 Task: Start a Sprint called Sprint0000000001 in Scrum Project Project0000000001 in Jira. Start a Sprint called Sprint0000000002 in Scrum Project Project0000000001 in Jira. Start a Sprint called Sprint0000000003 in Scrum Project Project0000000001 in Jira. Start a Sprint called Sprint0000000004 in Scrum Project Project0000000002 in Jira. Start a Sprint called Sprint0000000005 in Scrum Project Project0000000002 in Jira
Action: Mouse moved to (1233, 327)
Screenshot: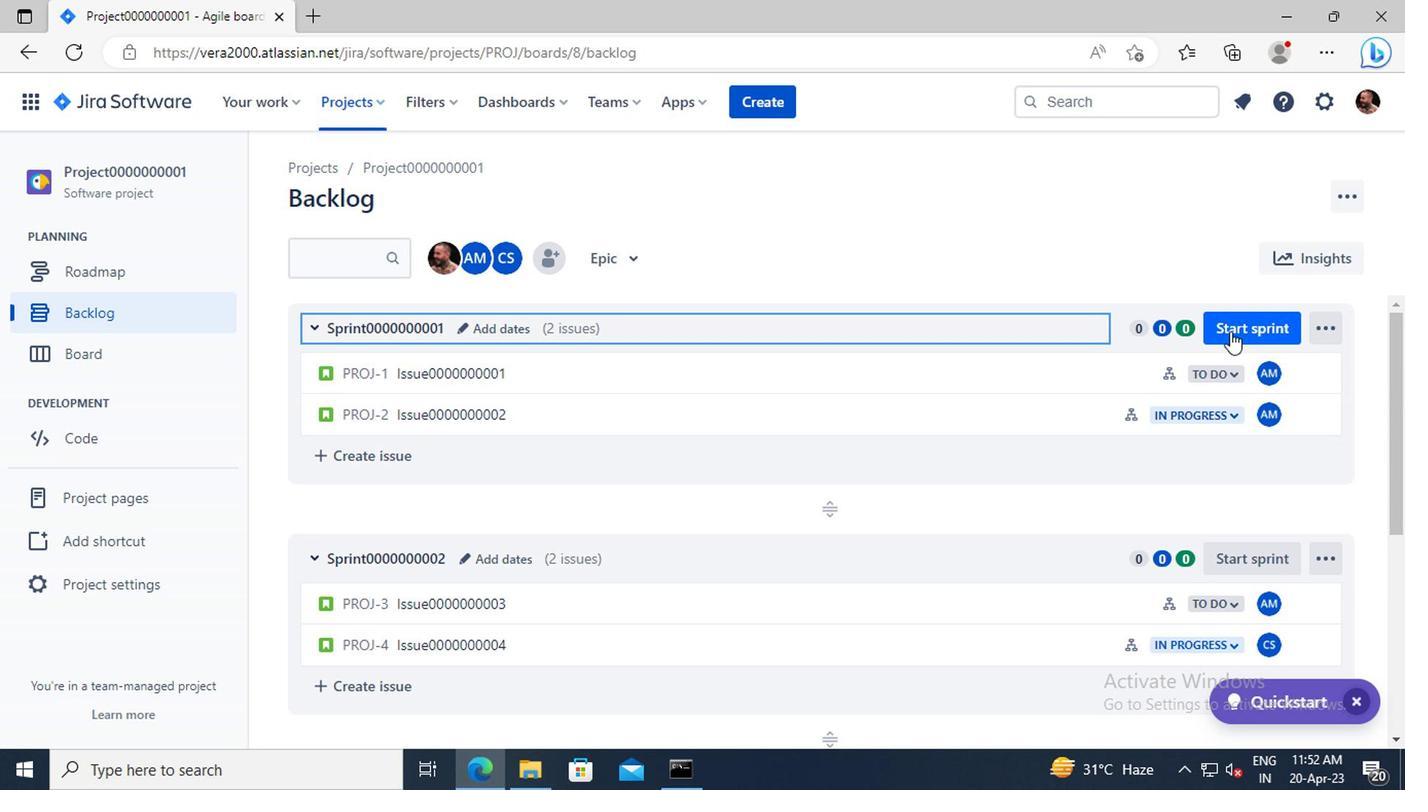 
Action: Mouse pressed left at (1233, 327)
Screenshot: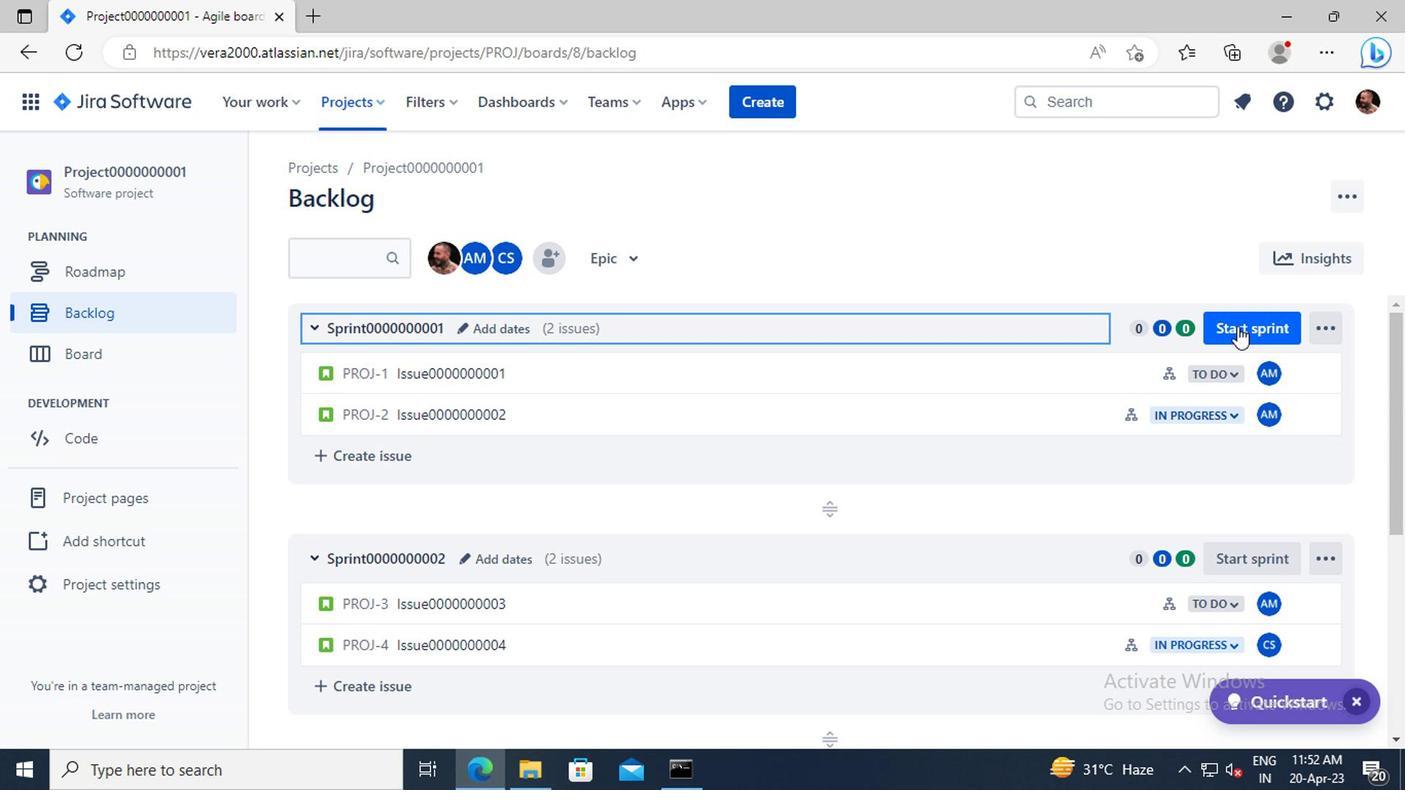 
Action: Mouse moved to (824, 377)
Screenshot: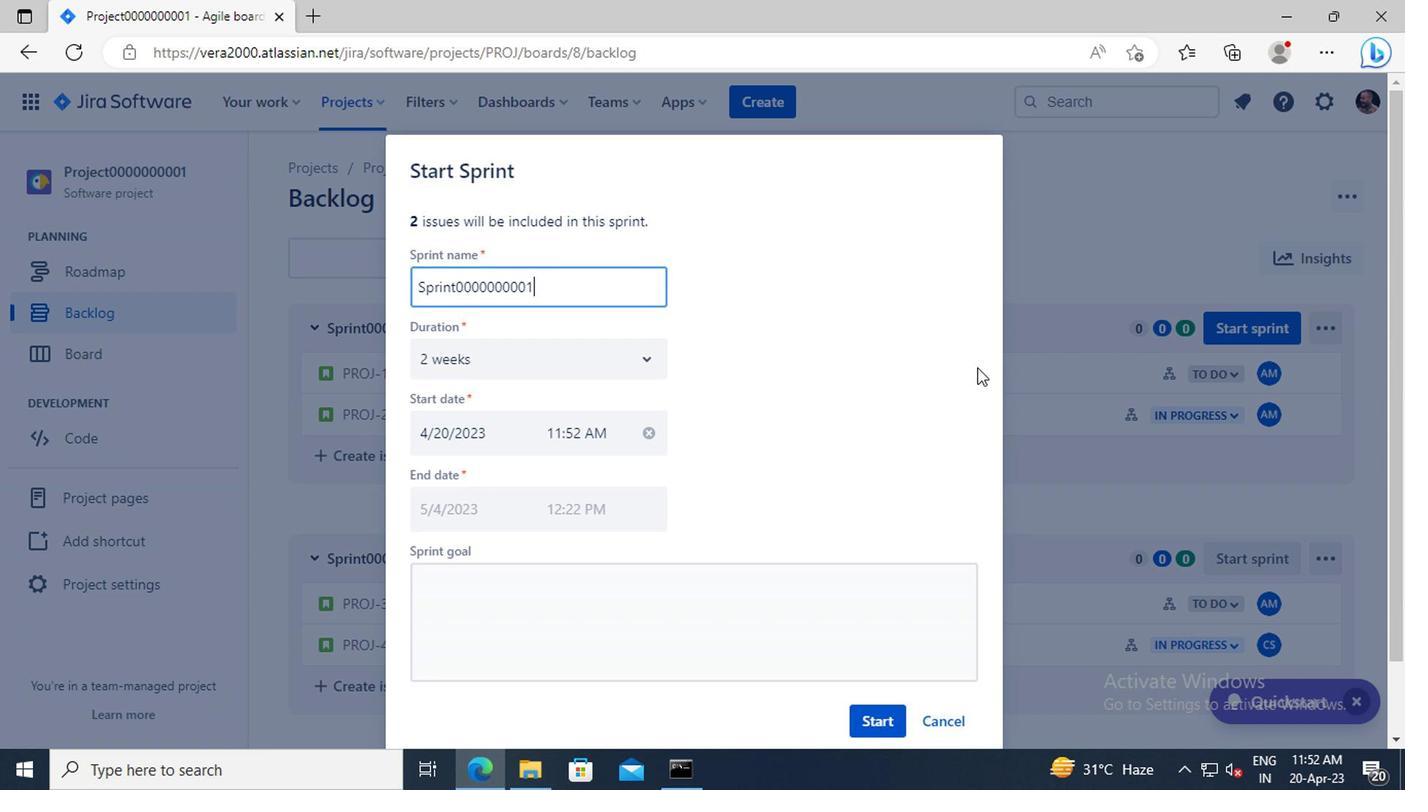 
Action: Mouse scrolled (824, 376) with delta (0, -1)
Screenshot: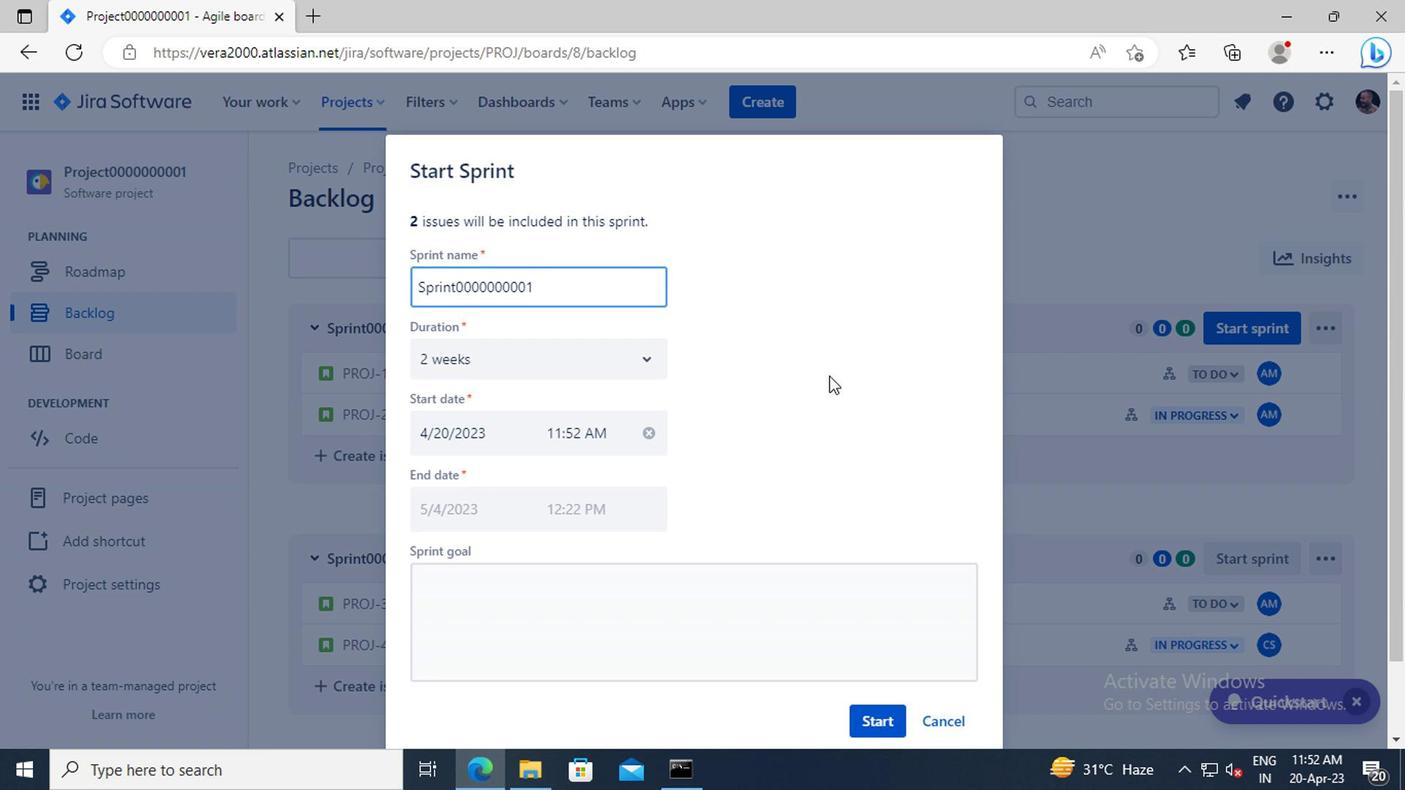 
Action: Mouse scrolled (824, 376) with delta (0, -1)
Screenshot: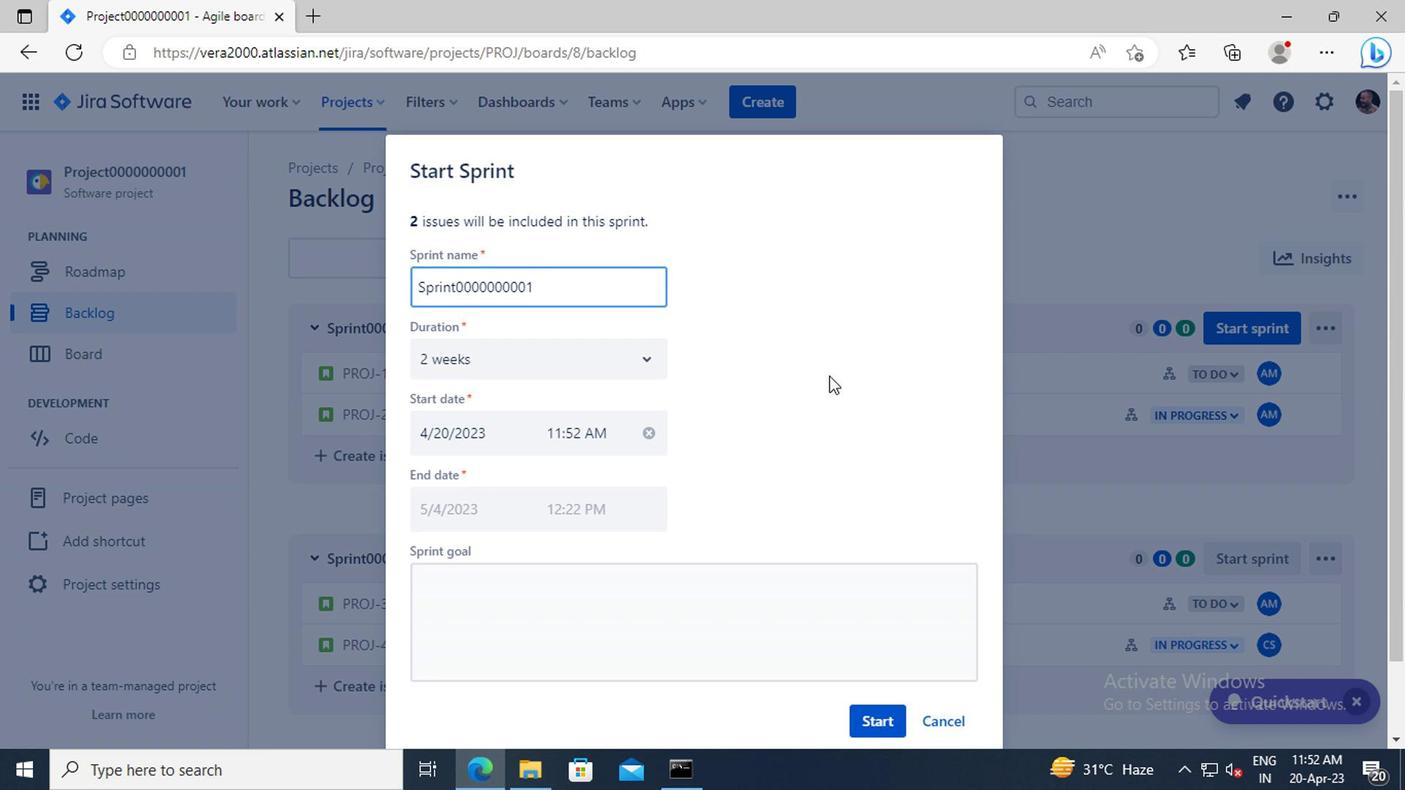 
Action: Mouse moved to (881, 638)
Screenshot: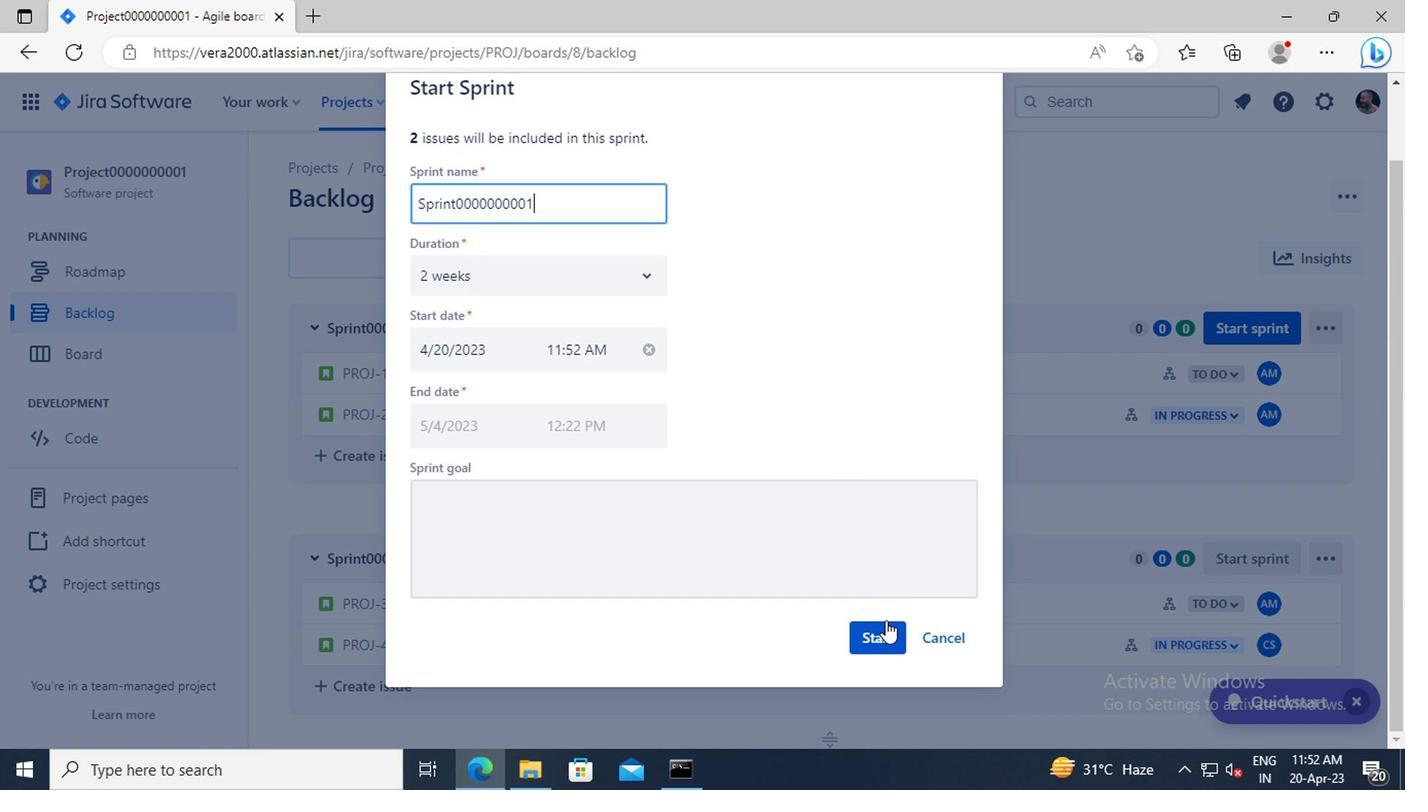 
Action: Mouse pressed left at (881, 638)
Screenshot: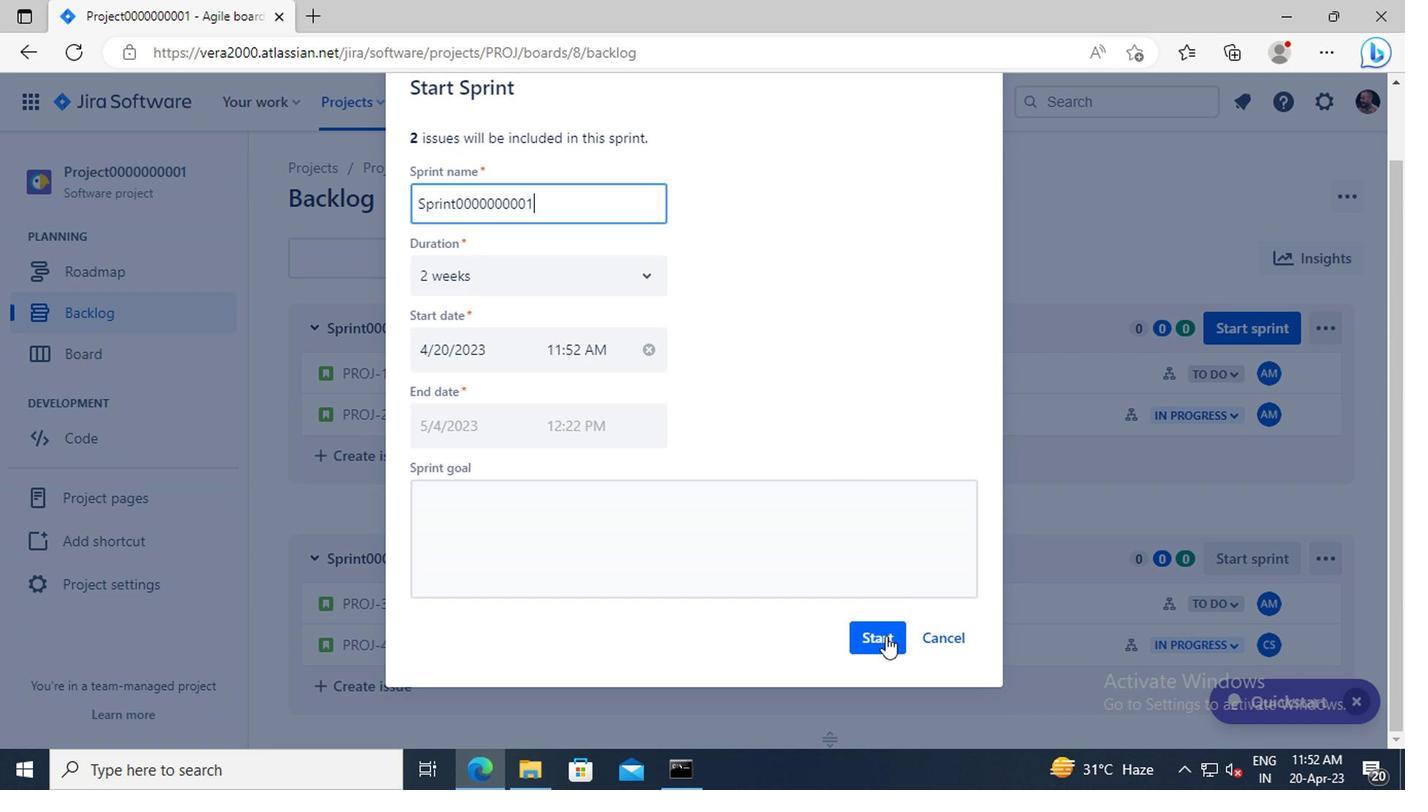 
Action: Mouse moved to (103, 311)
Screenshot: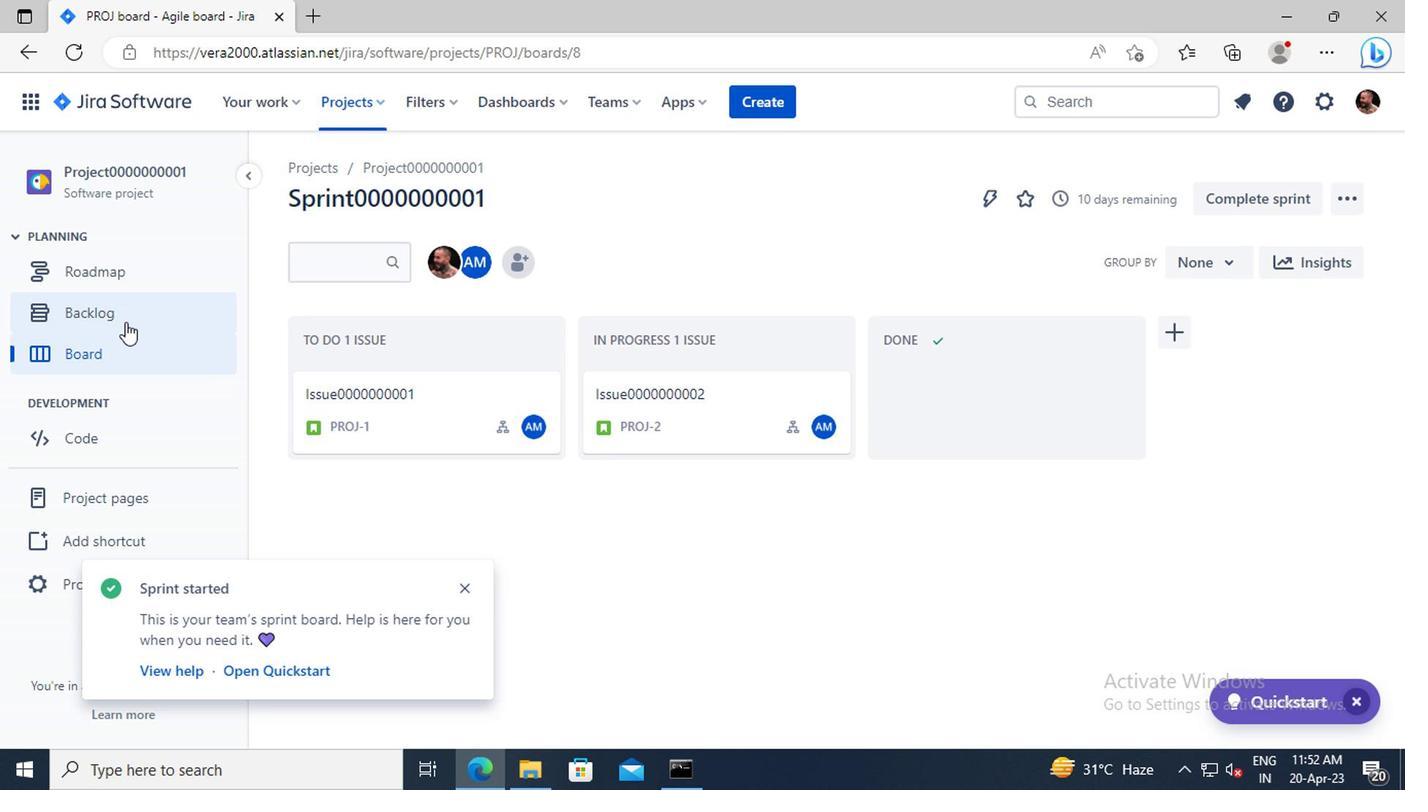 
Action: Mouse pressed left at (103, 311)
Screenshot: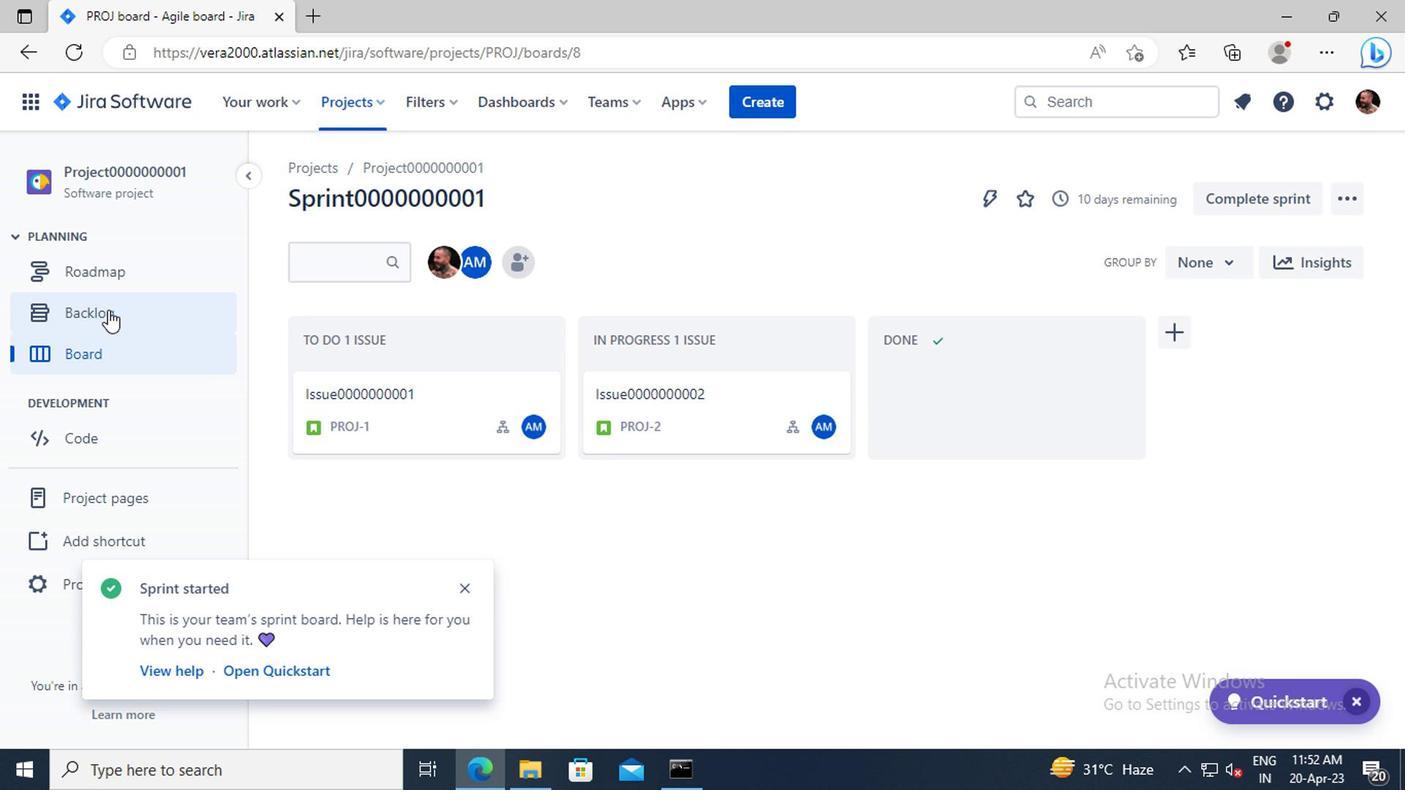 
Action: Mouse moved to (983, 388)
Screenshot: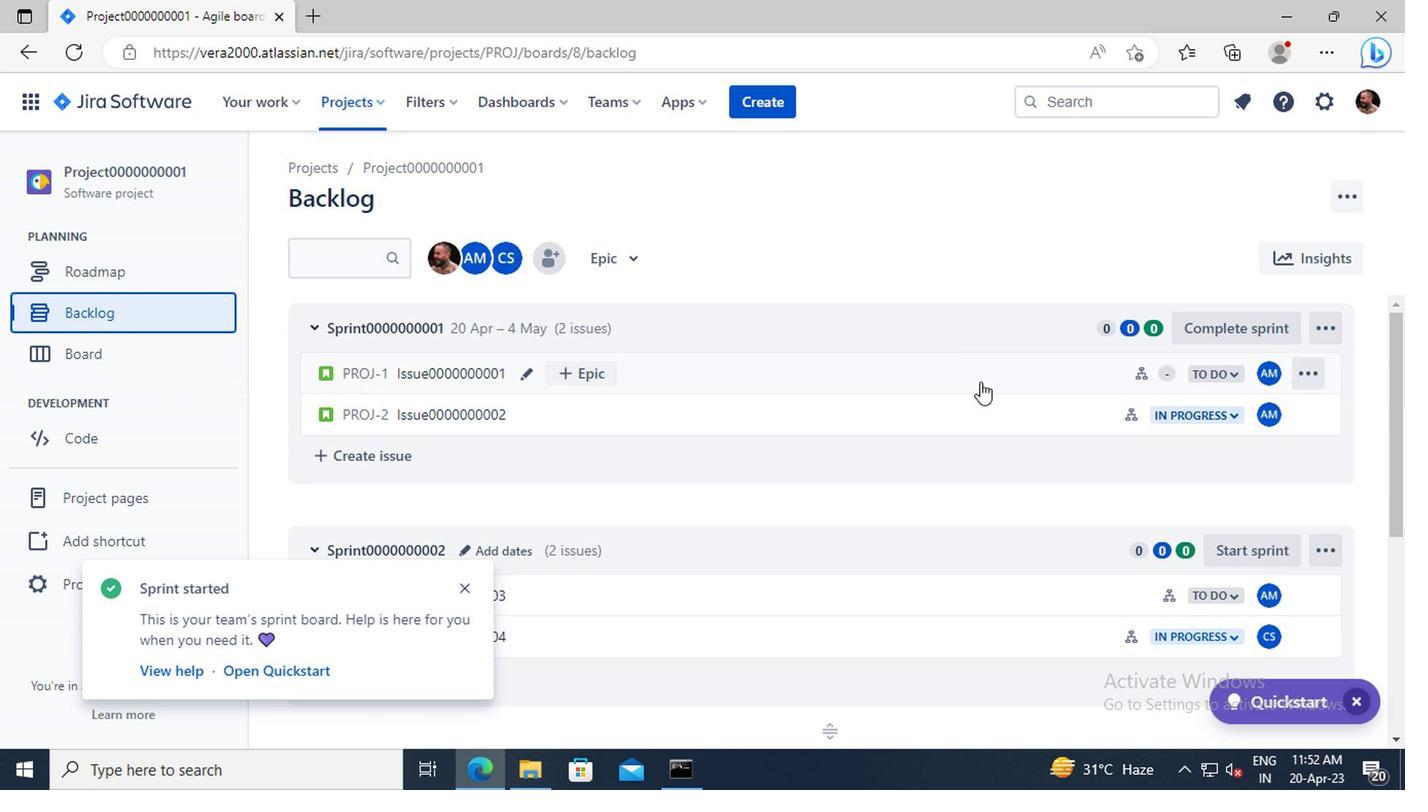 
Action: Mouse scrolled (983, 387) with delta (0, 0)
Screenshot: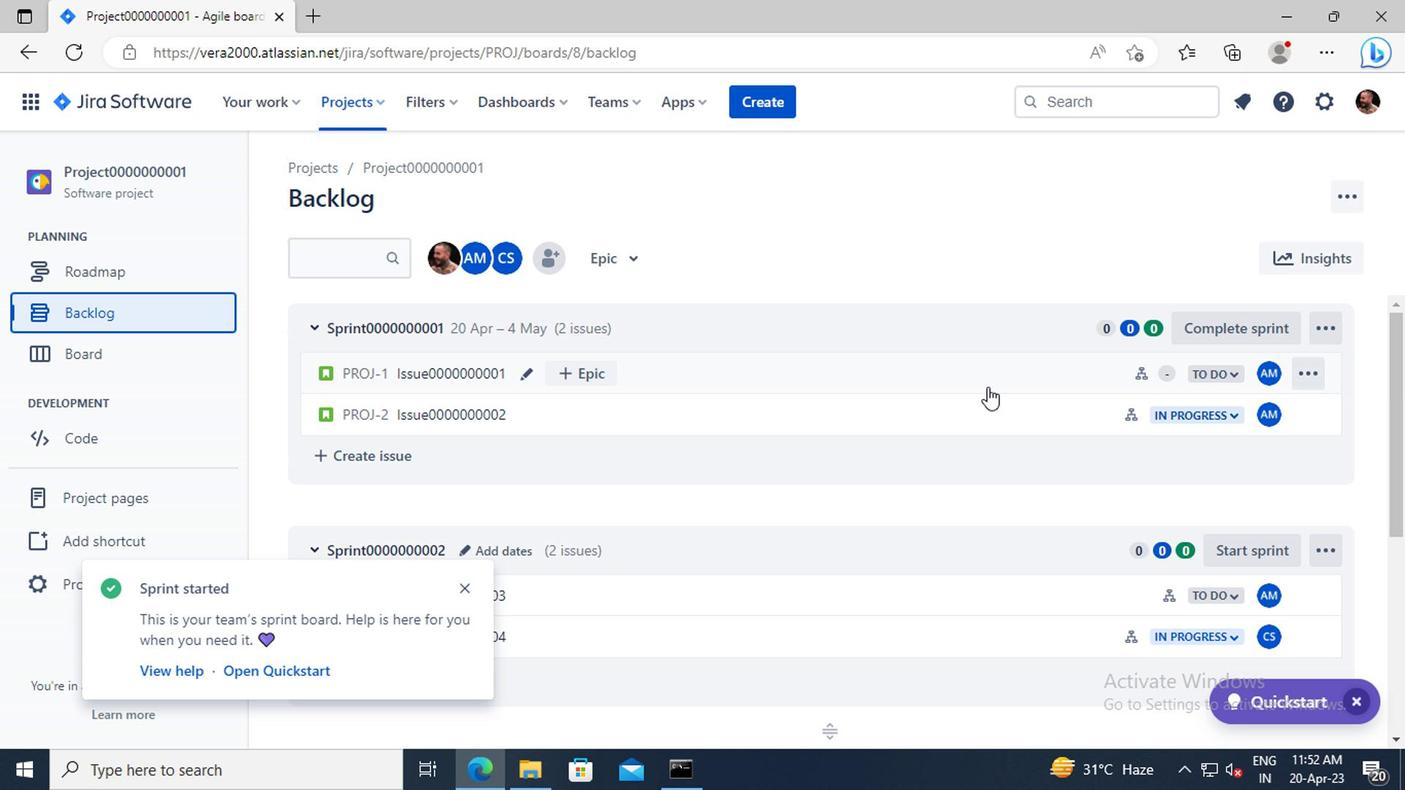 
Action: Mouse scrolled (983, 387) with delta (0, 0)
Screenshot: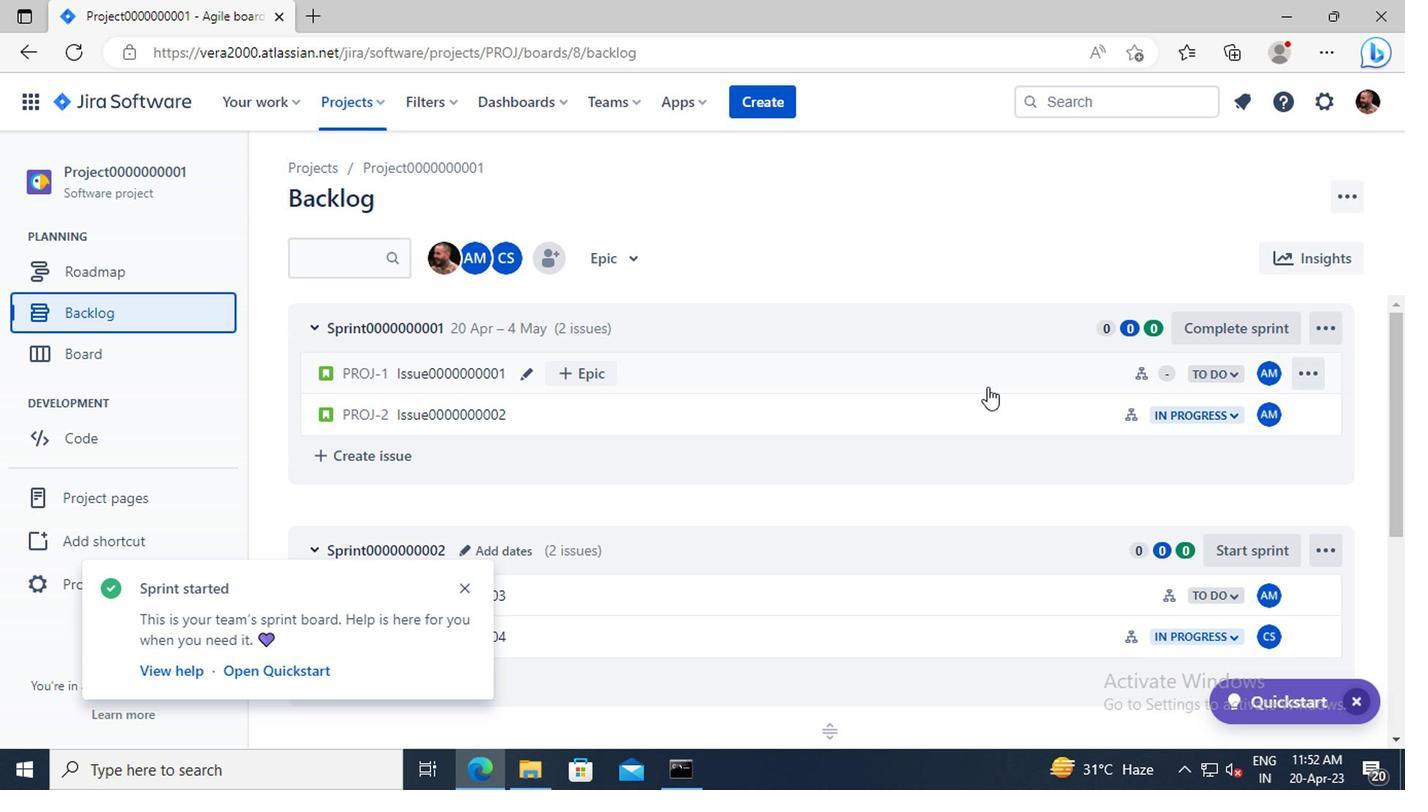 
Action: Mouse moved to (1233, 414)
Screenshot: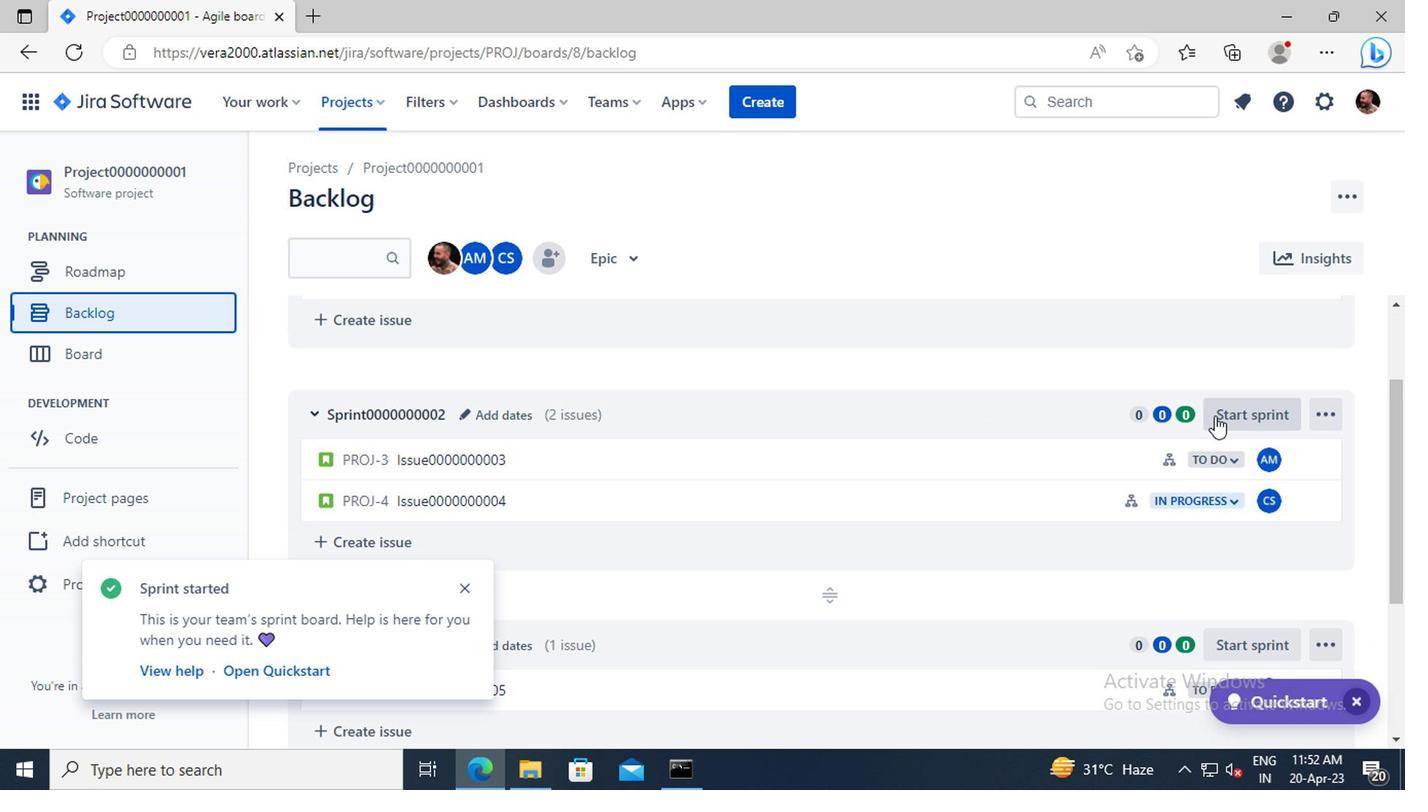 
Action: Mouse pressed left at (1233, 414)
Screenshot: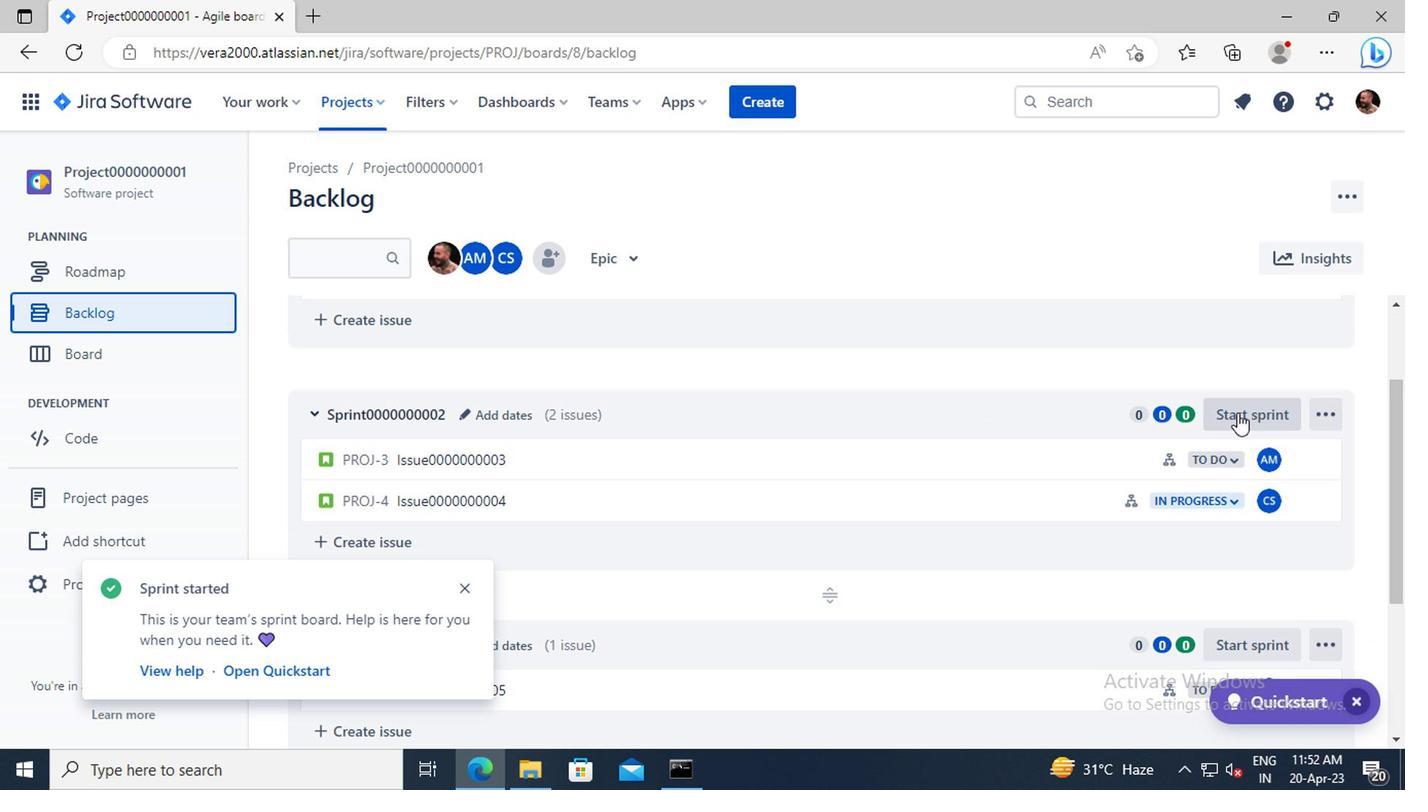 
Action: Mouse moved to (865, 410)
Screenshot: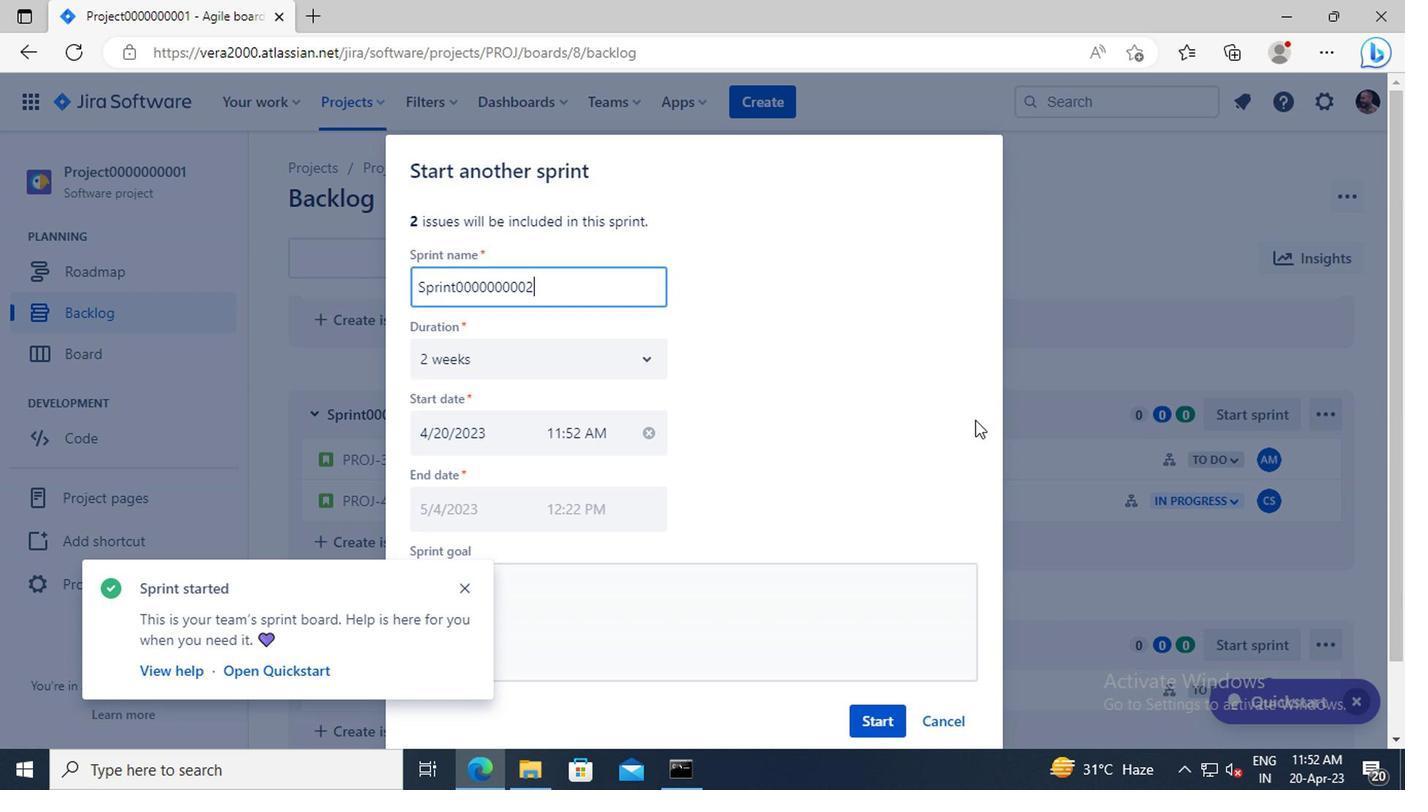 
Action: Mouse scrolled (865, 409) with delta (0, -1)
Screenshot: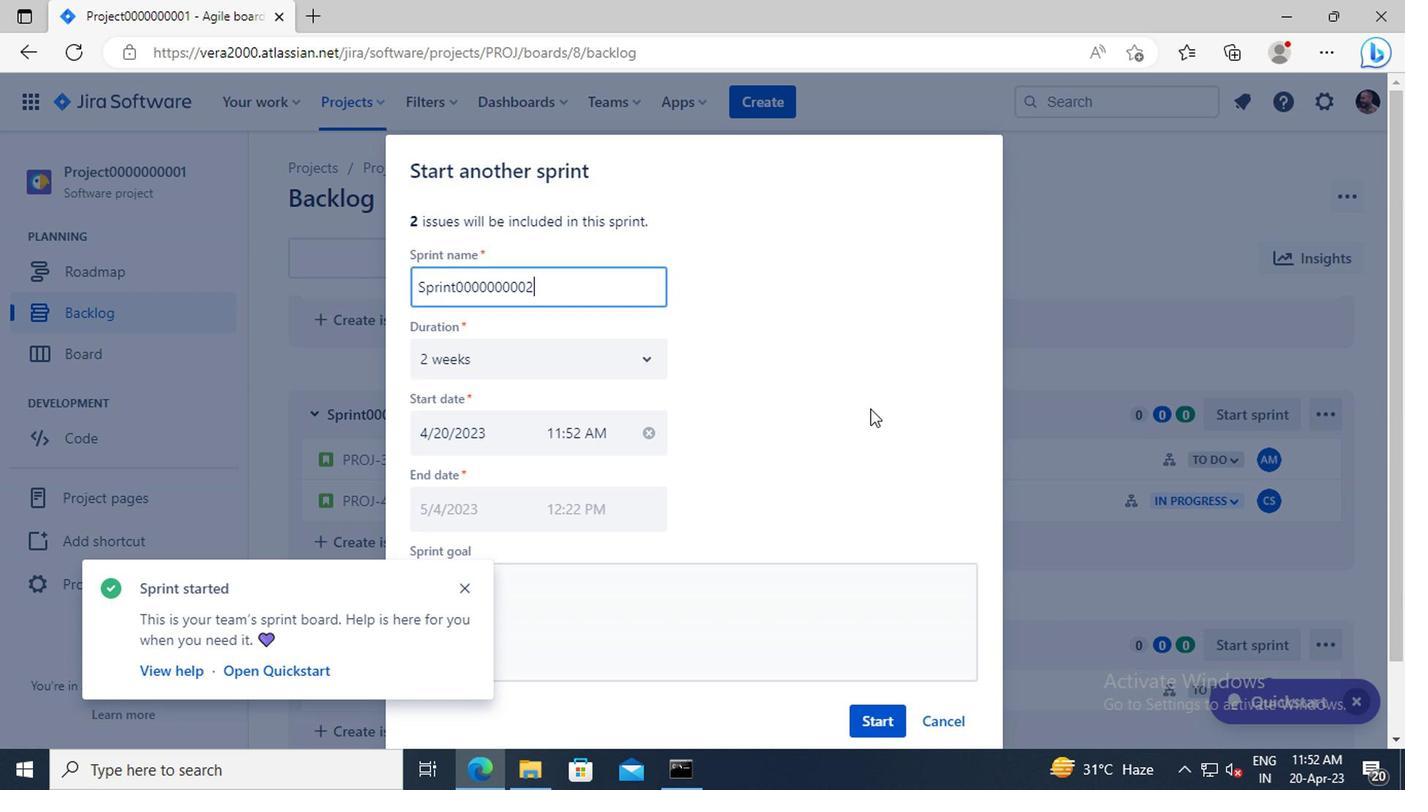 
Action: Mouse scrolled (865, 409) with delta (0, -1)
Screenshot: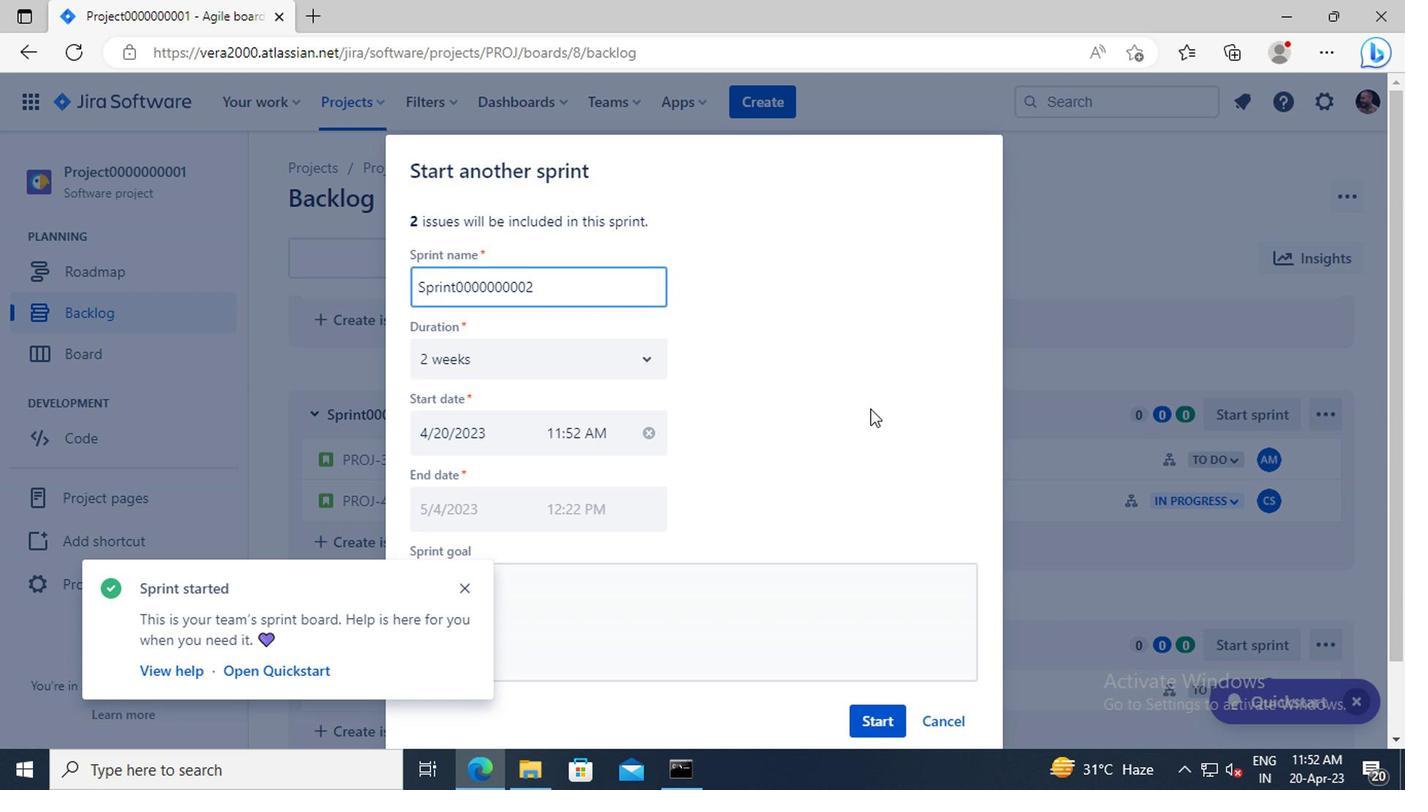 
Action: Mouse moved to (881, 642)
Screenshot: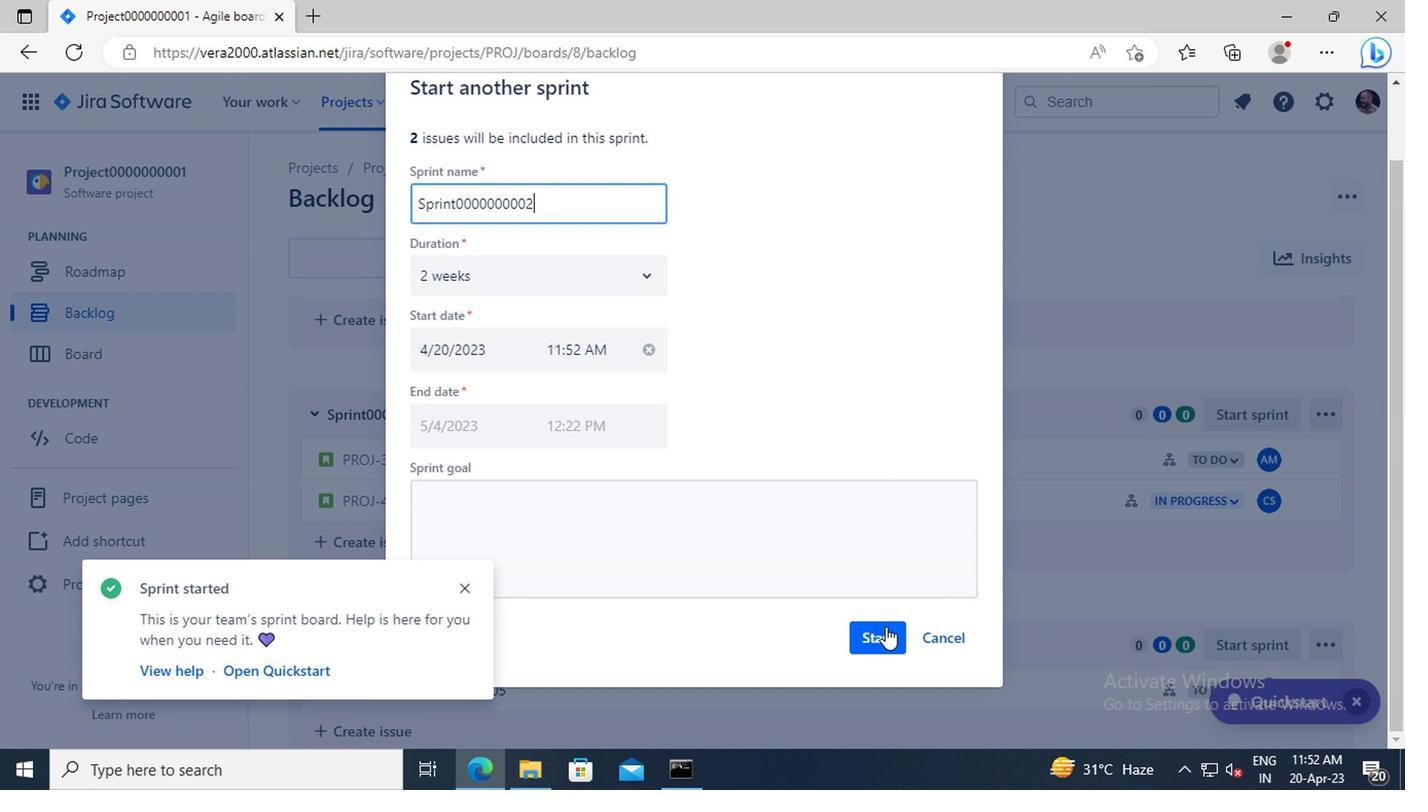 
Action: Mouse pressed left at (881, 642)
Screenshot: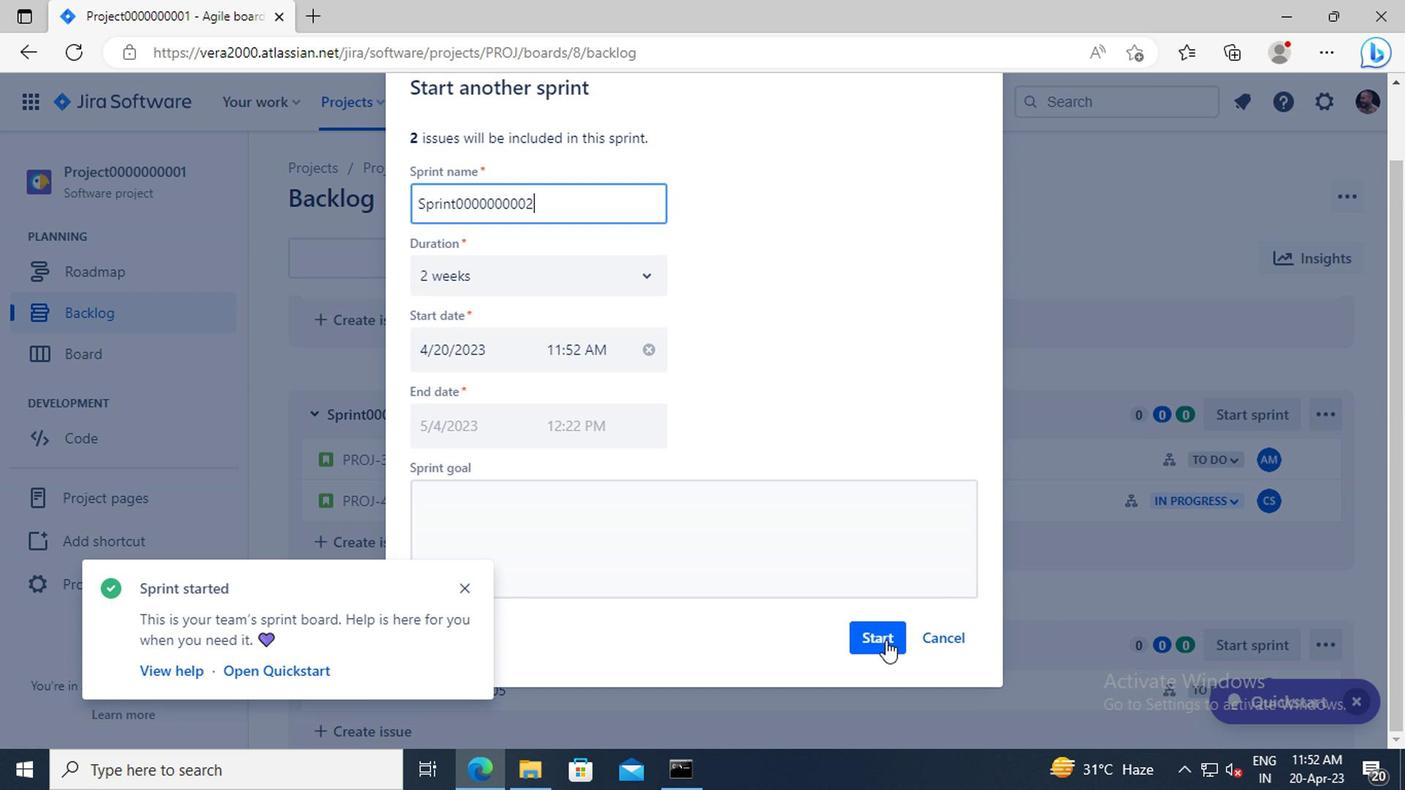 
Action: Mouse moved to (92, 324)
Screenshot: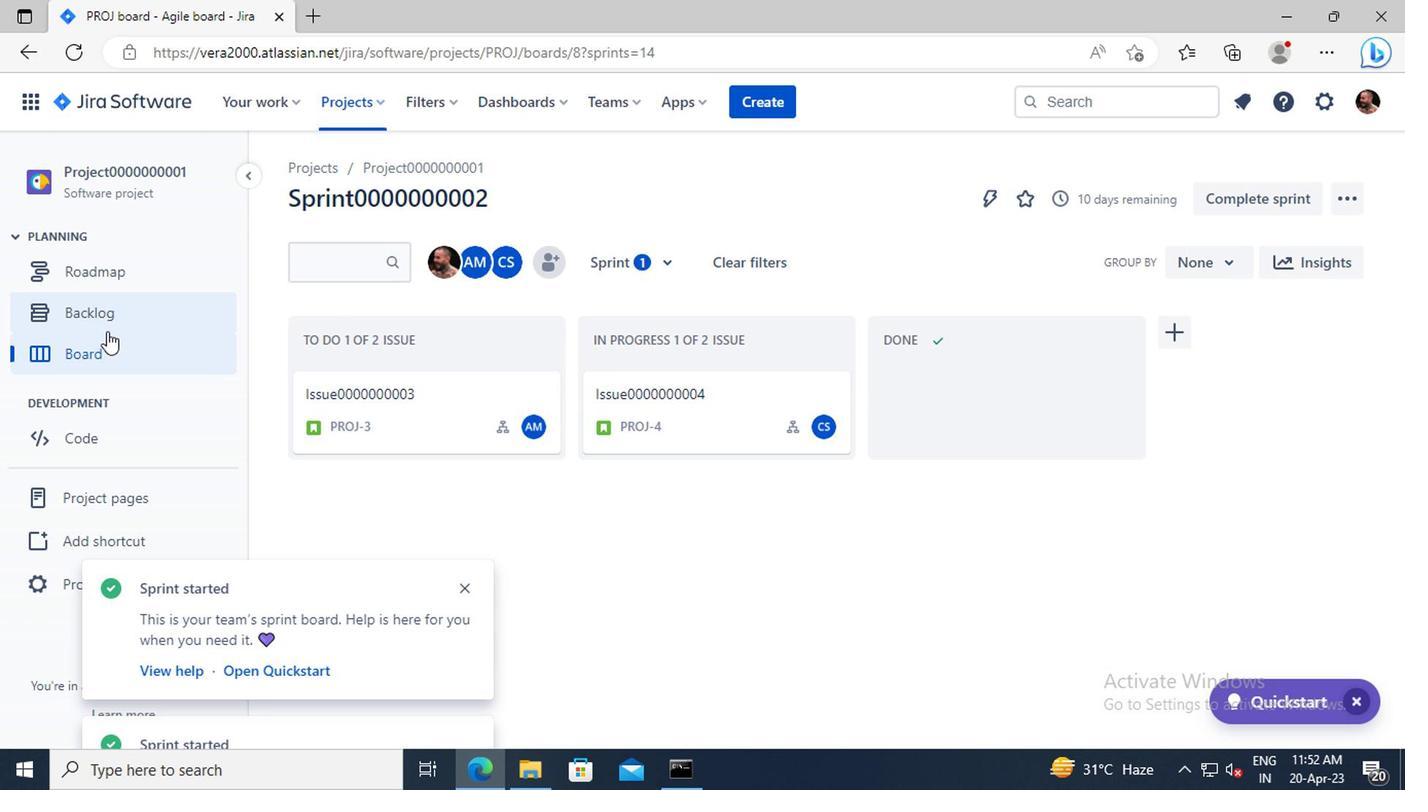 
Action: Mouse pressed left at (92, 324)
Screenshot: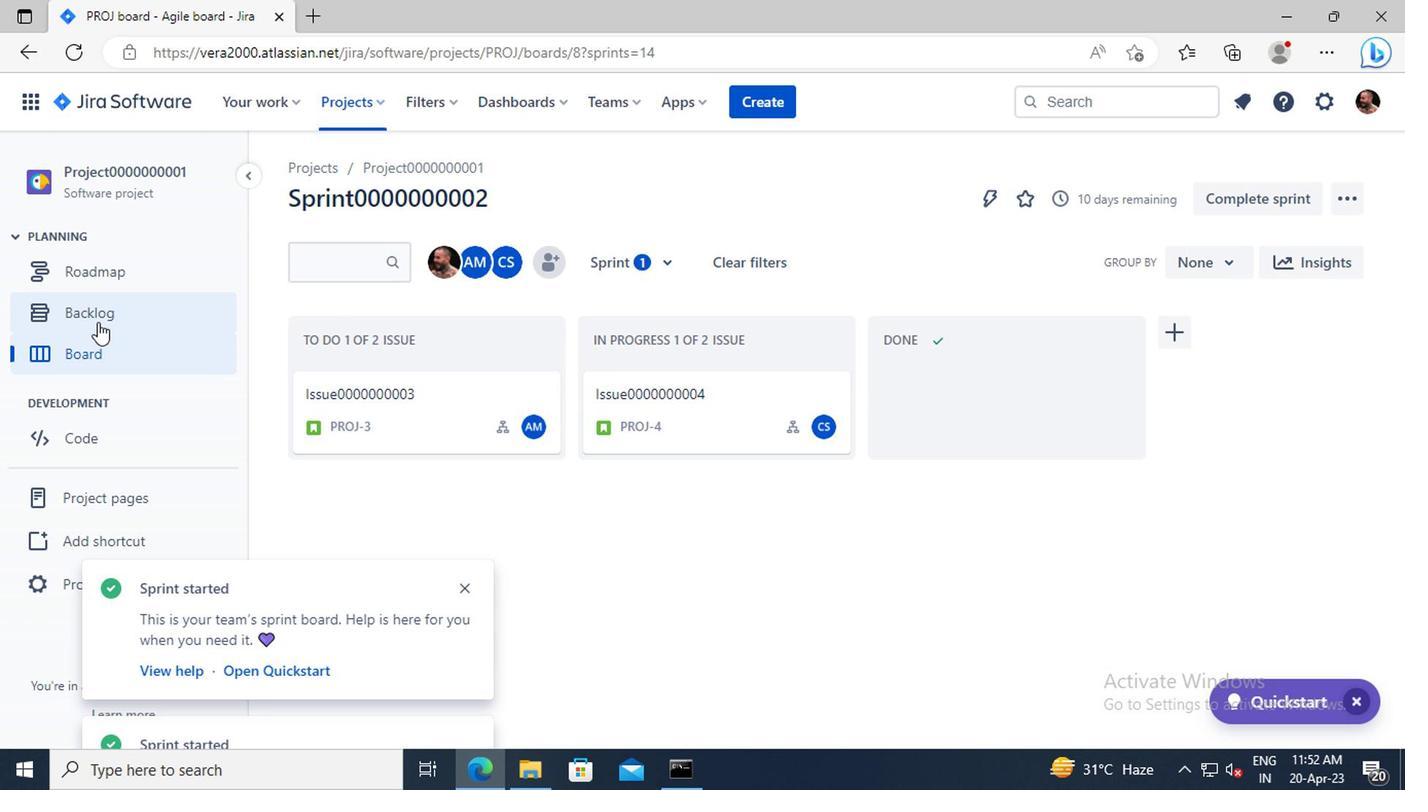
Action: Mouse moved to (776, 409)
Screenshot: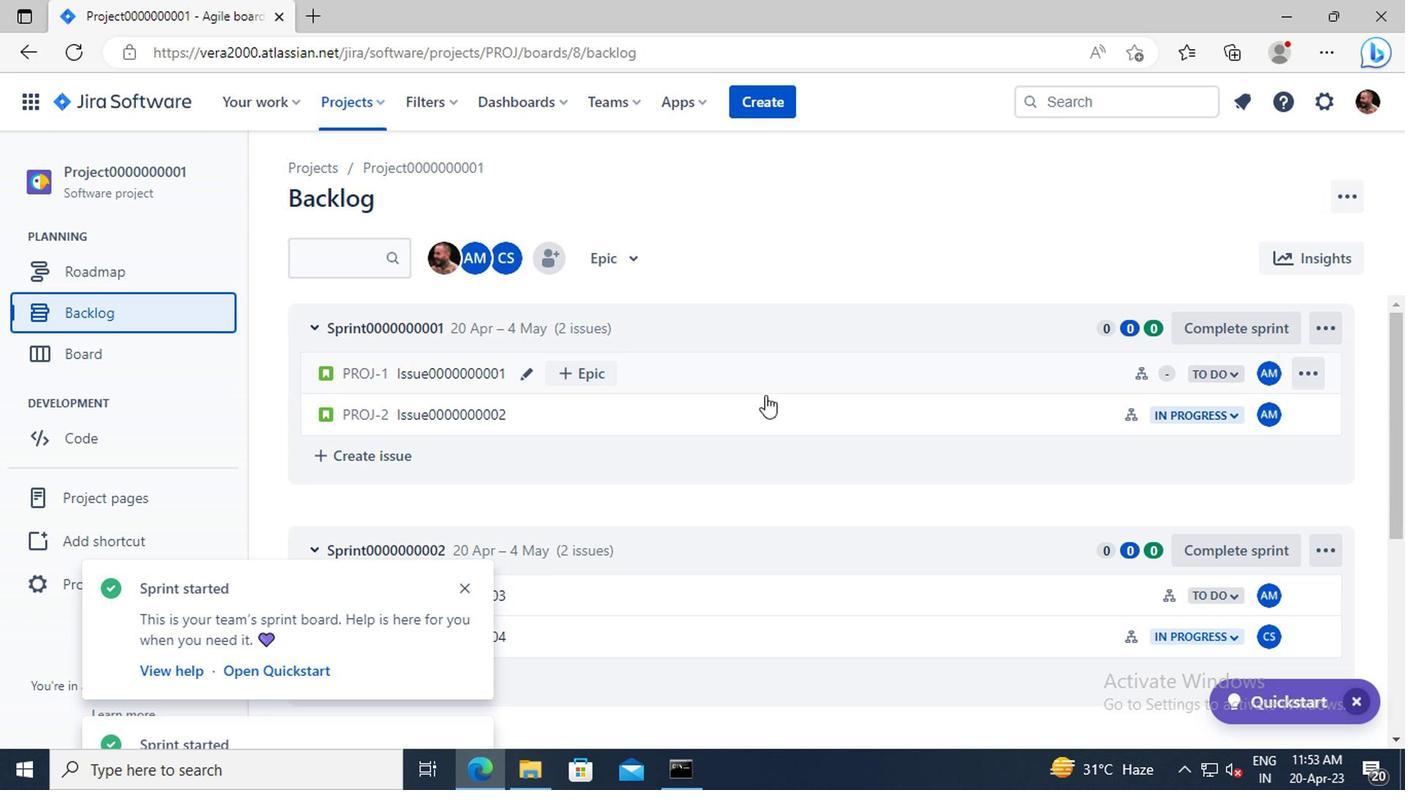 
Action: Mouse scrolled (776, 408) with delta (0, 0)
Screenshot: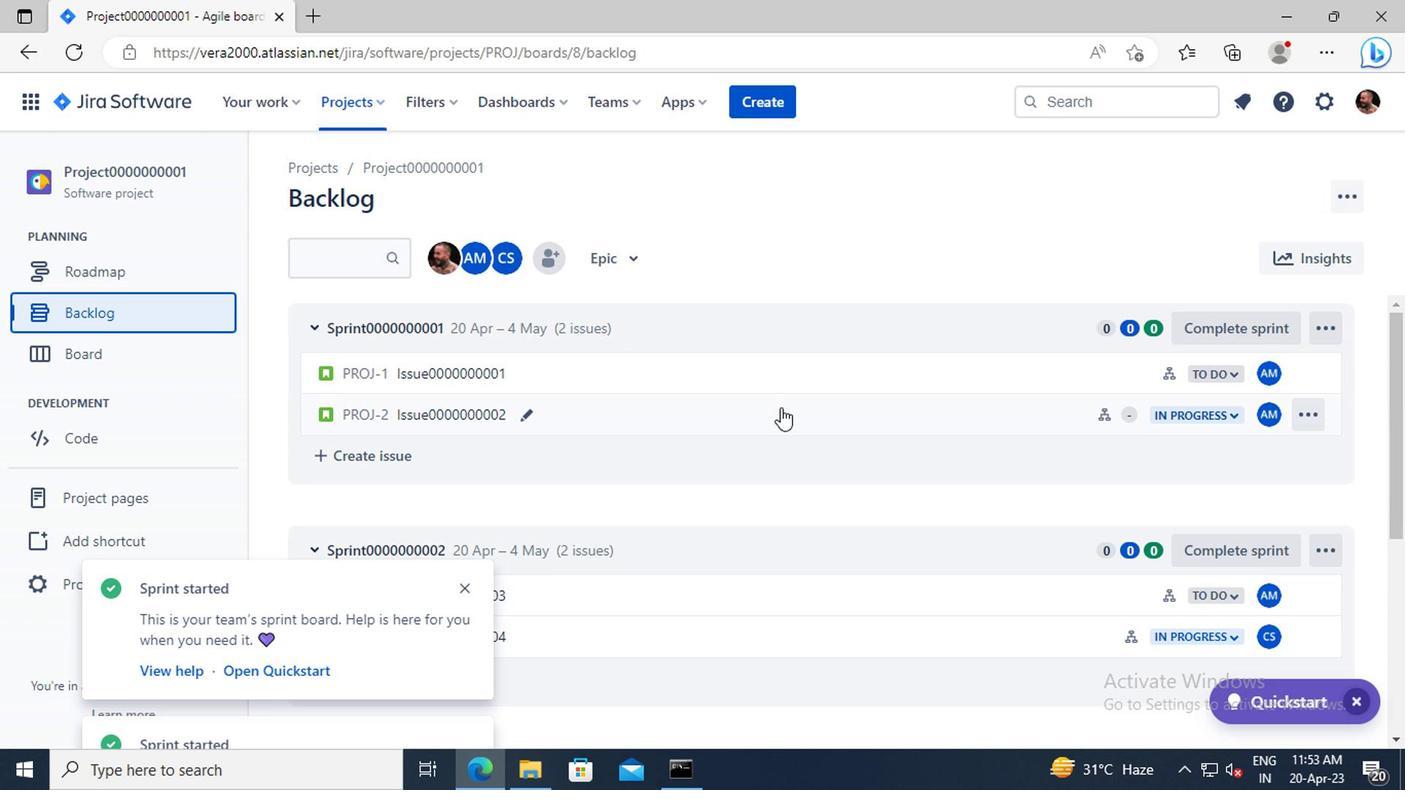 
Action: Mouse moved to (777, 409)
Screenshot: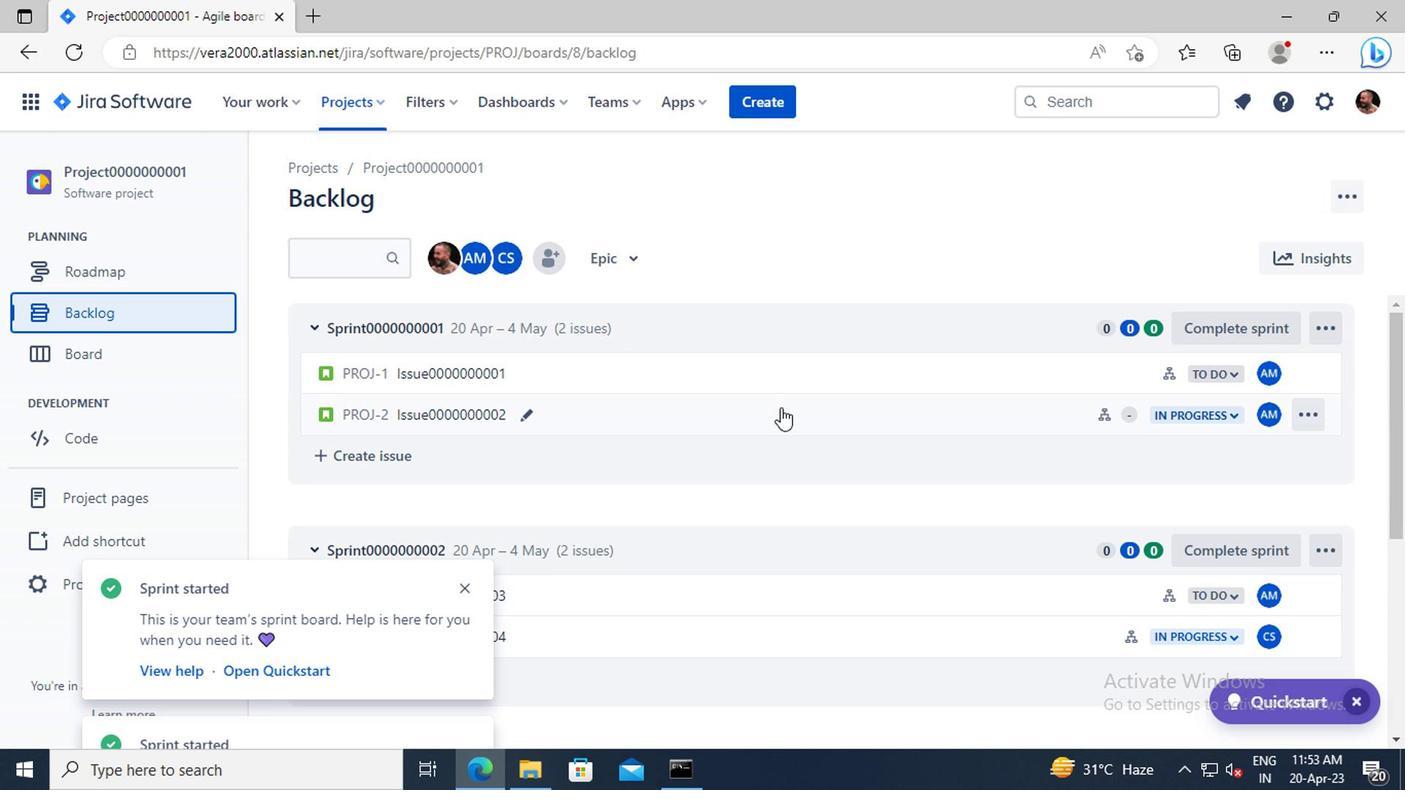 
Action: Mouse scrolled (777, 408) with delta (0, 0)
Screenshot: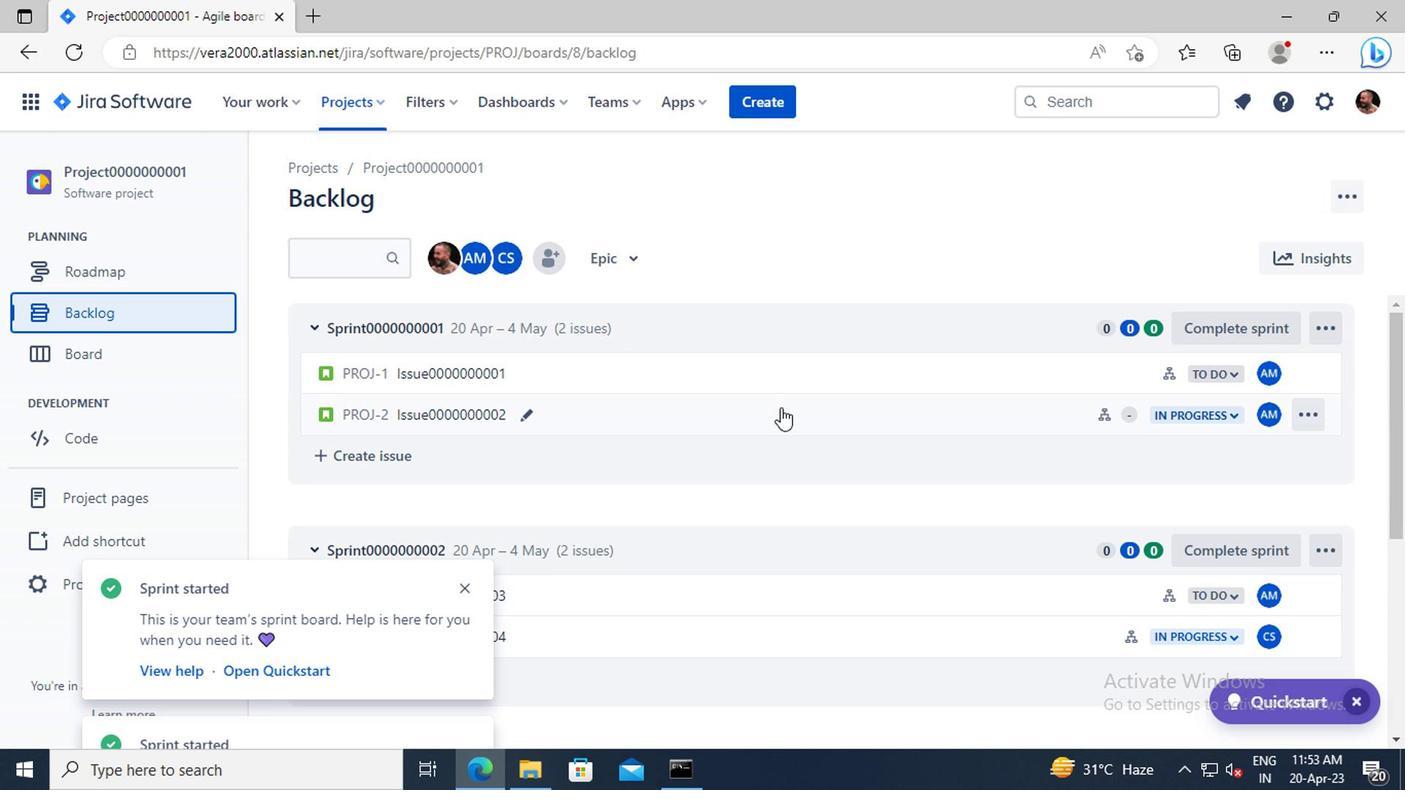 
Action: Mouse scrolled (777, 408) with delta (0, 0)
Screenshot: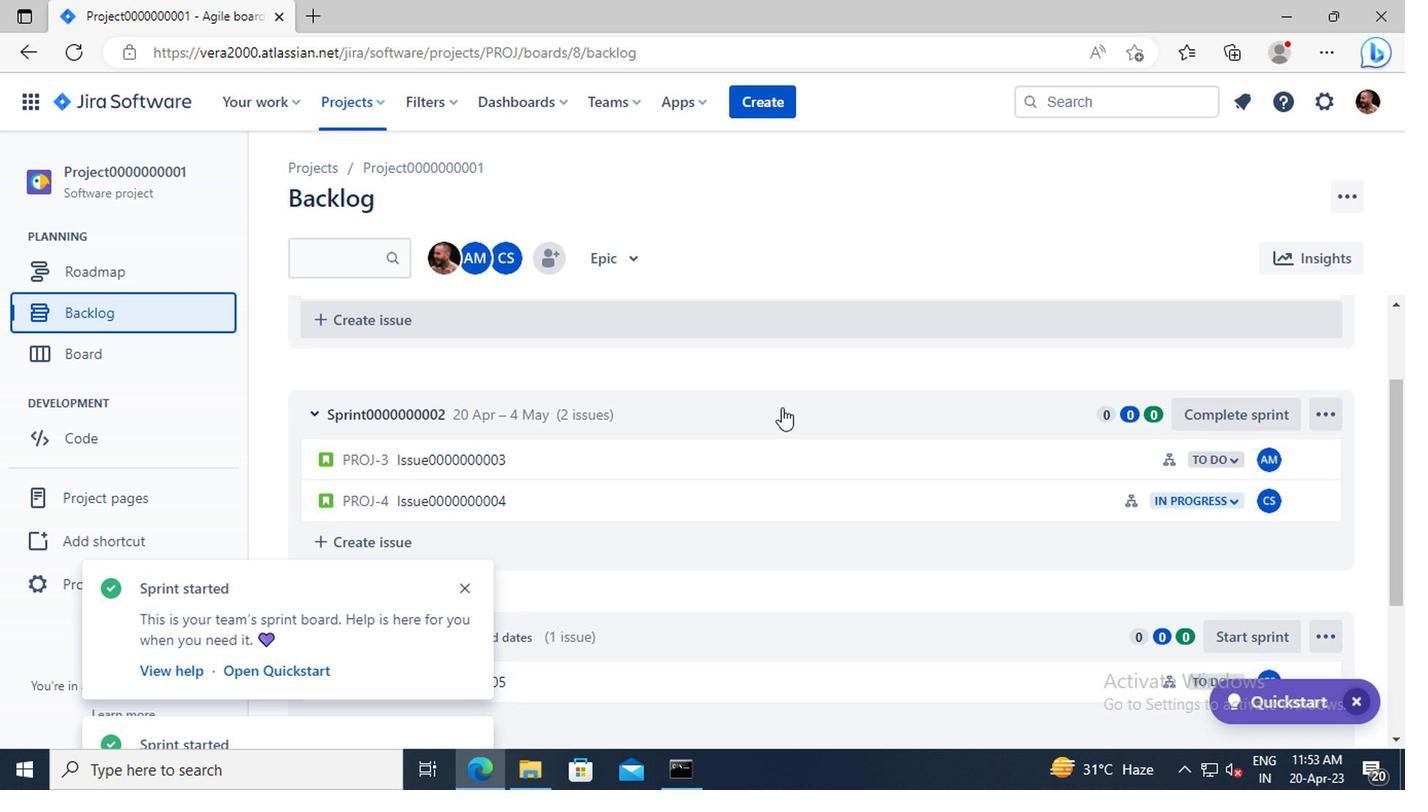 
Action: Mouse scrolled (777, 408) with delta (0, 0)
Screenshot: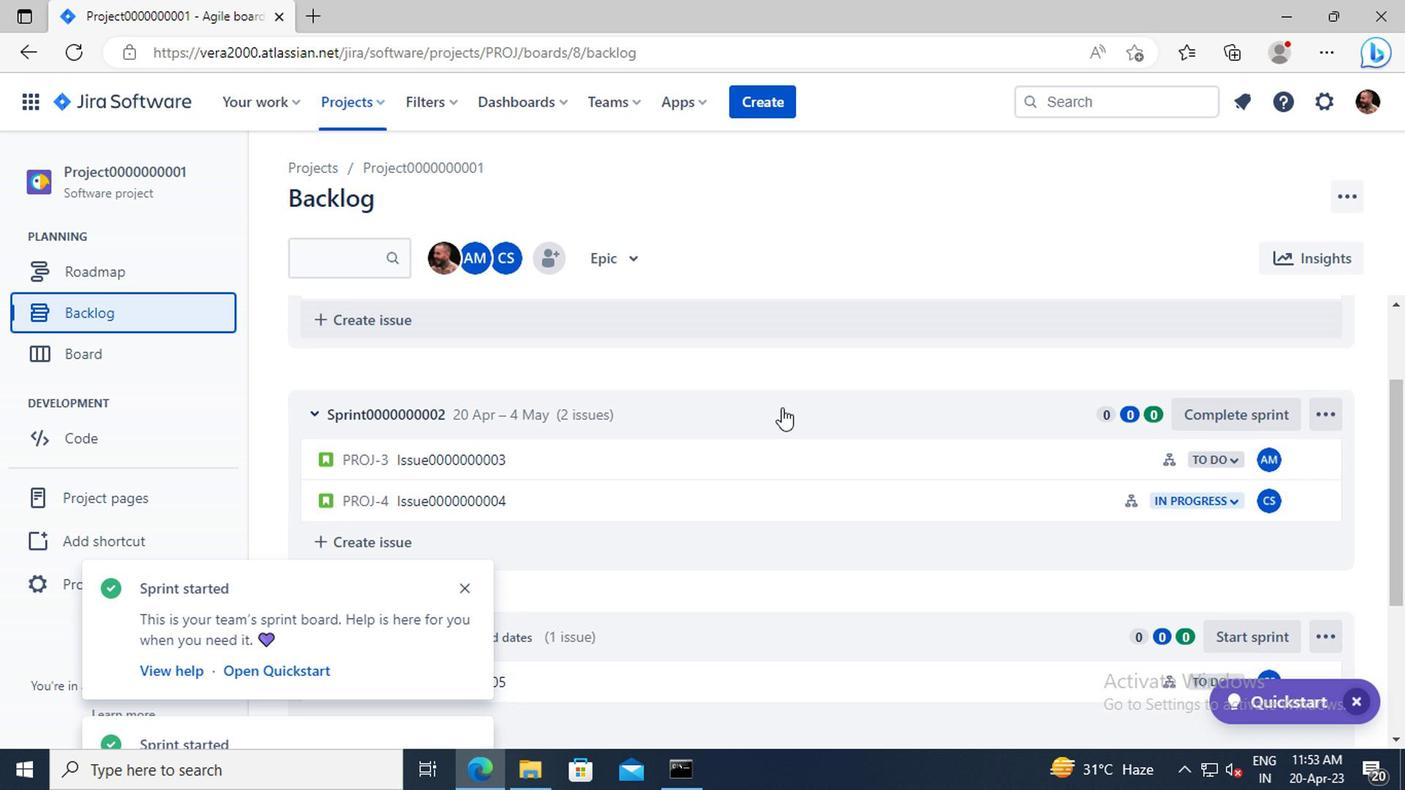 
Action: Mouse moved to (777, 410)
Screenshot: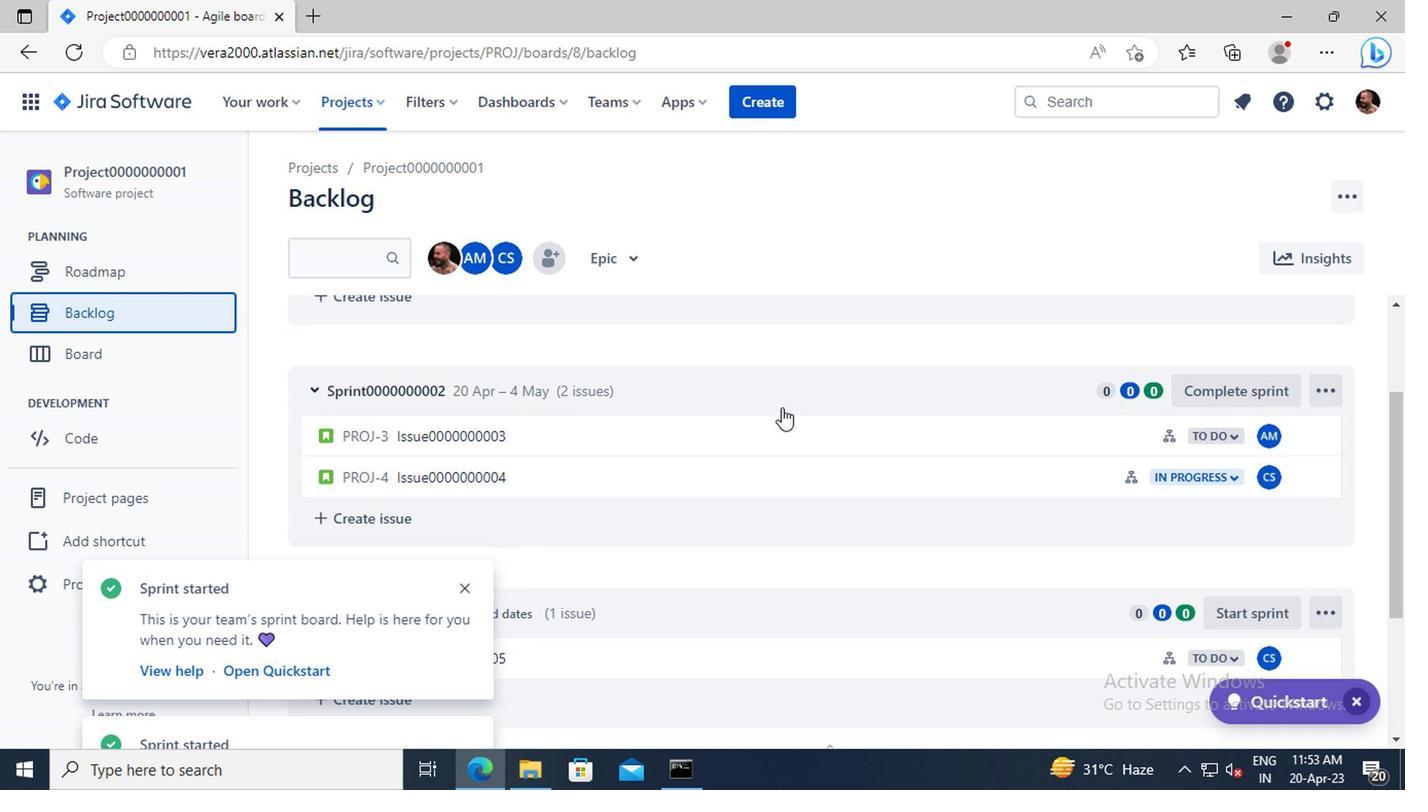 
Action: Mouse scrolled (777, 409) with delta (0, -1)
Screenshot: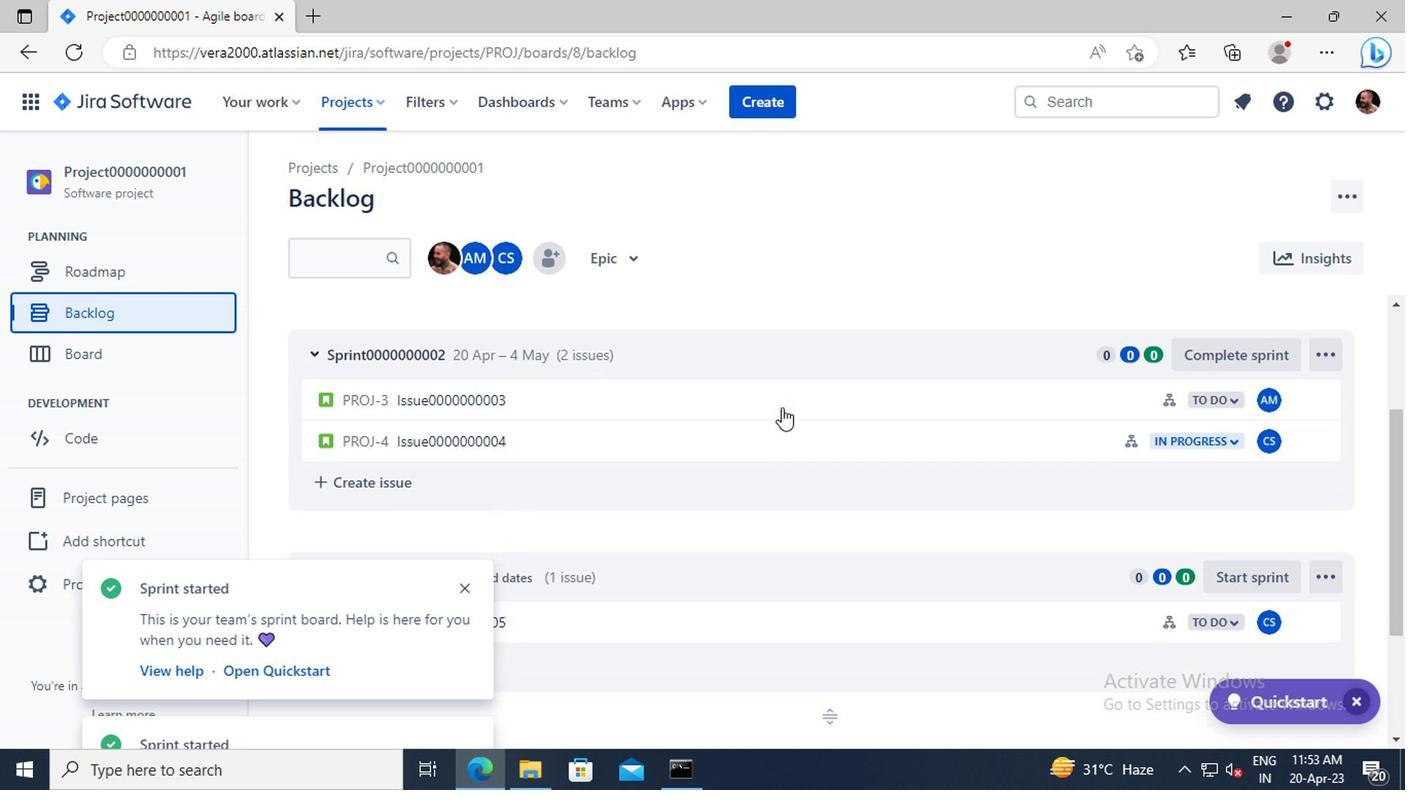 
Action: Mouse moved to (1231, 433)
Screenshot: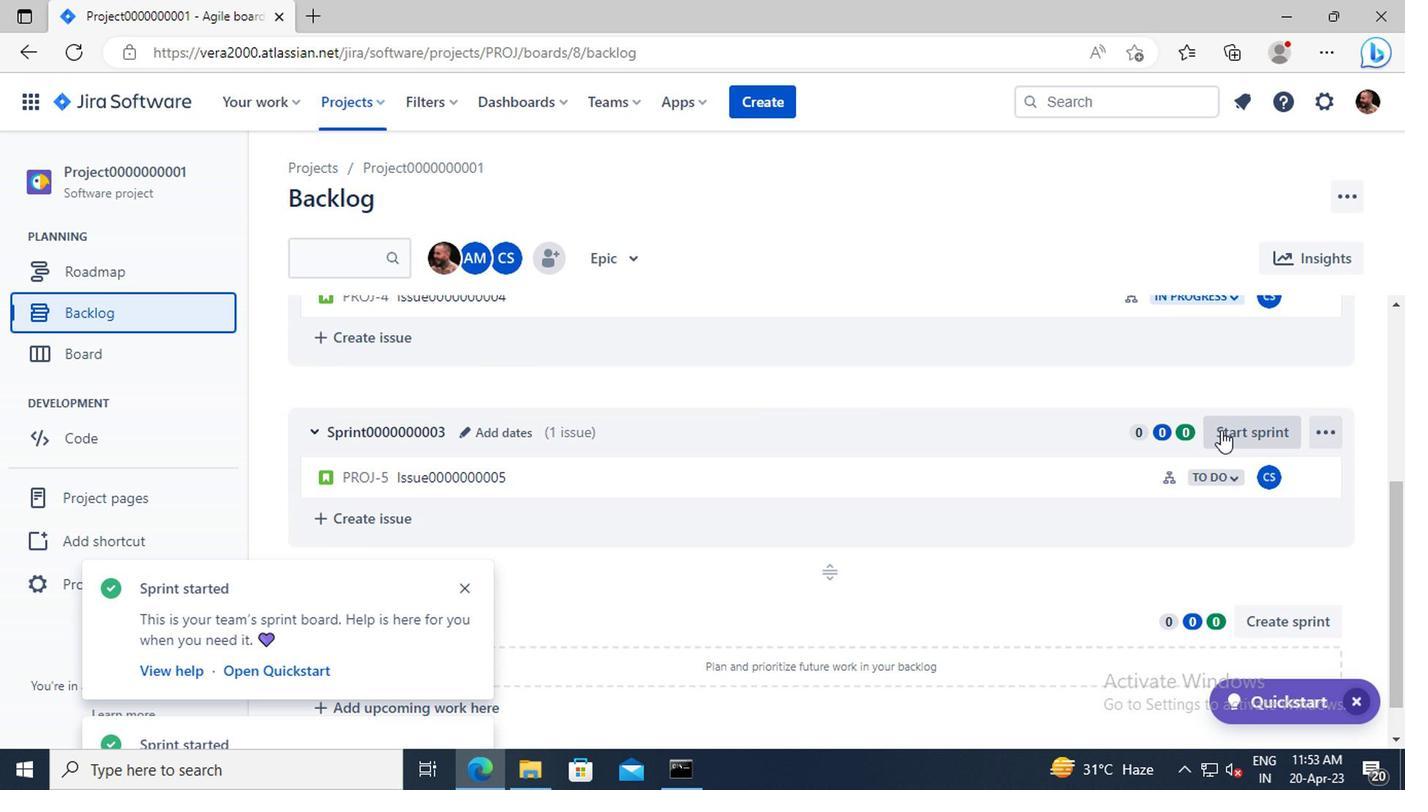 
Action: Mouse pressed left at (1231, 433)
Screenshot: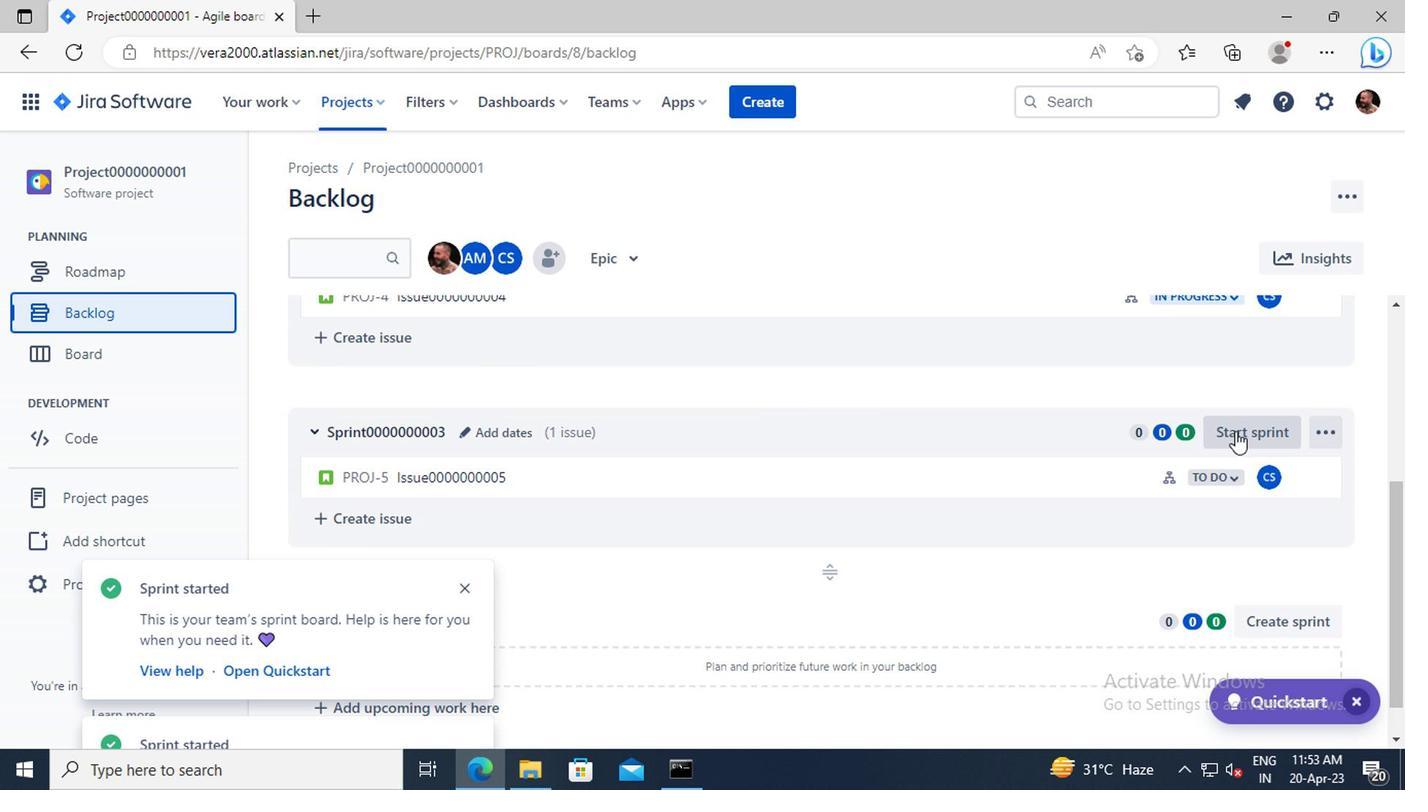 
Action: Mouse moved to (854, 411)
Screenshot: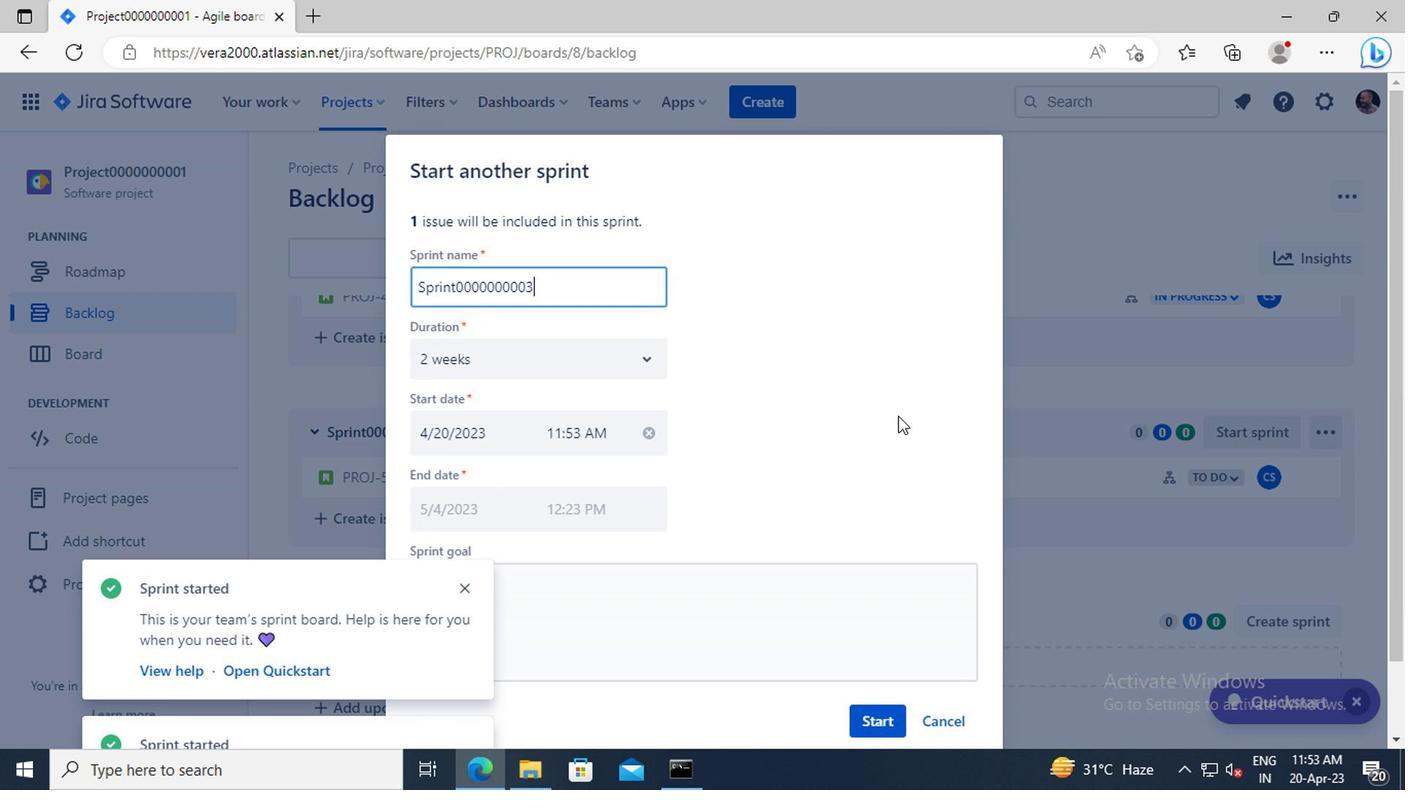 
Action: Mouse scrolled (854, 410) with delta (0, 0)
Screenshot: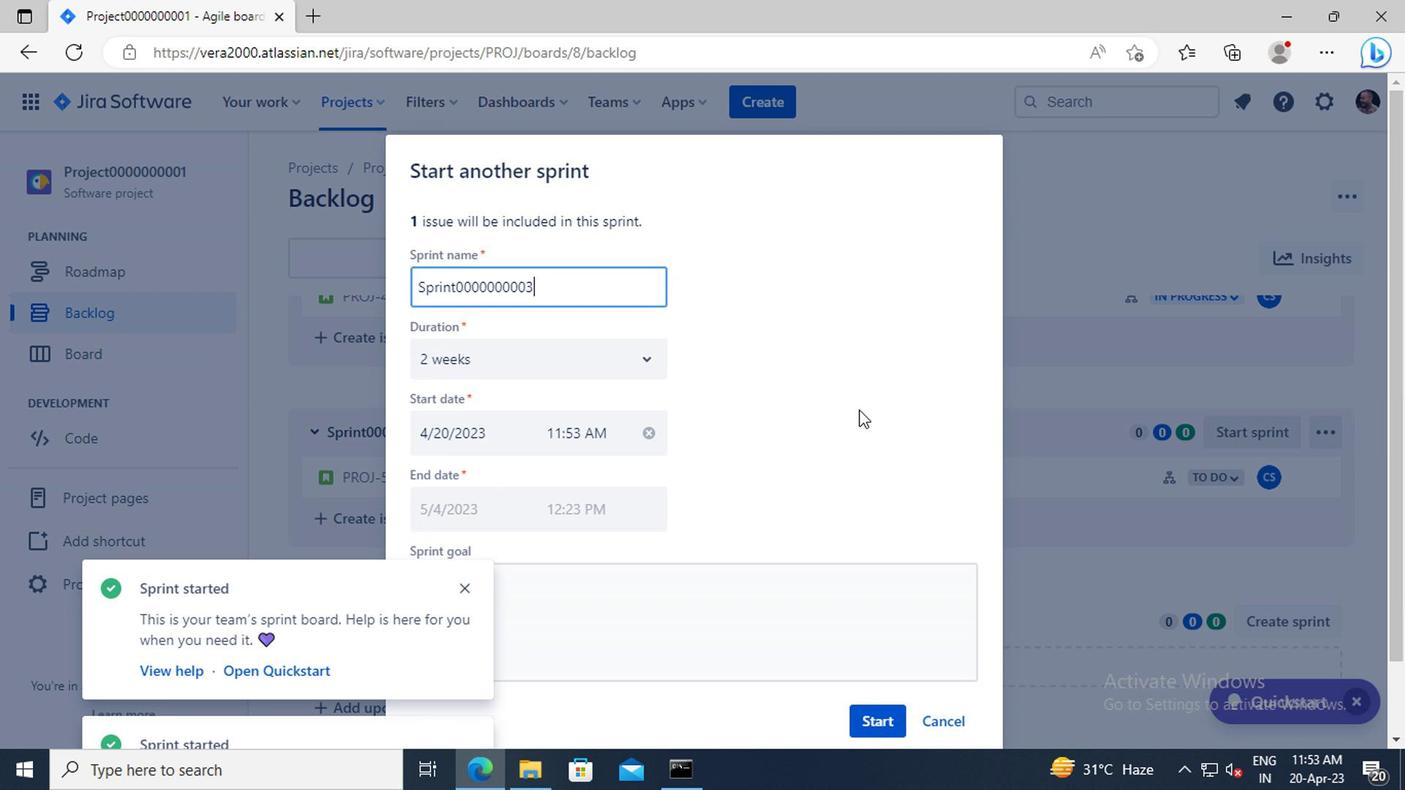
Action: Mouse scrolled (854, 410) with delta (0, 0)
Screenshot: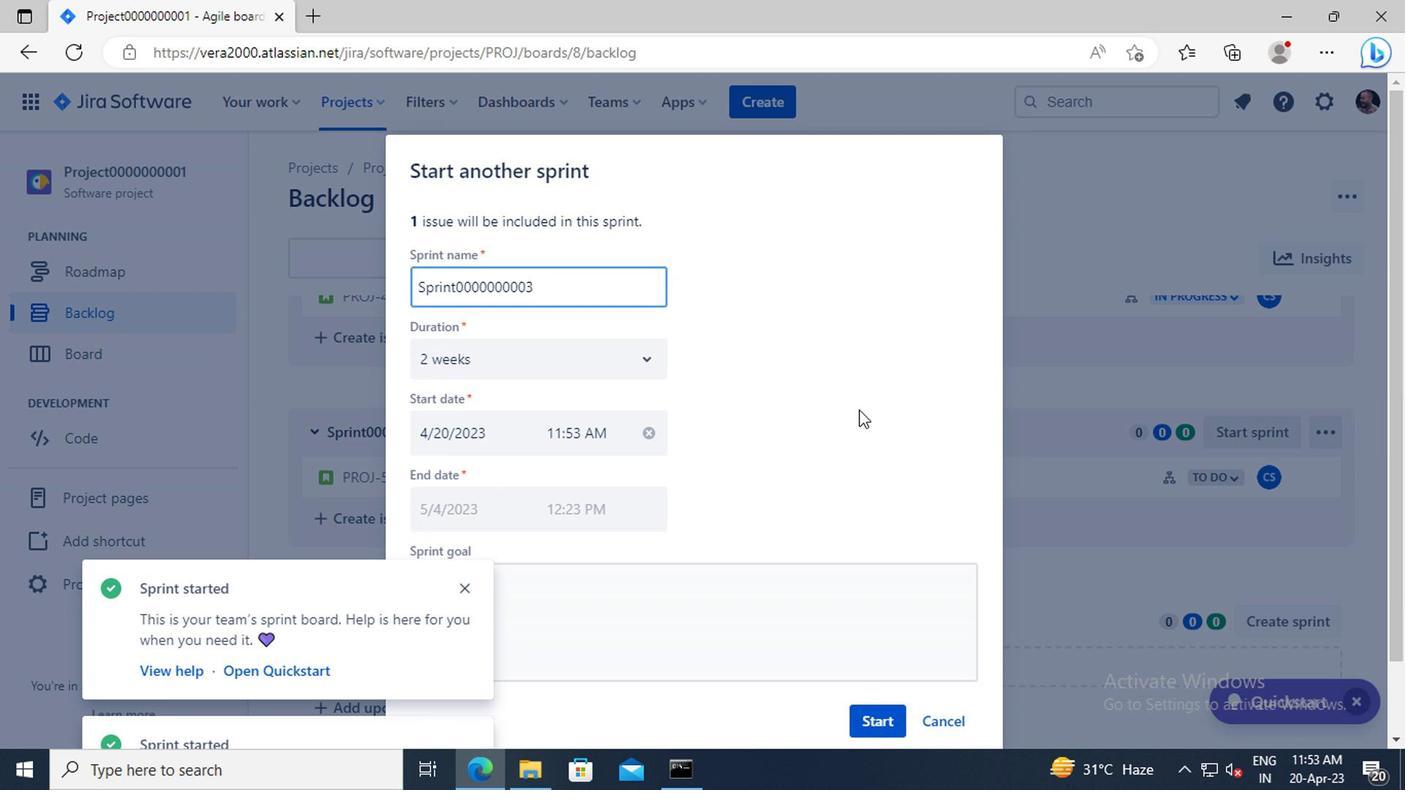 
Action: Mouse scrolled (854, 410) with delta (0, 0)
Screenshot: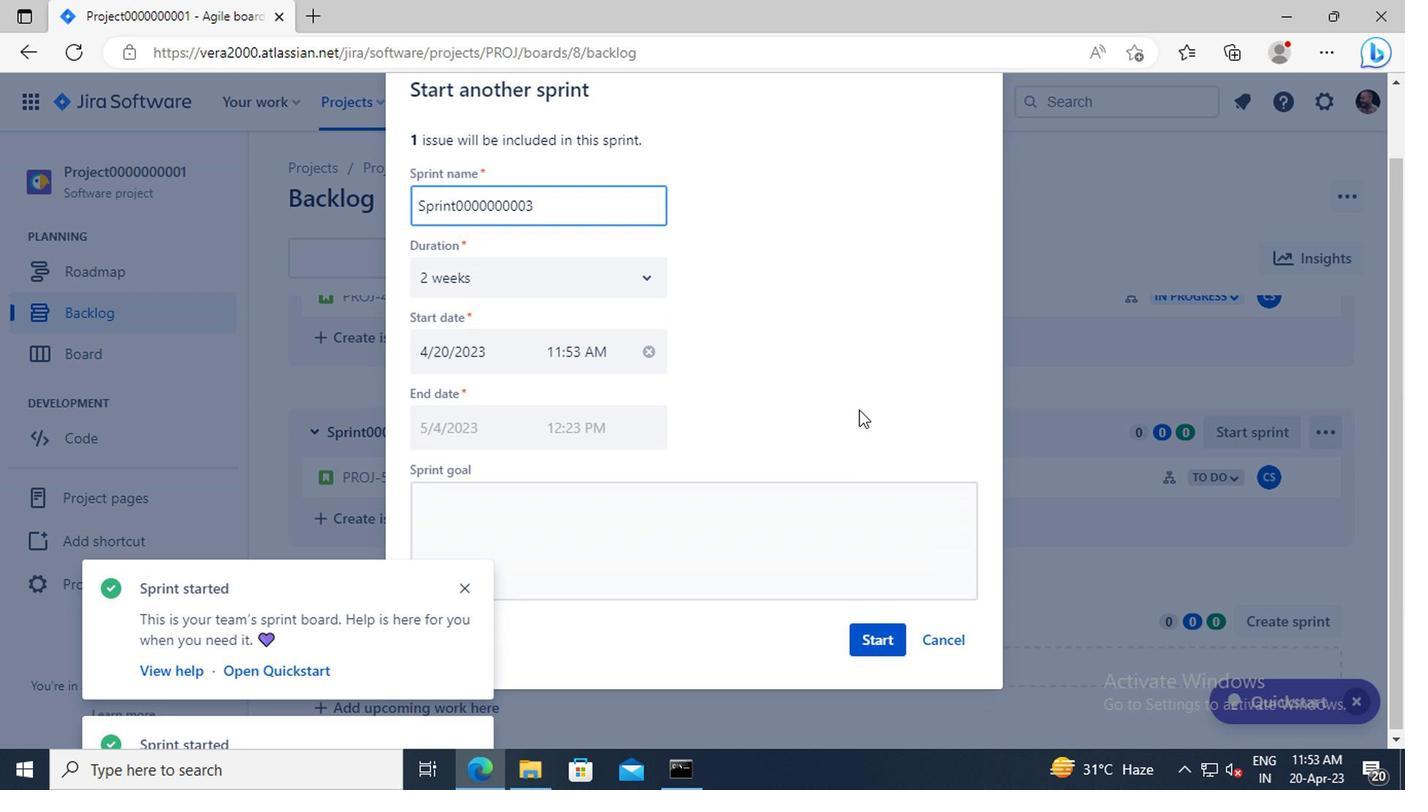 
Action: Mouse moved to (879, 638)
Screenshot: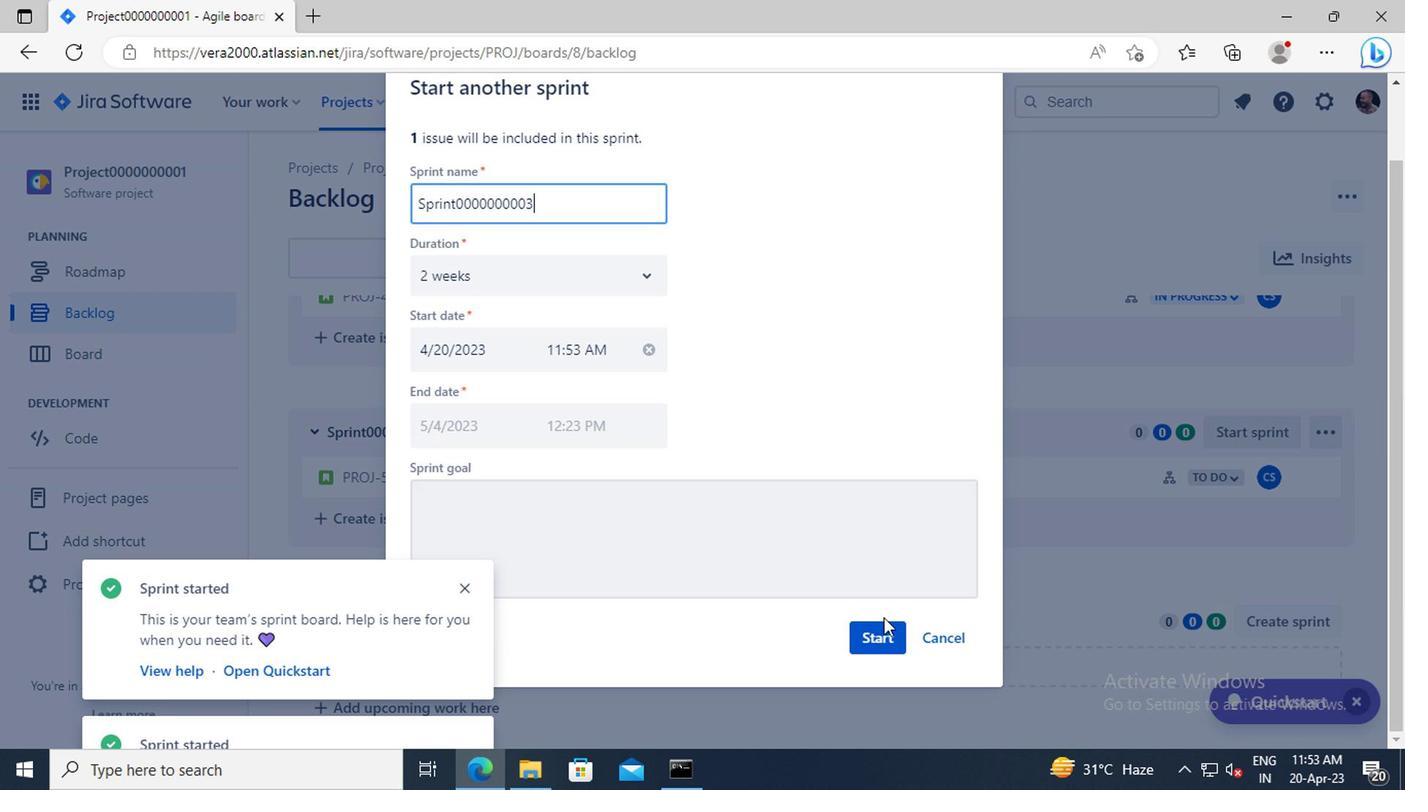 
Action: Mouse pressed left at (879, 638)
Screenshot: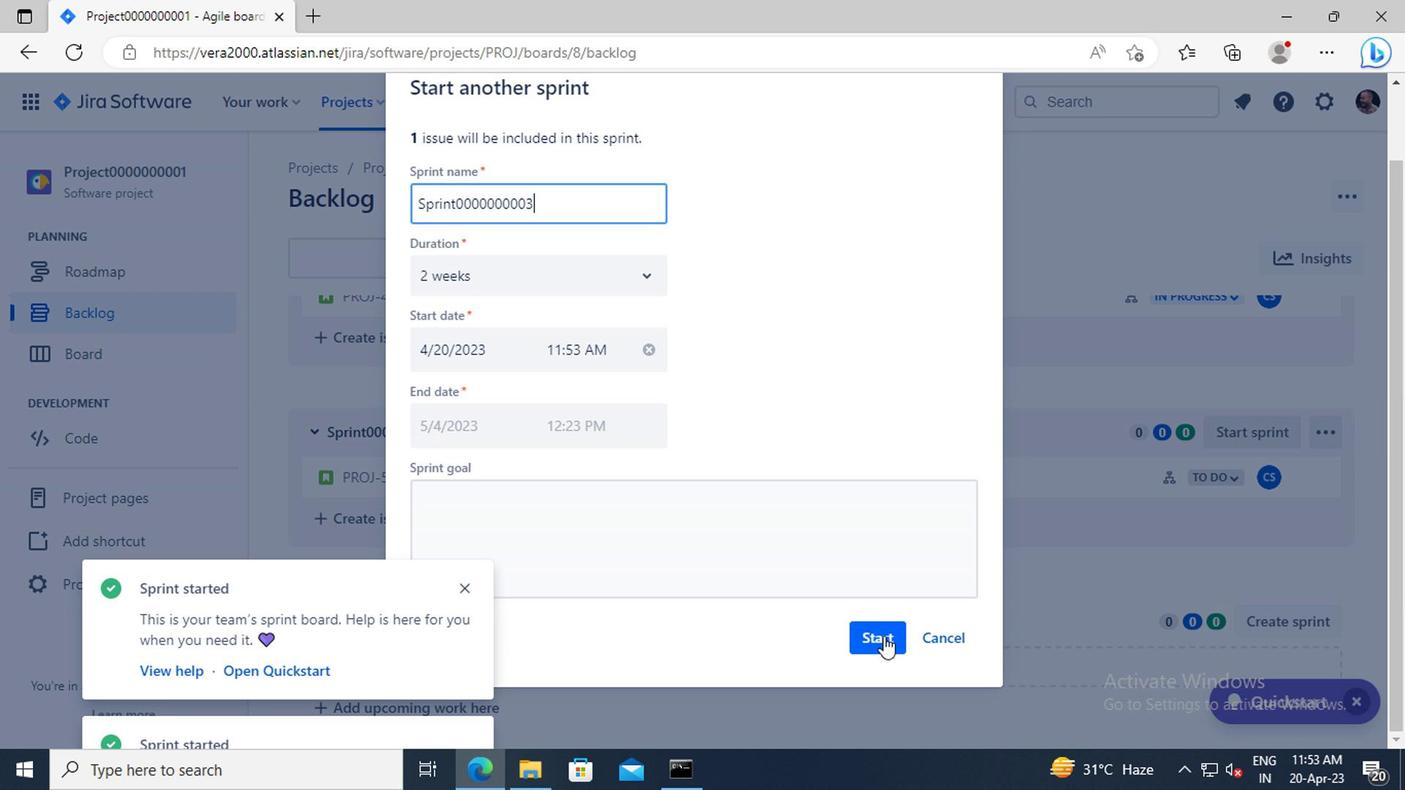 
Action: Mouse moved to (341, 108)
Screenshot: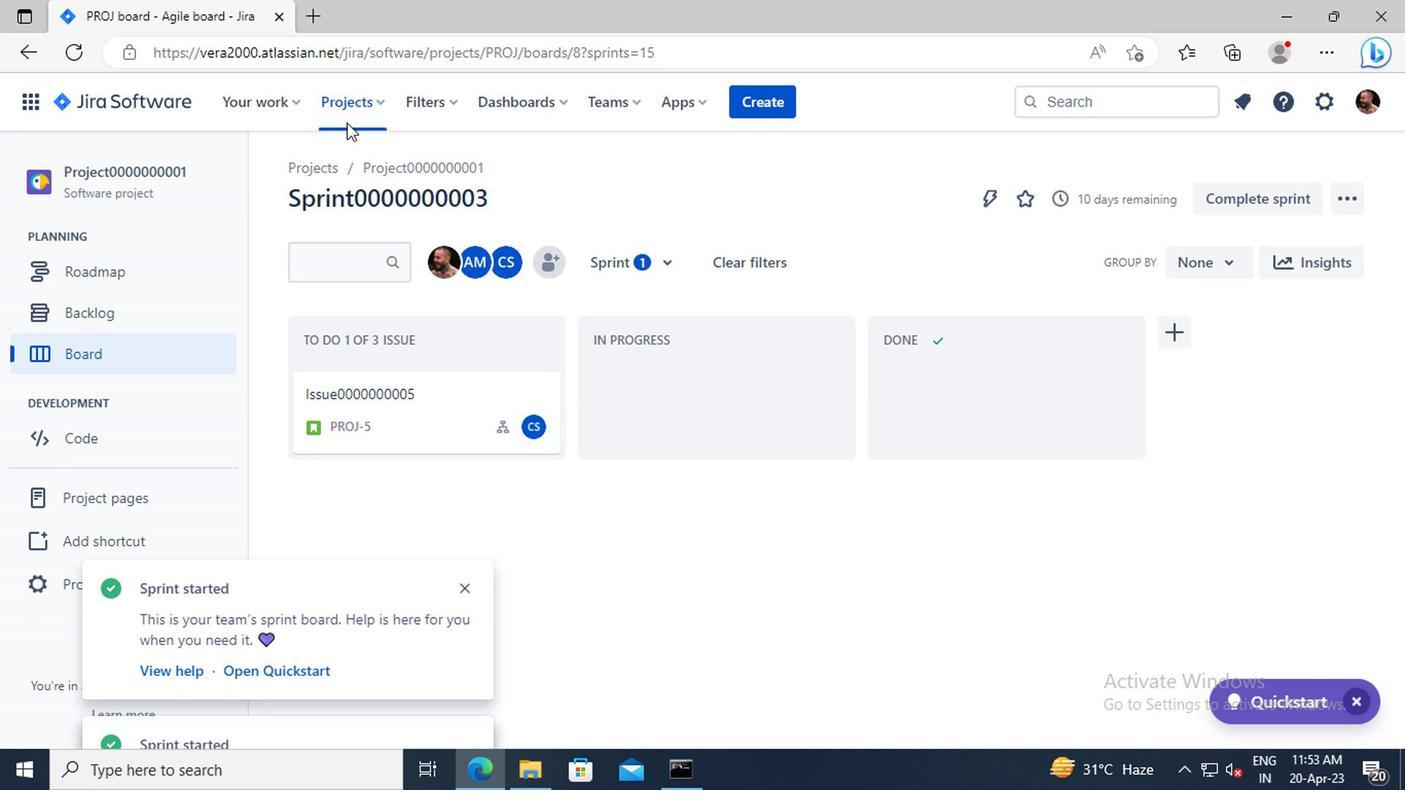 
Action: Mouse pressed left at (341, 108)
Screenshot: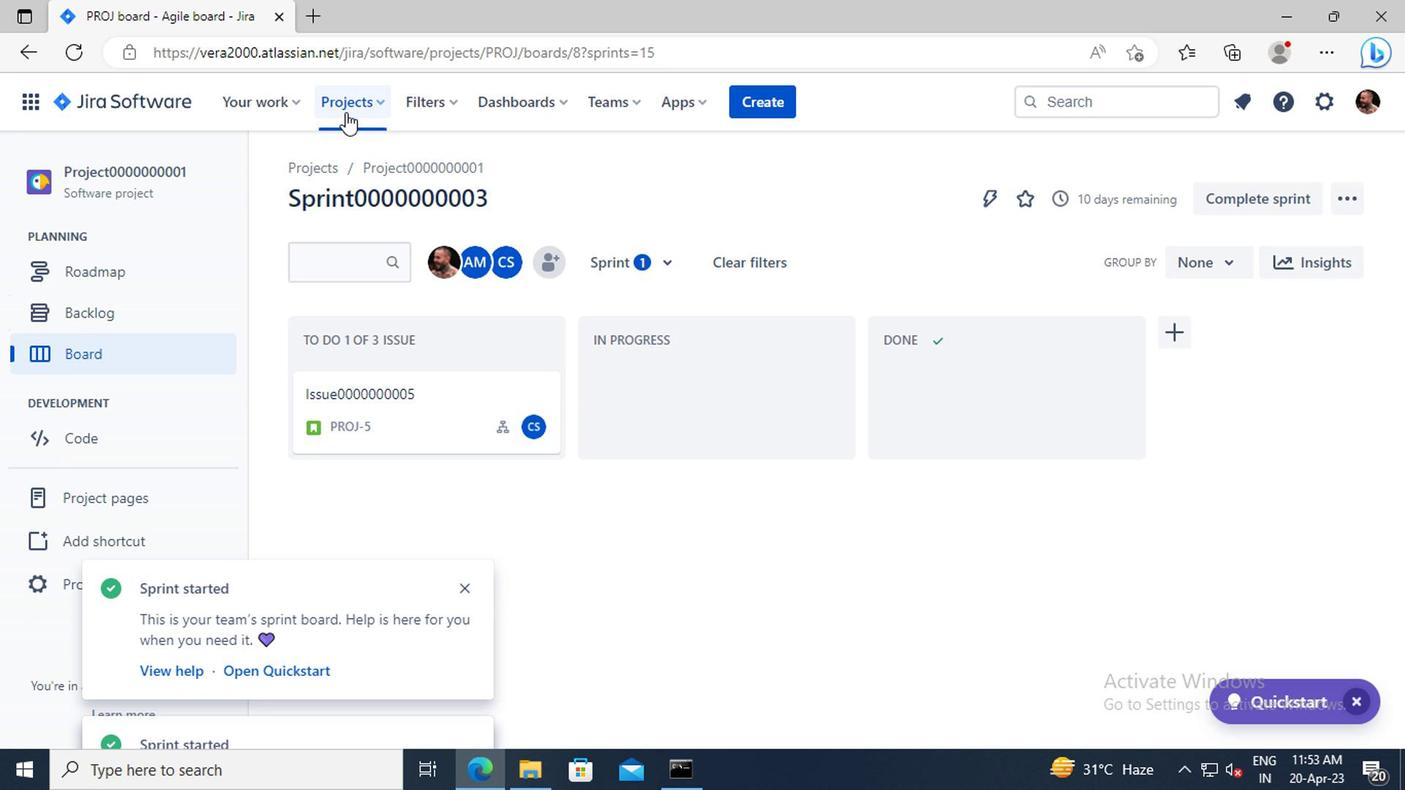 
Action: Mouse moved to (388, 246)
Screenshot: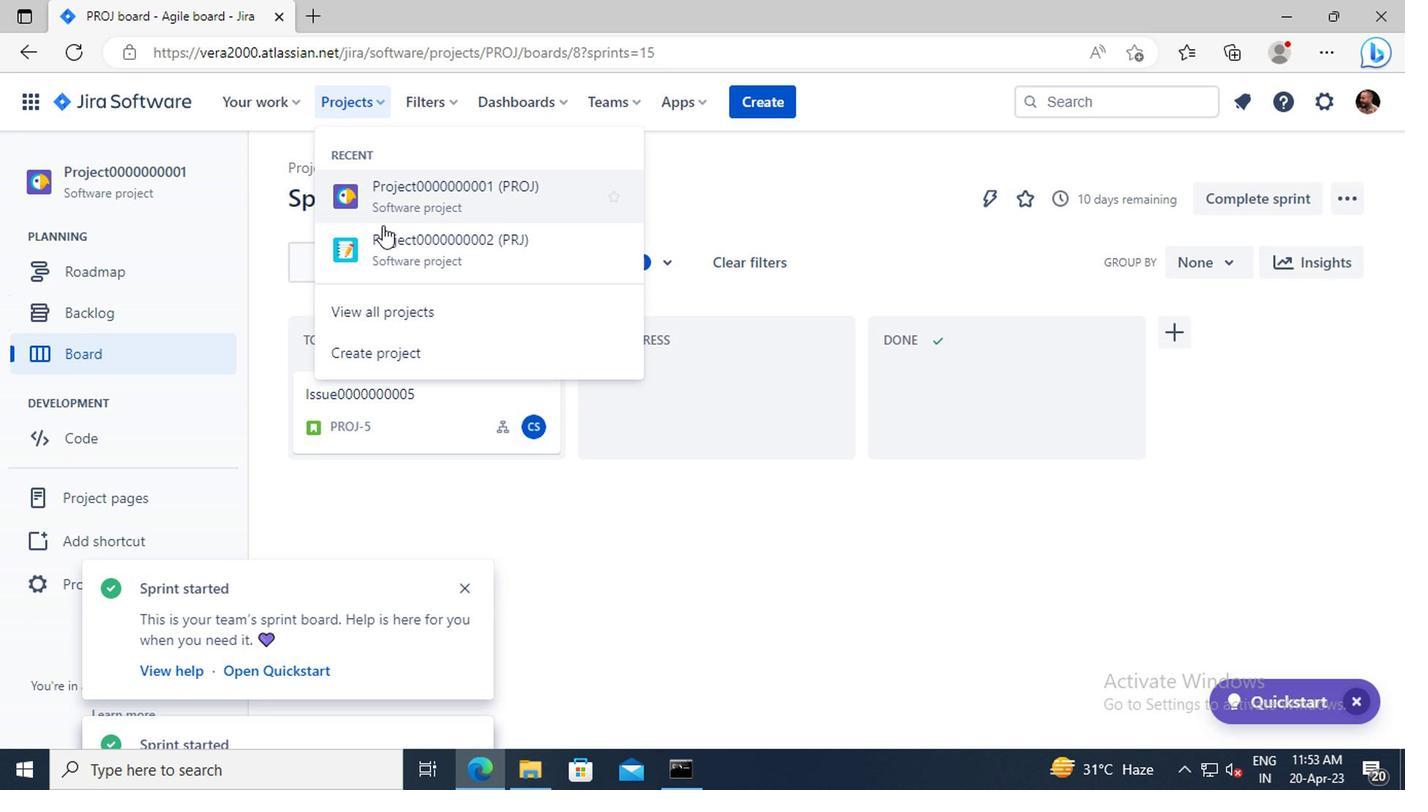 
Action: Mouse pressed left at (388, 246)
Screenshot: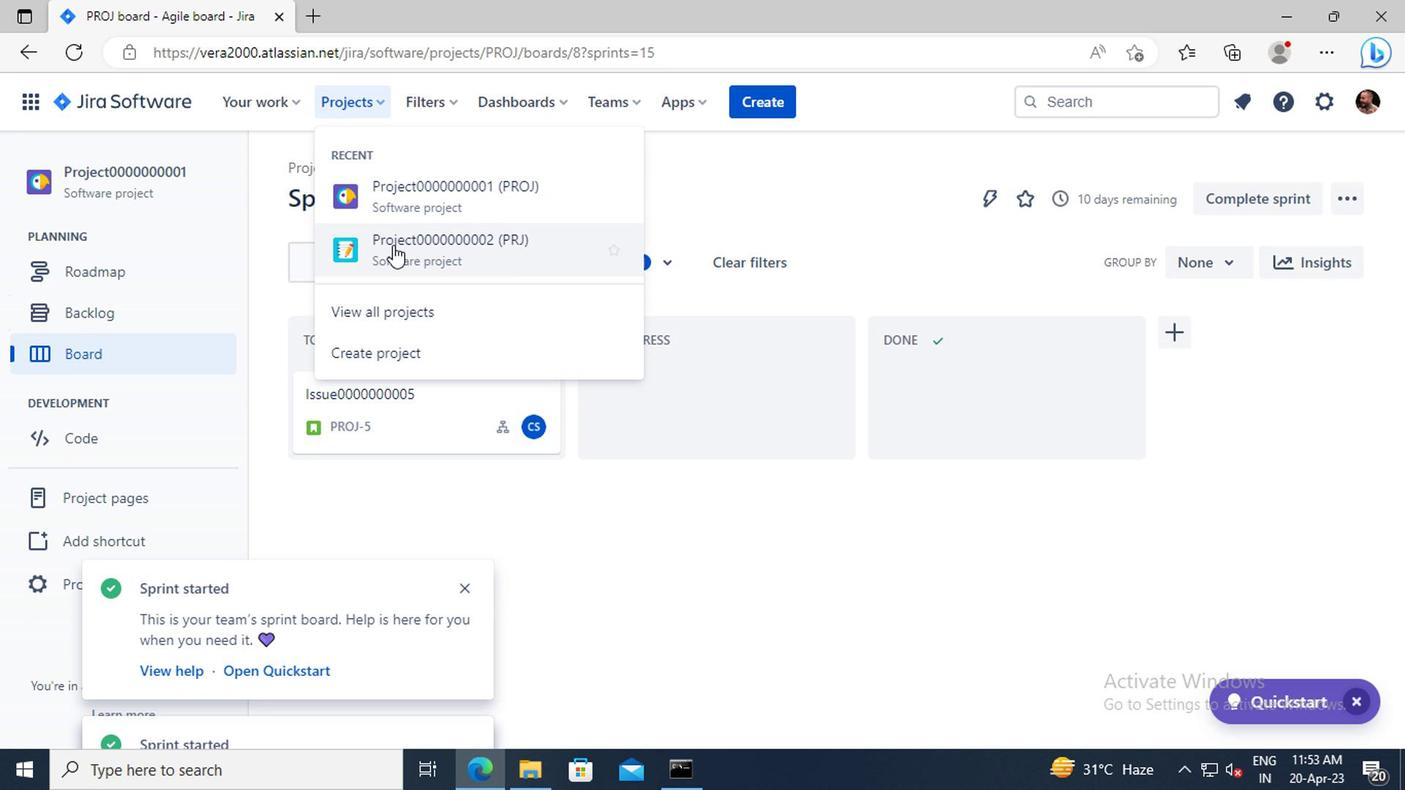 
Action: Mouse moved to (114, 306)
Screenshot: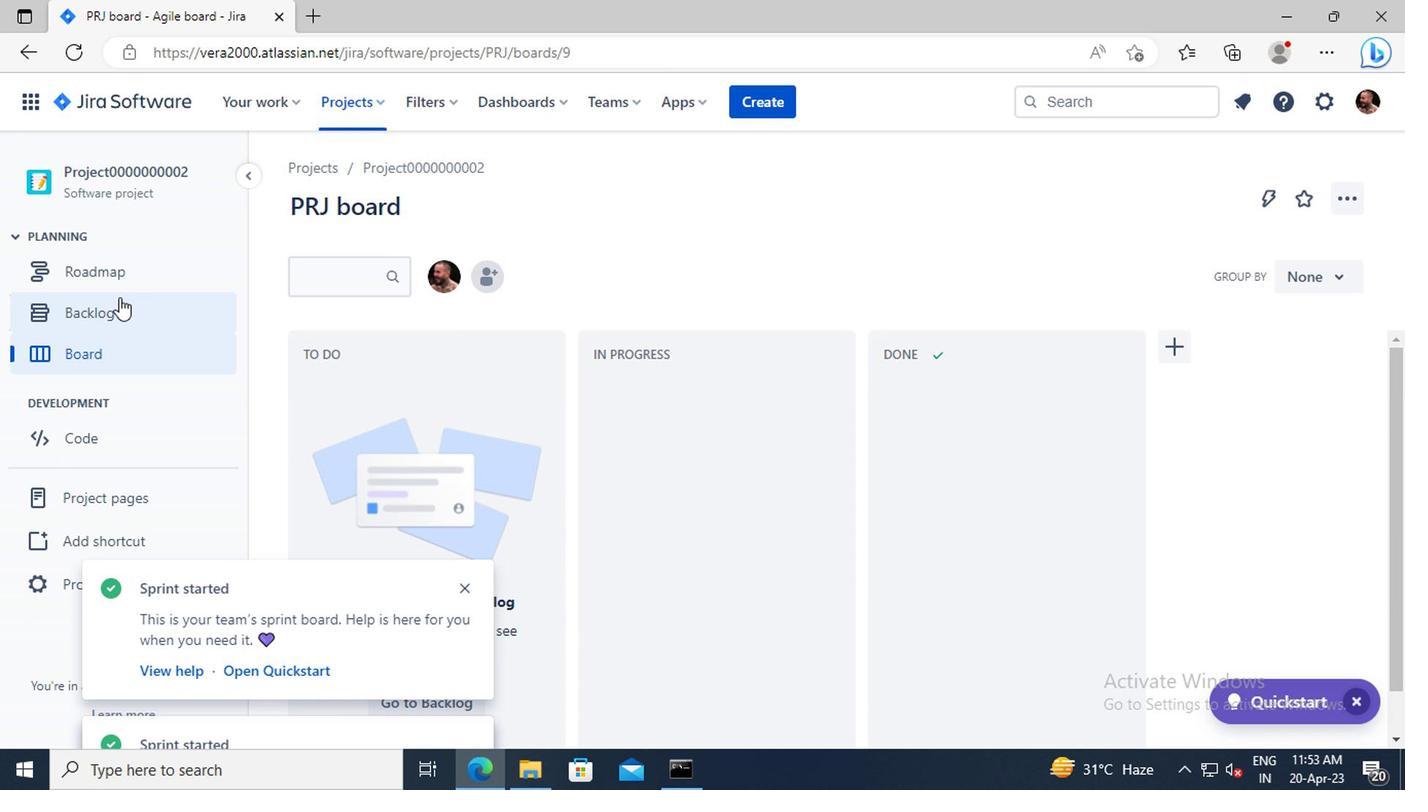 
Action: Mouse pressed left at (114, 306)
Screenshot: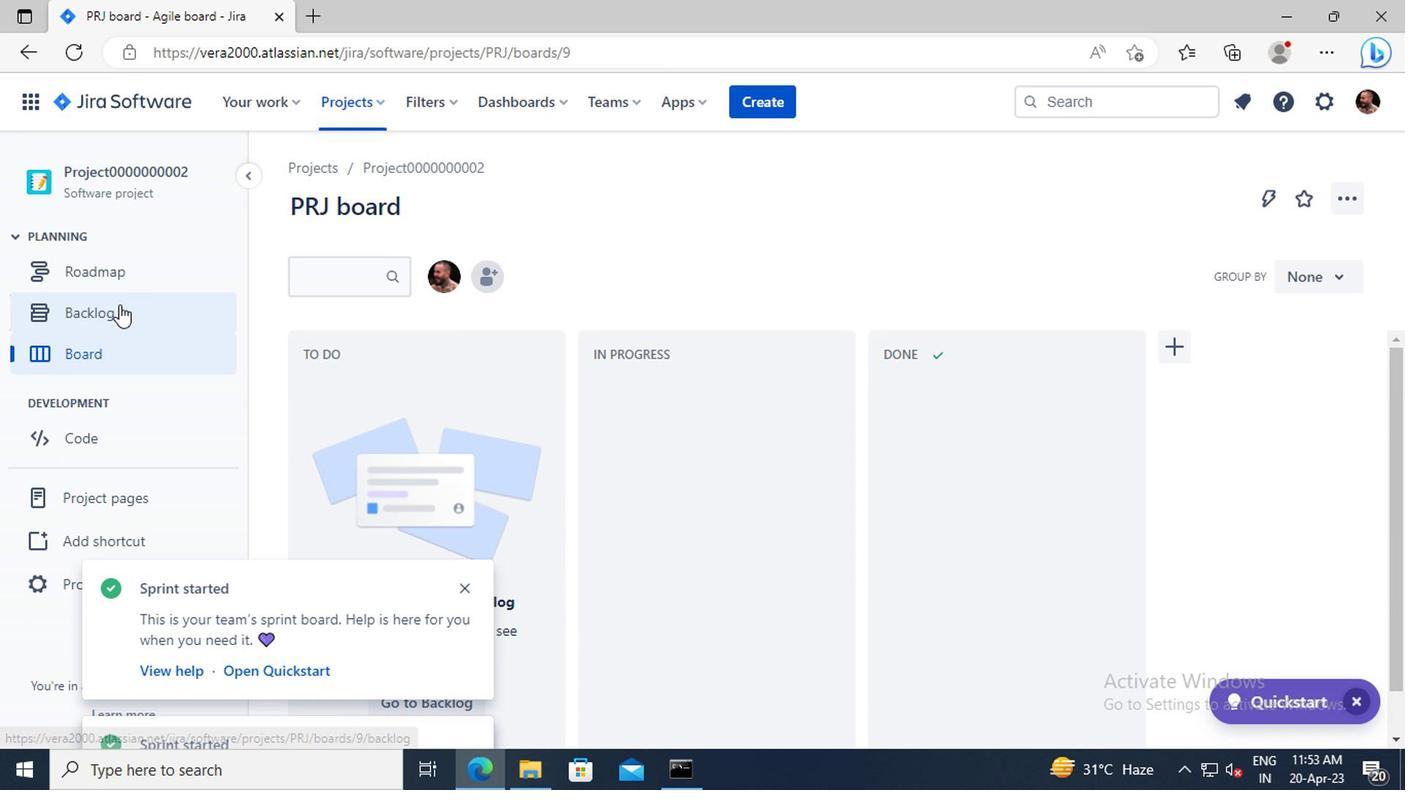 
Action: Mouse moved to (800, 314)
Screenshot: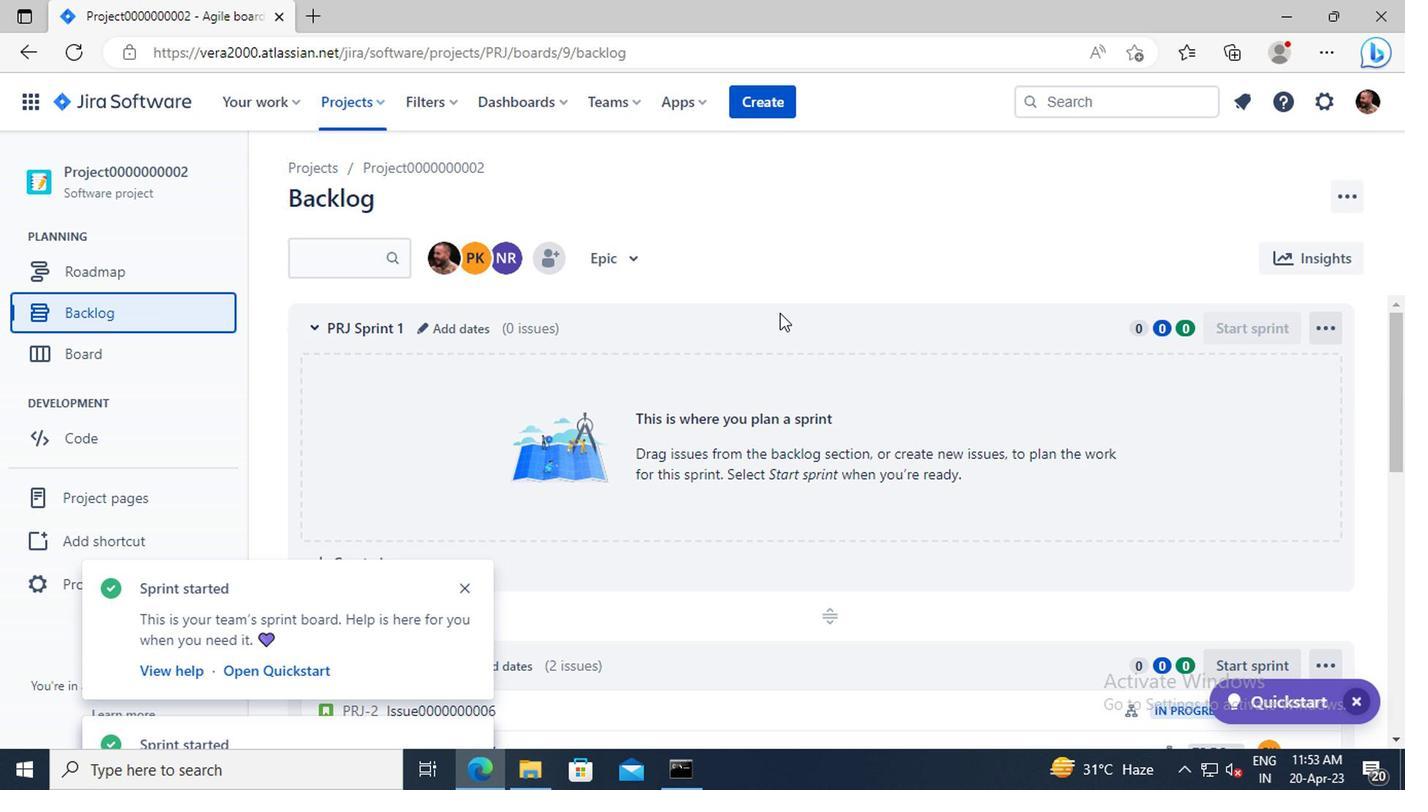 
Action: Mouse scrolled (800, 312) with delta (0, -1)
Screenshot: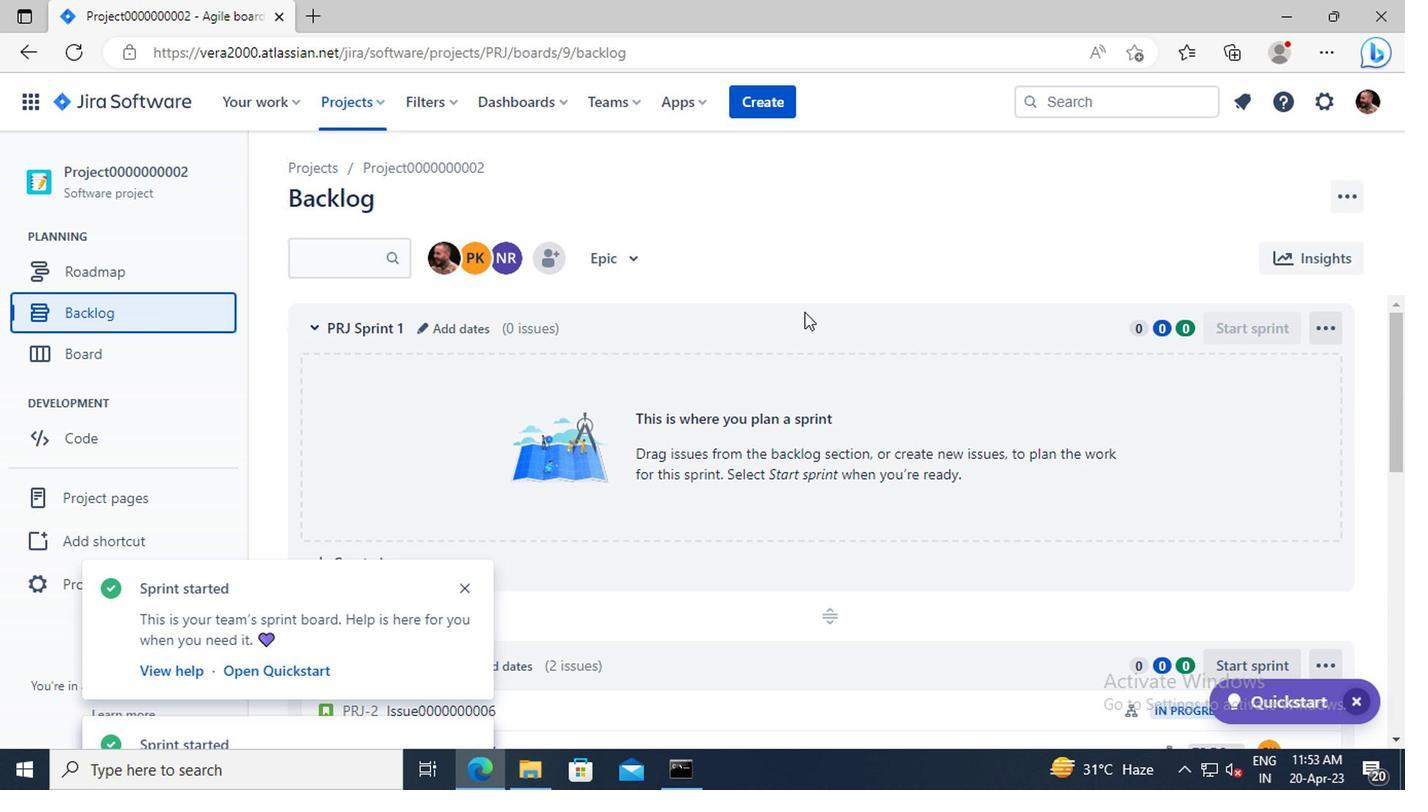 
Action: Mouse scrolled (800, 312) with delta (0, -1)
Screenshot: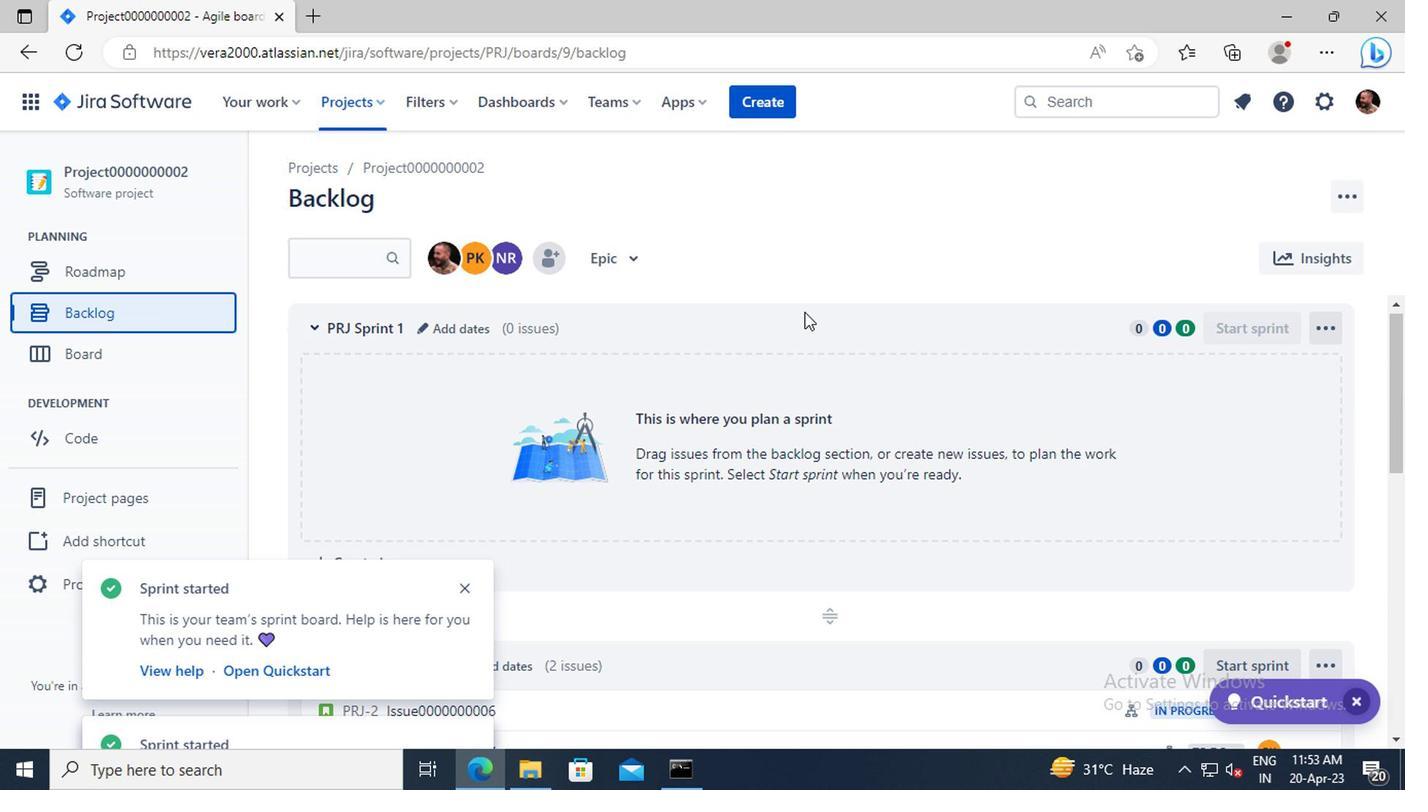 
Action: Mouse scrolled (800, 312) with delta (0, -1)
Screenshot: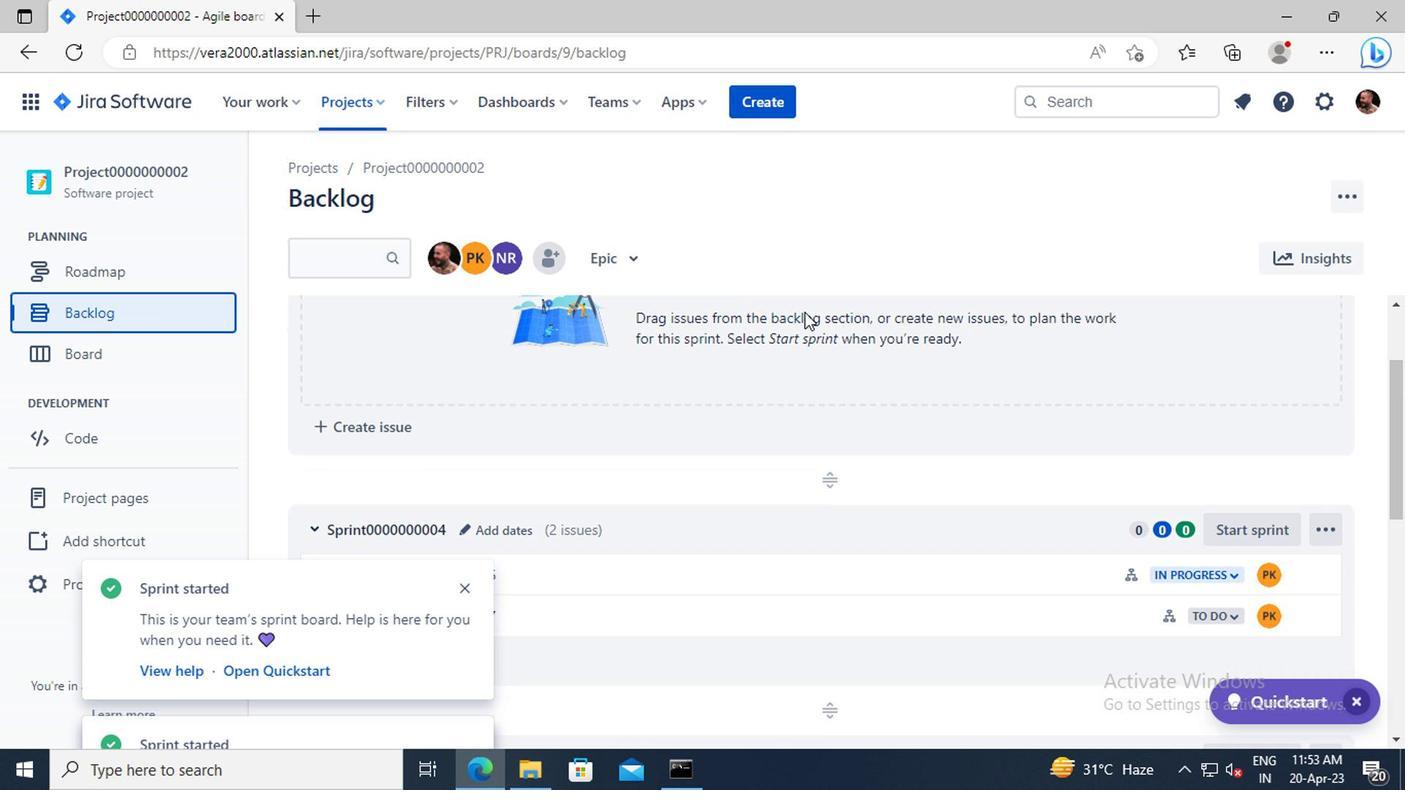 
Action: Mouse moved to (1223, 459)
Screenshot: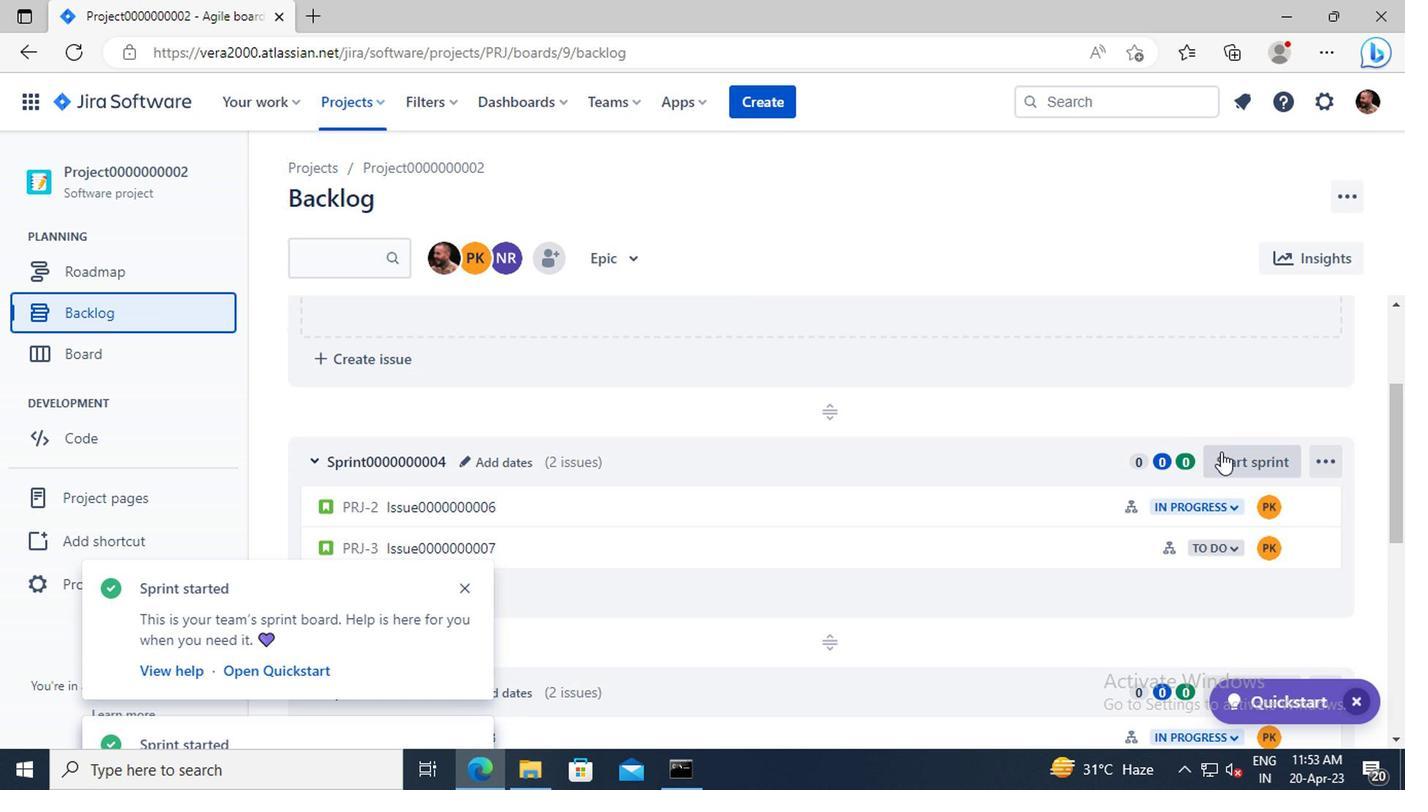
Action: Mouse pressed left at (1223, 459)
Screenshot: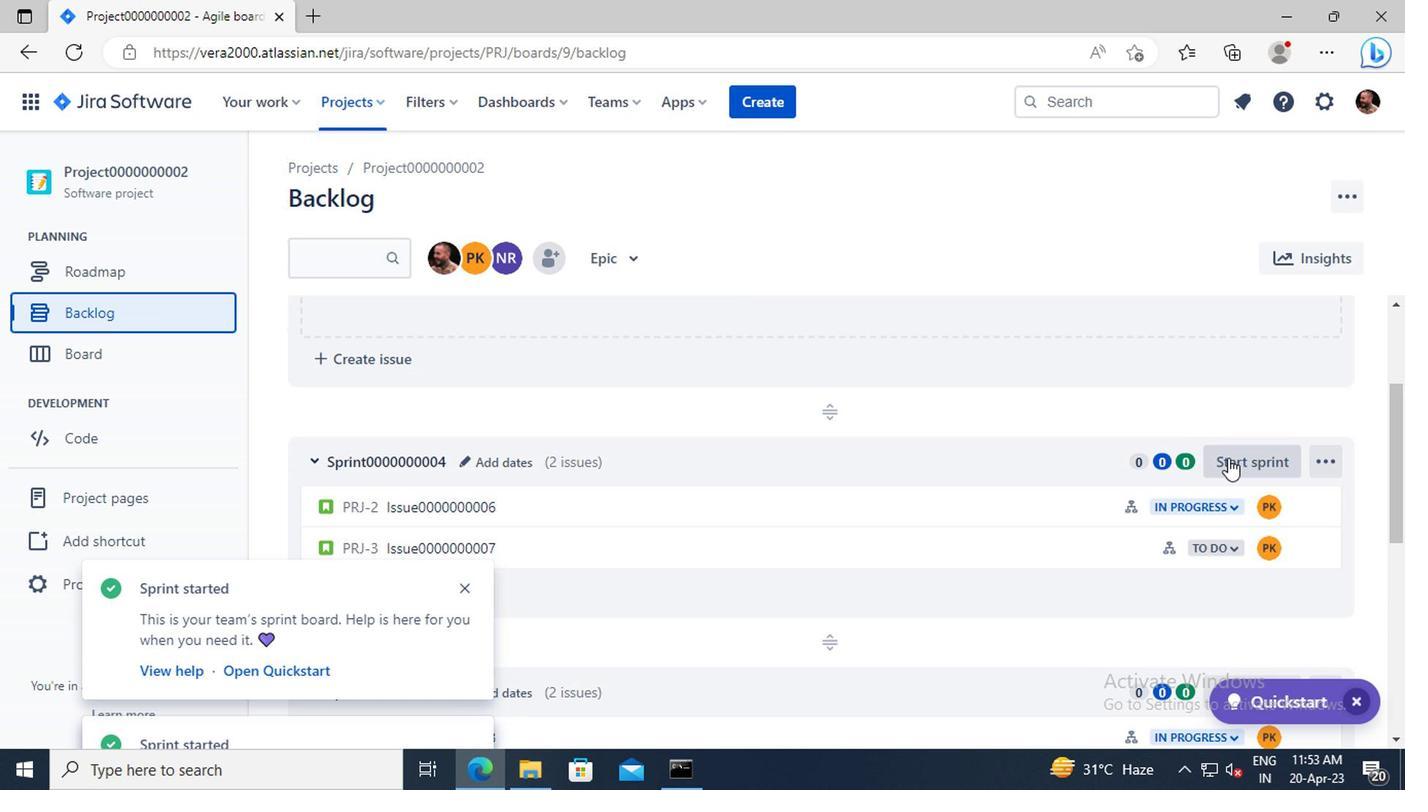 
Action: Mouse moved to (891, 444)
Screenshot: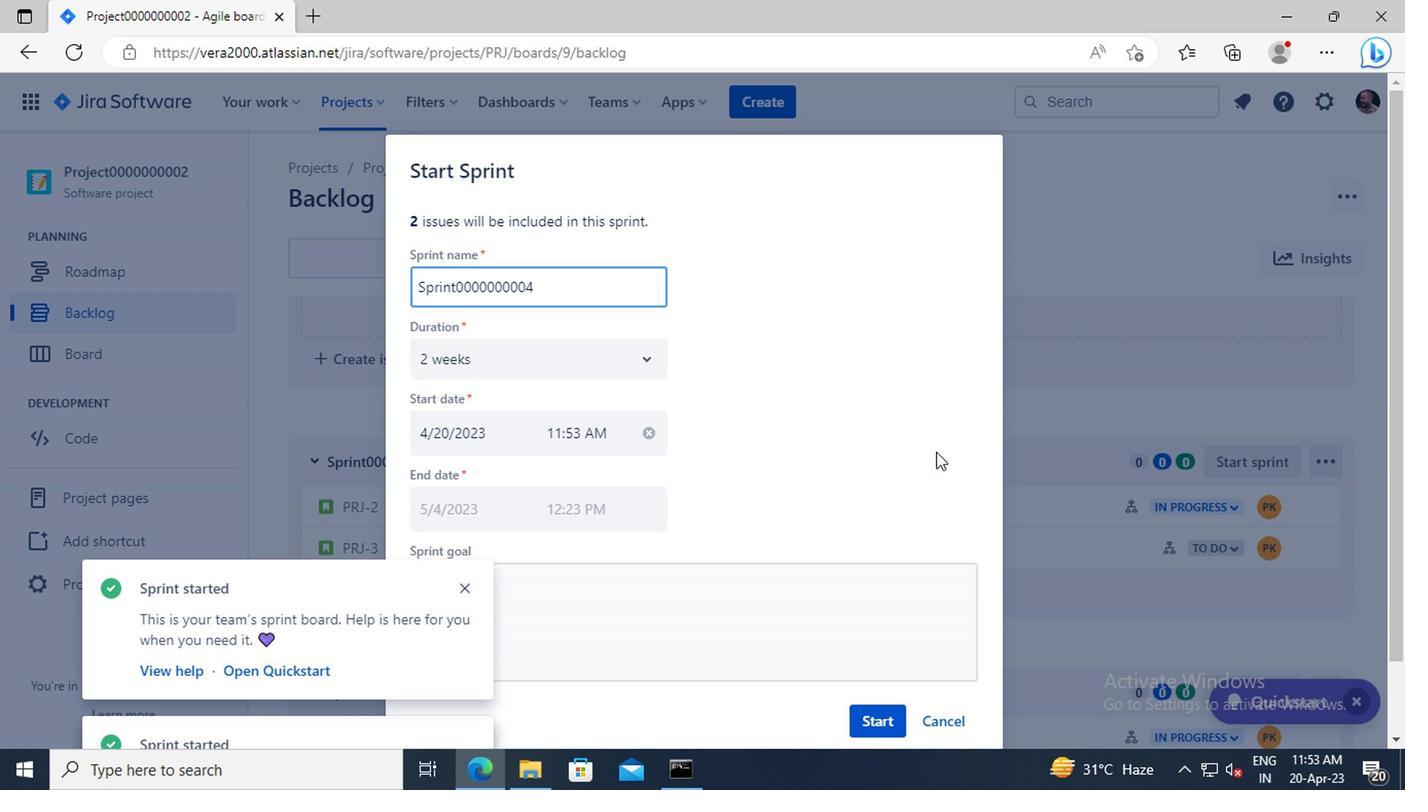 
Action: Mouse scrolled (891, 443) with delta (0, 0)
Screenshot: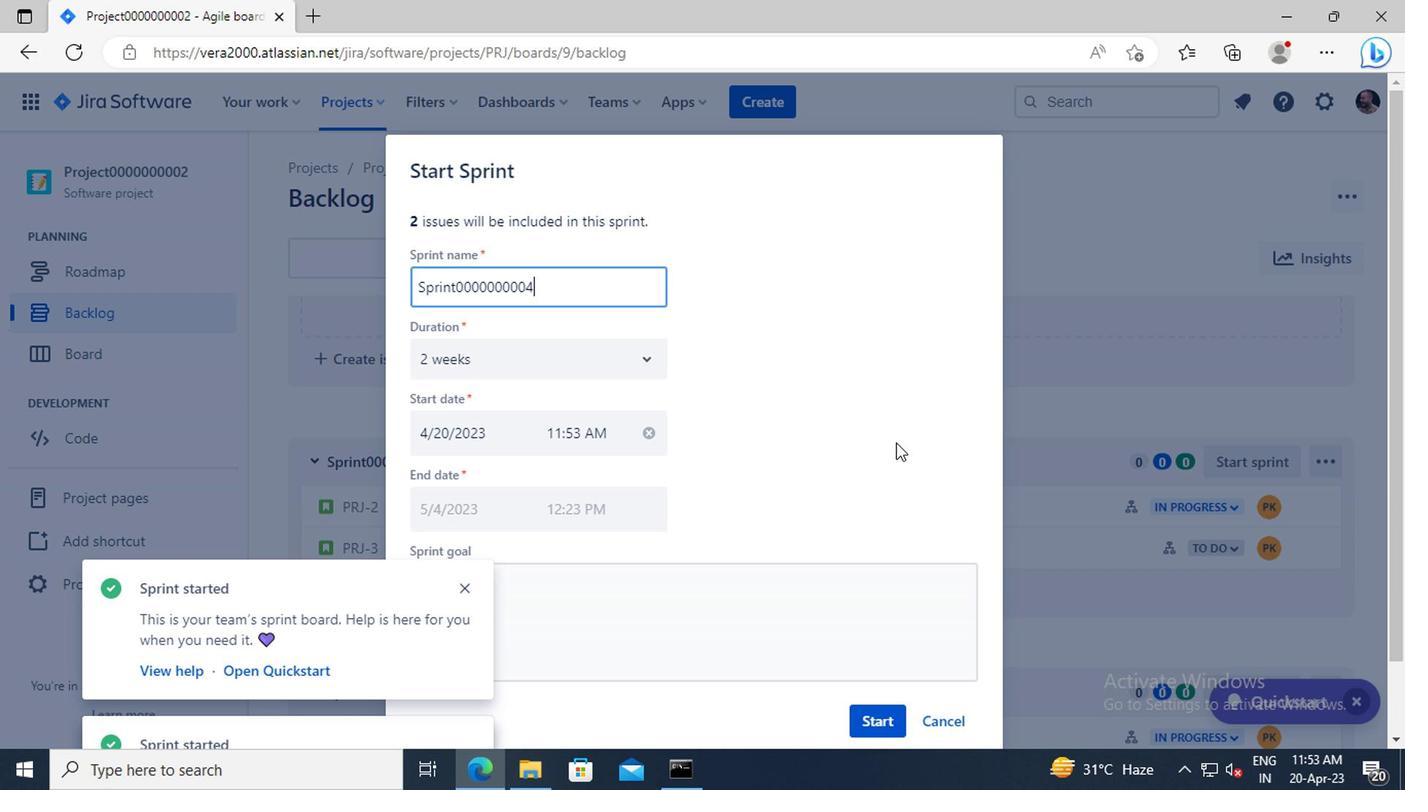 
Action: Mouse scrolled (891, 443) with delta (0, 0)
Screenshot: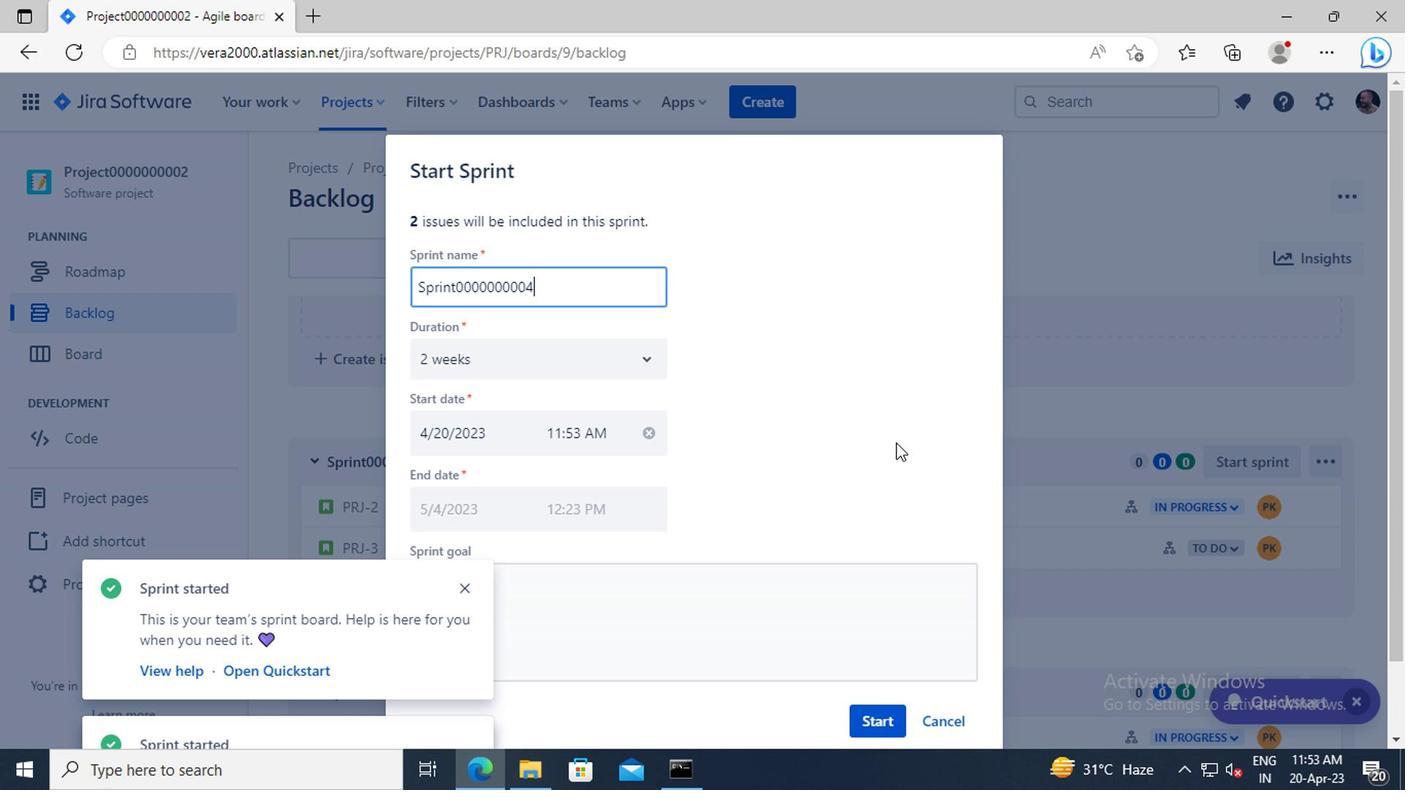 
Action: Mouse moved to (882, 637)
Screenshot: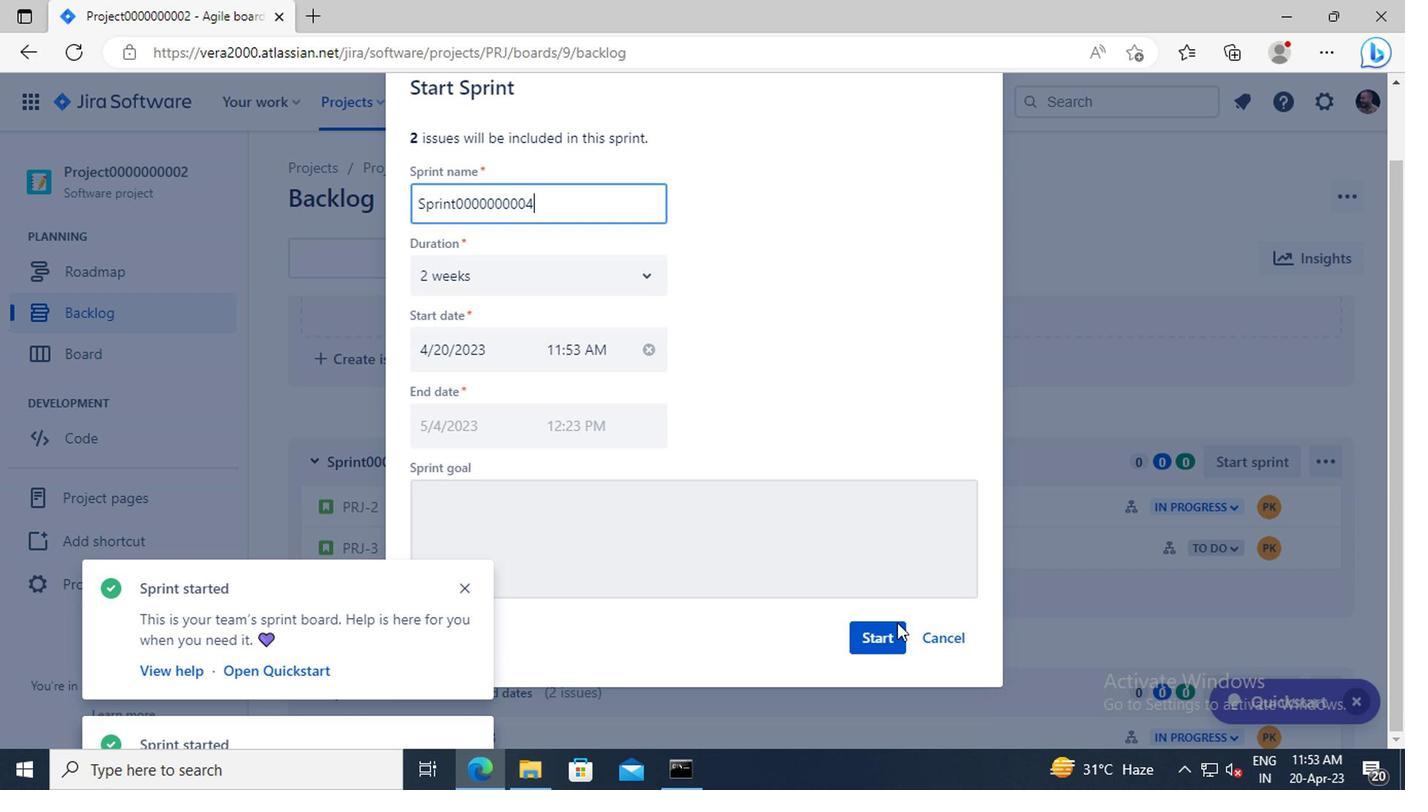 
Action: Mouse pressed left at (882, 637)
Screenshot: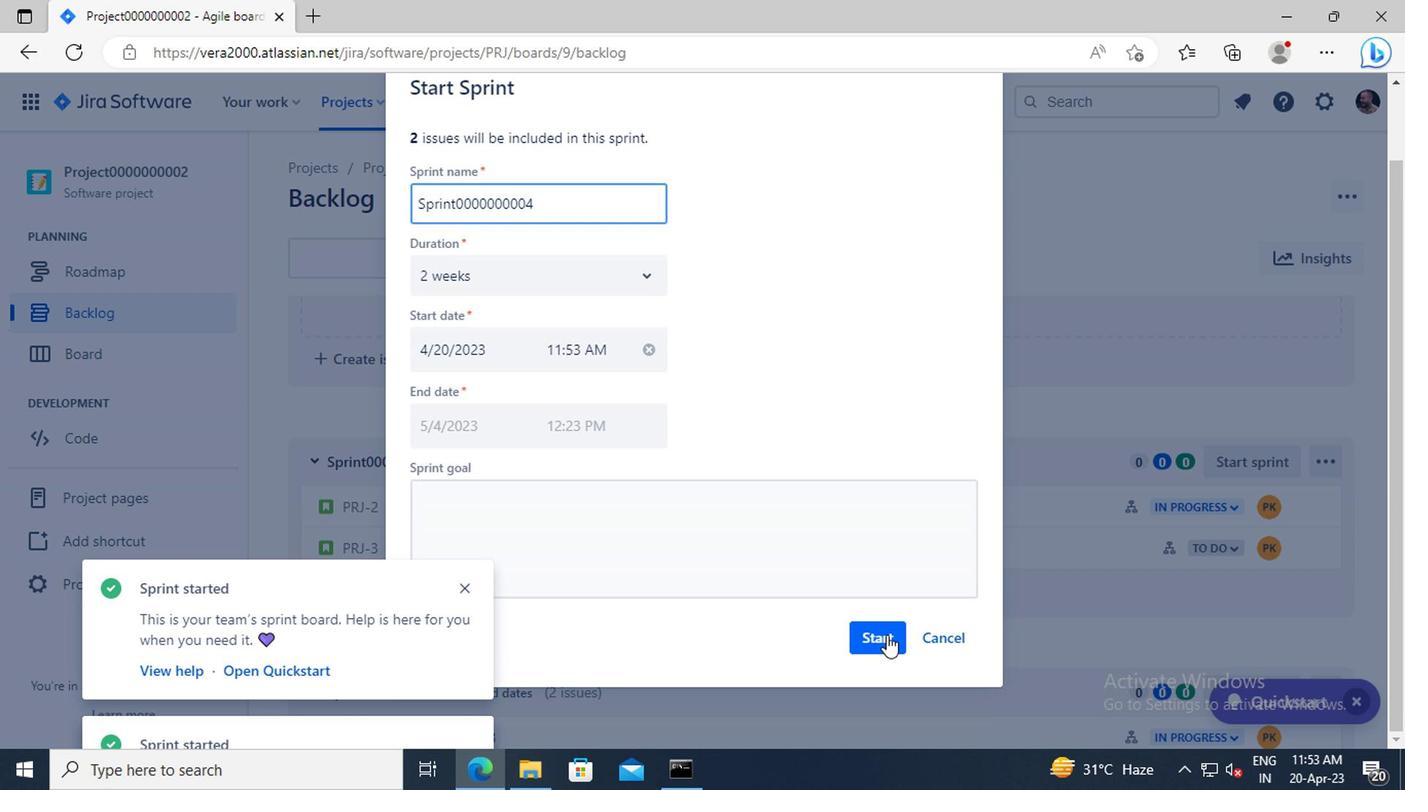 
Action: Mouse moved to (95, 312)
Screenshot: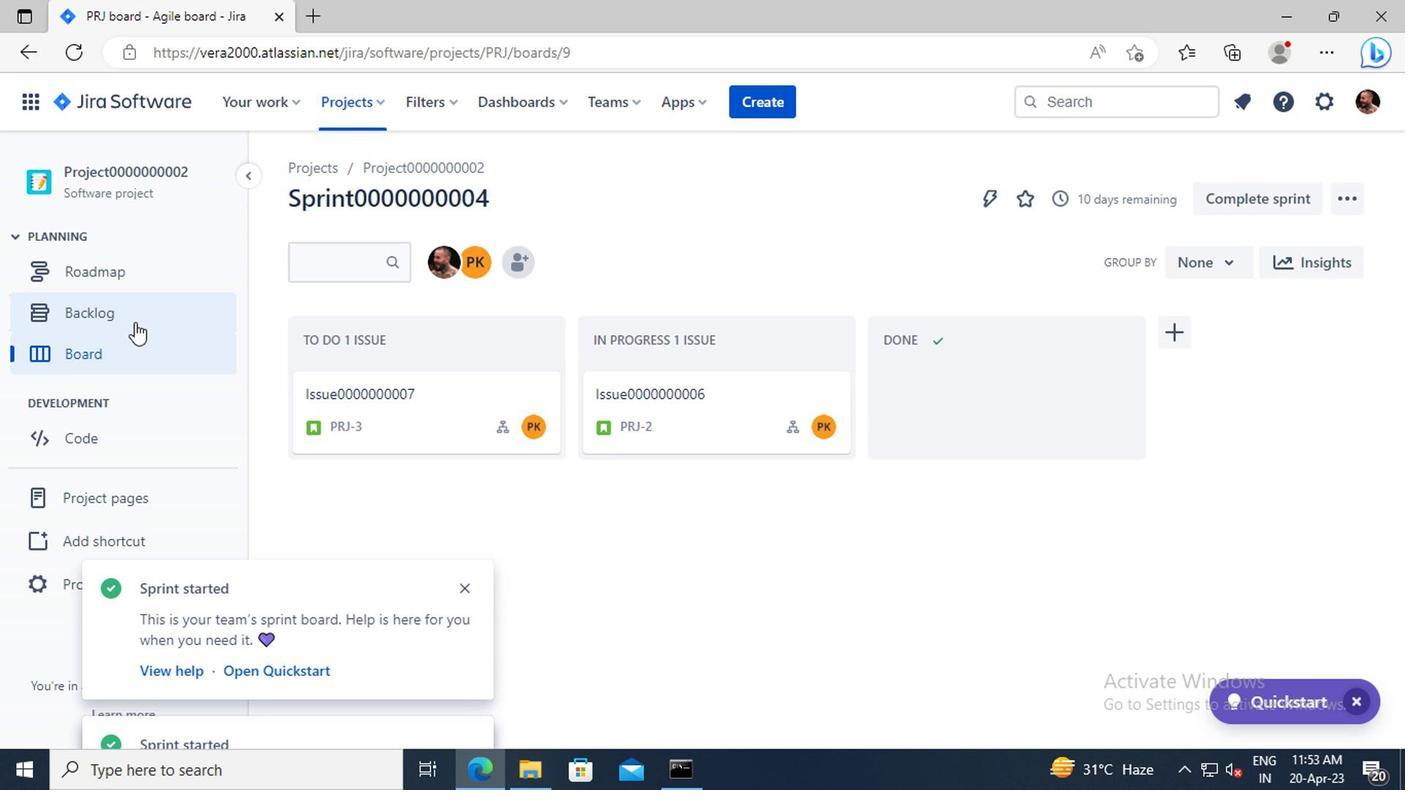 
Action: Mouse pressed left at (95, 312)
Screenshot: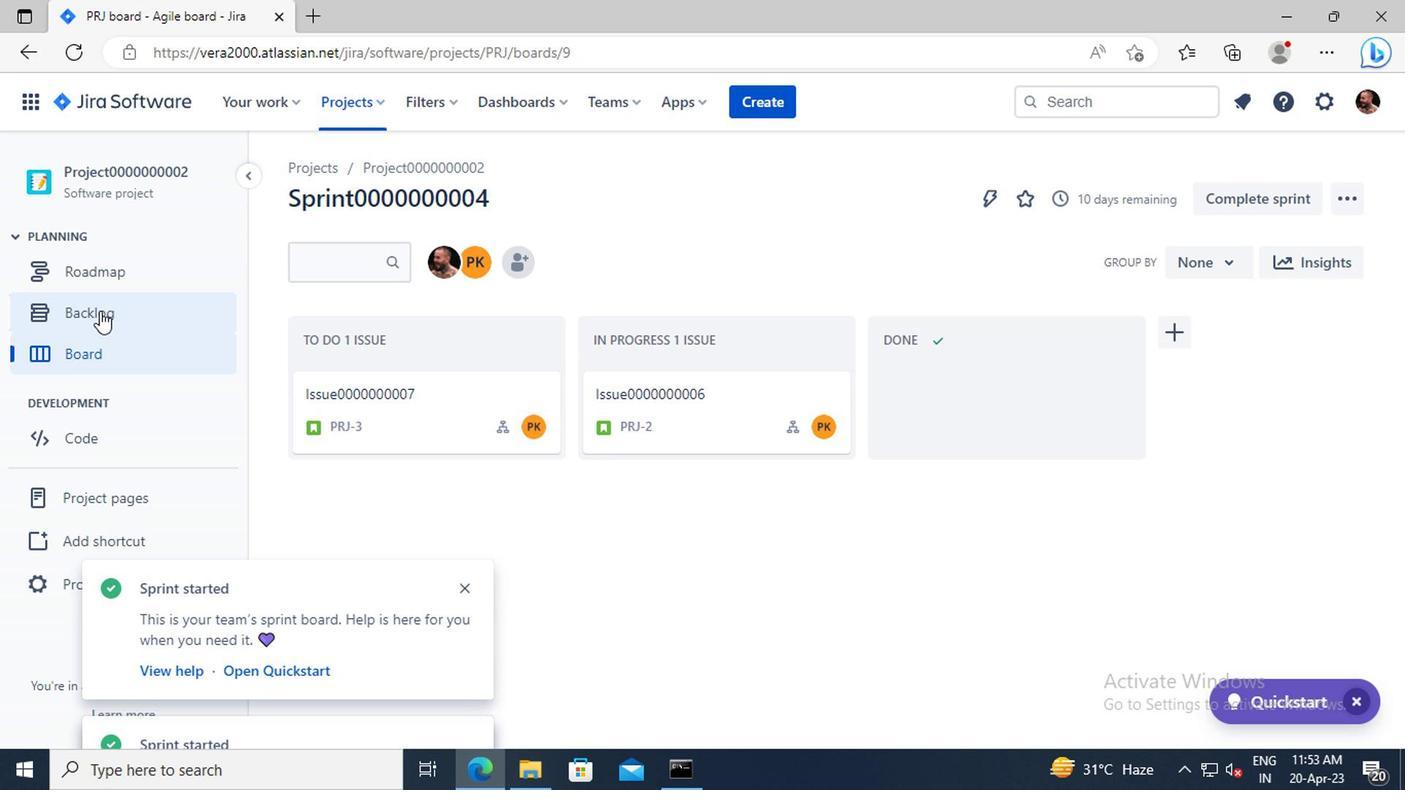 
Action: Mouse moved to (798, 344)
Screenshot: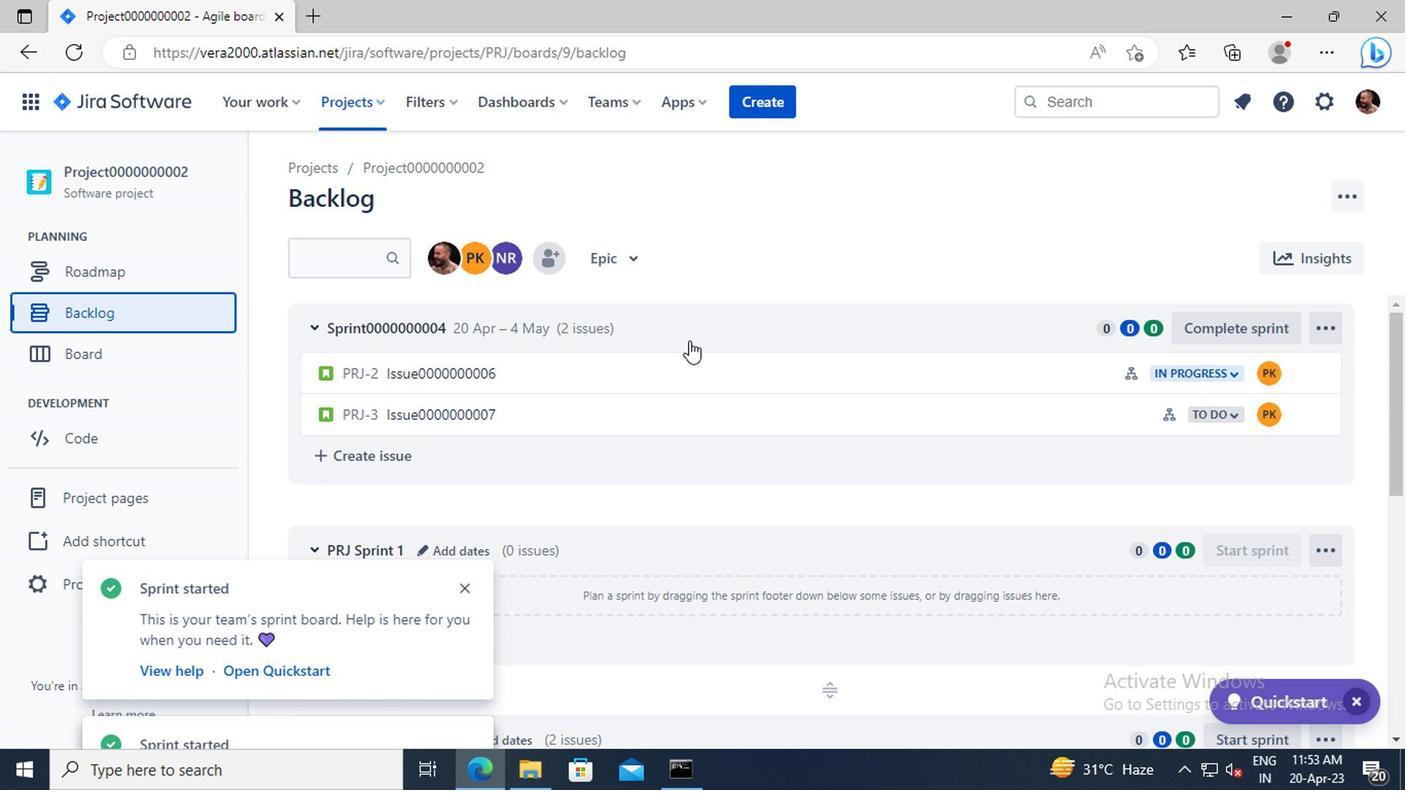 
Action: Mouse scrolled (798, 343) with delta (0, -1)
Screenshot: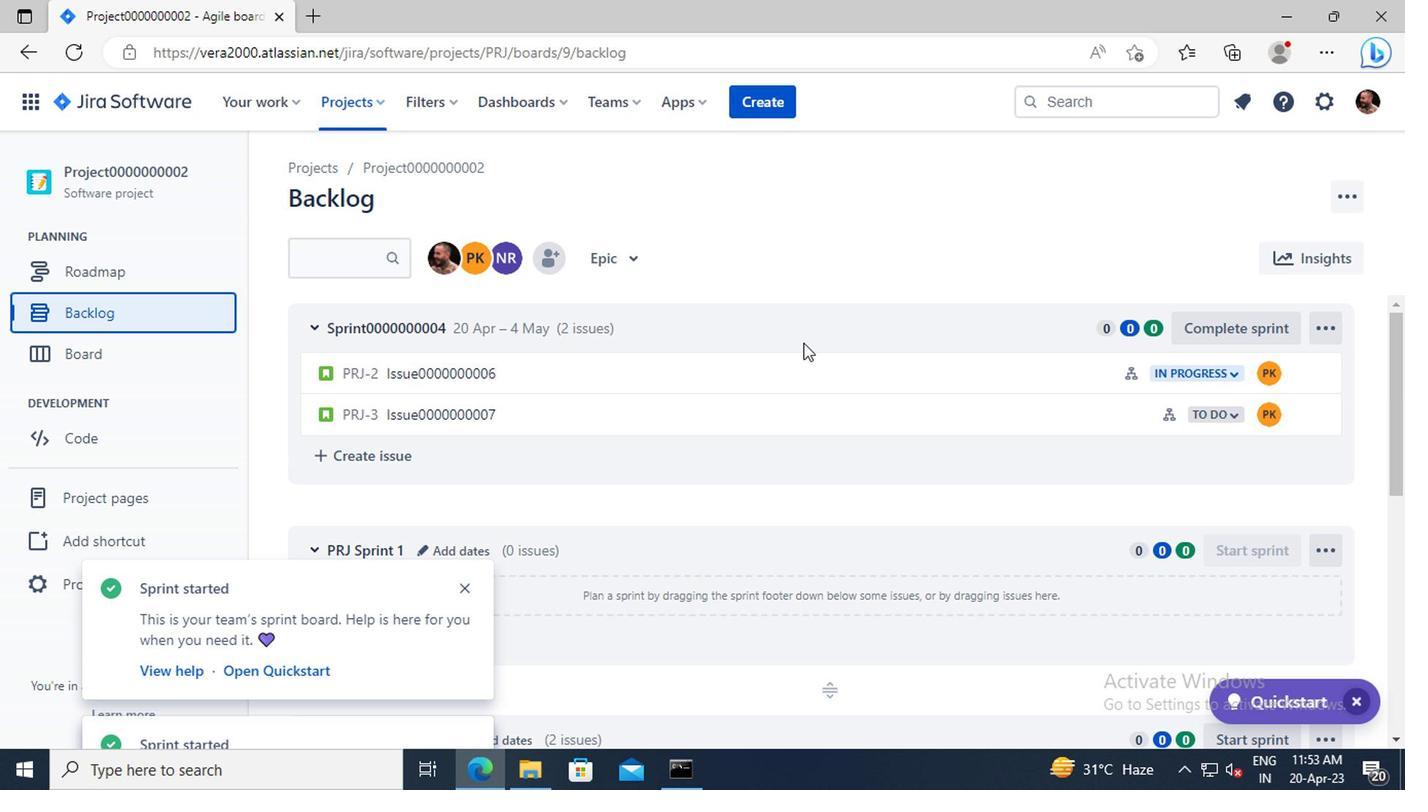 
Action: Mouse scrolled (798, 343) with delta (0, -1)
Screenshot: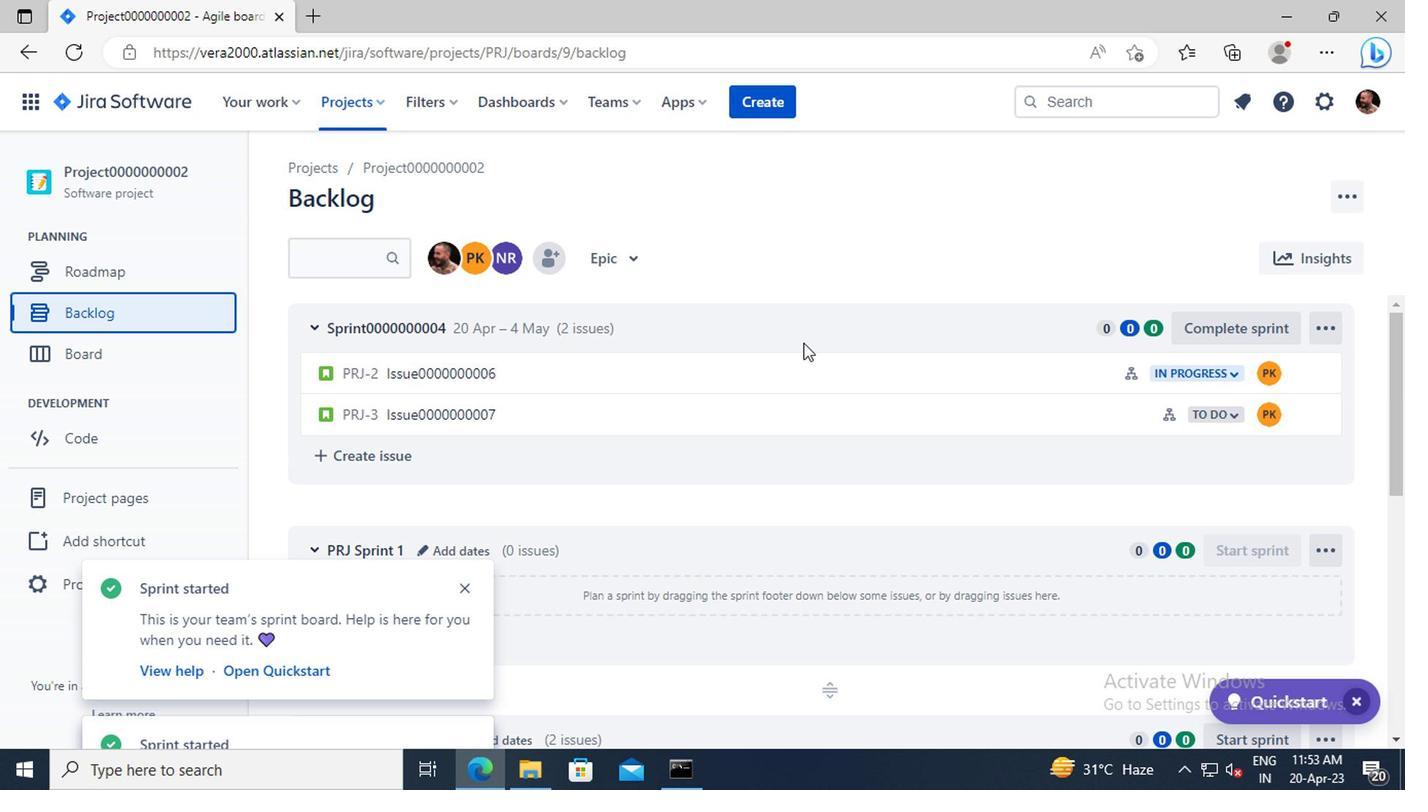 
Action: Mouse scrolled (798, 343) with delta (0, -1)
Screenshot: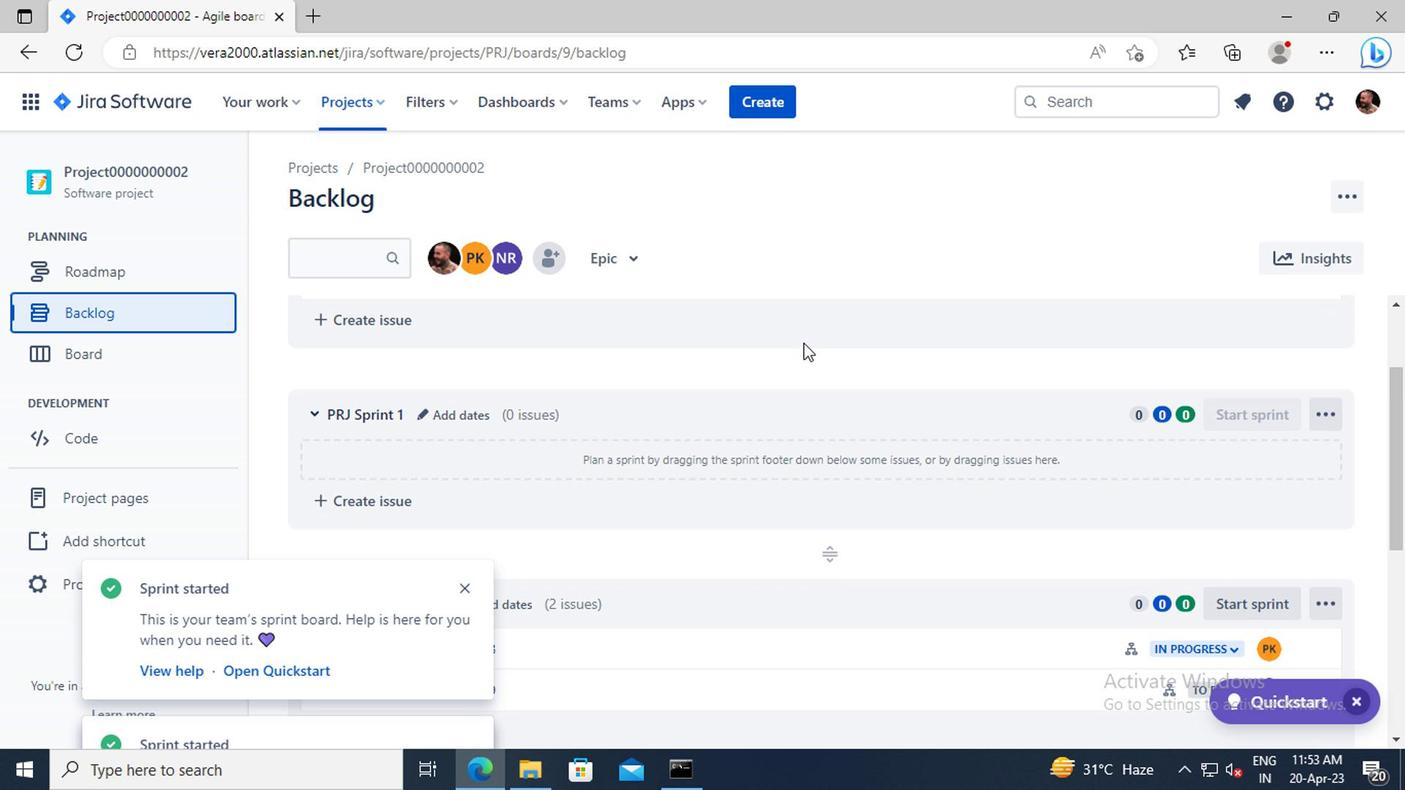 
Action: Mouse scrolled (798, 343) with delta (0, -1)
Screenshot: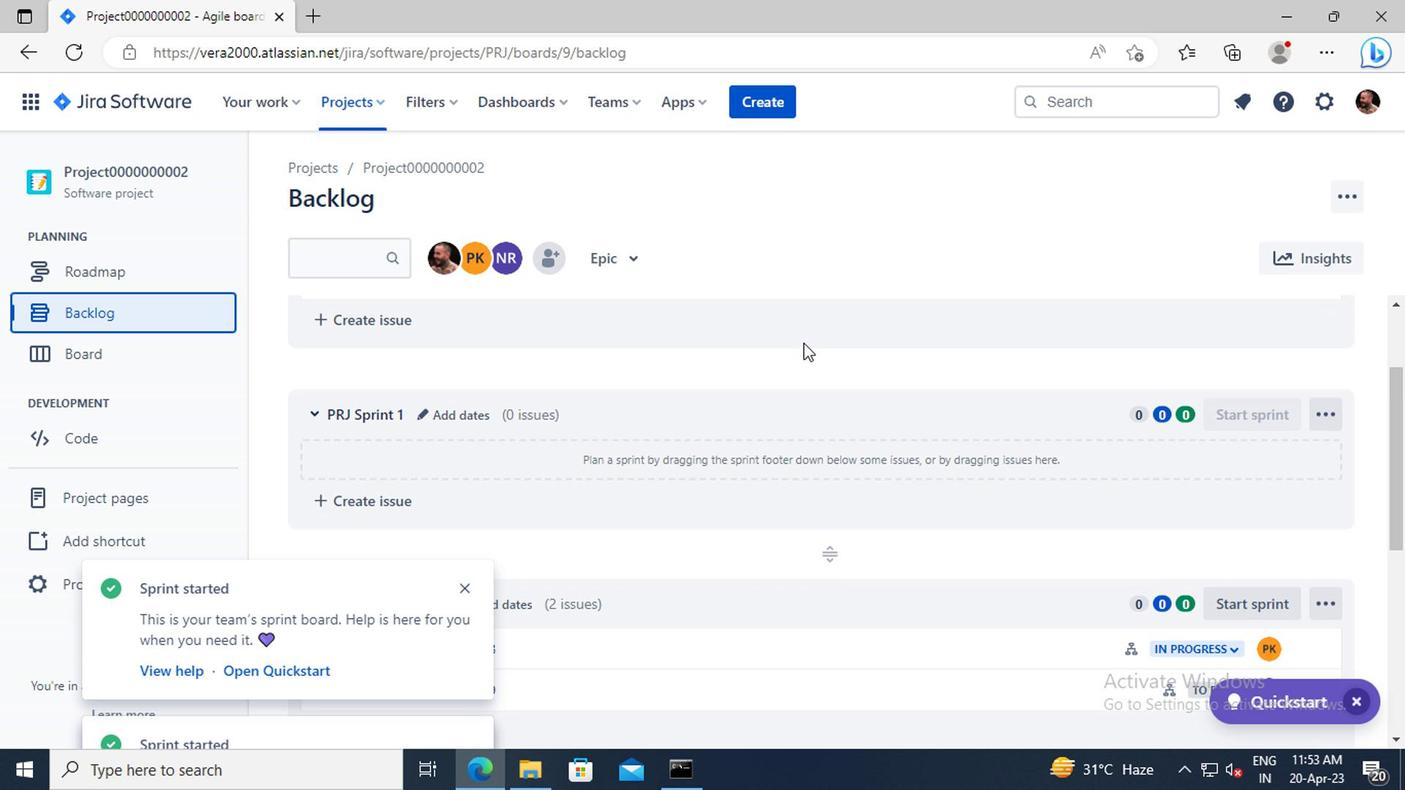 
Action: Mouse scrolled (798, 343) with delta (0, -1)
Screenshot: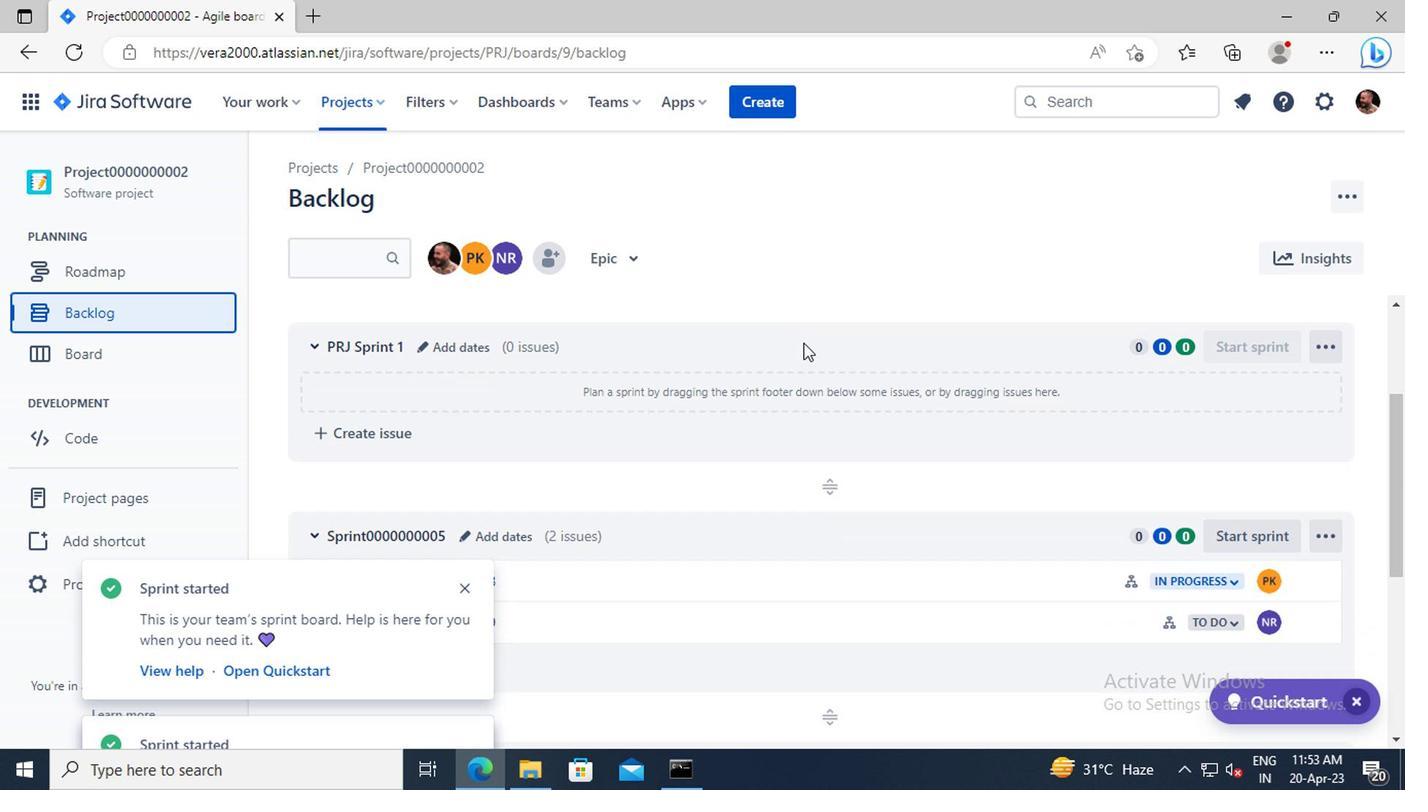 
Action: Mouse moved to (1223, 398)
Screenshot: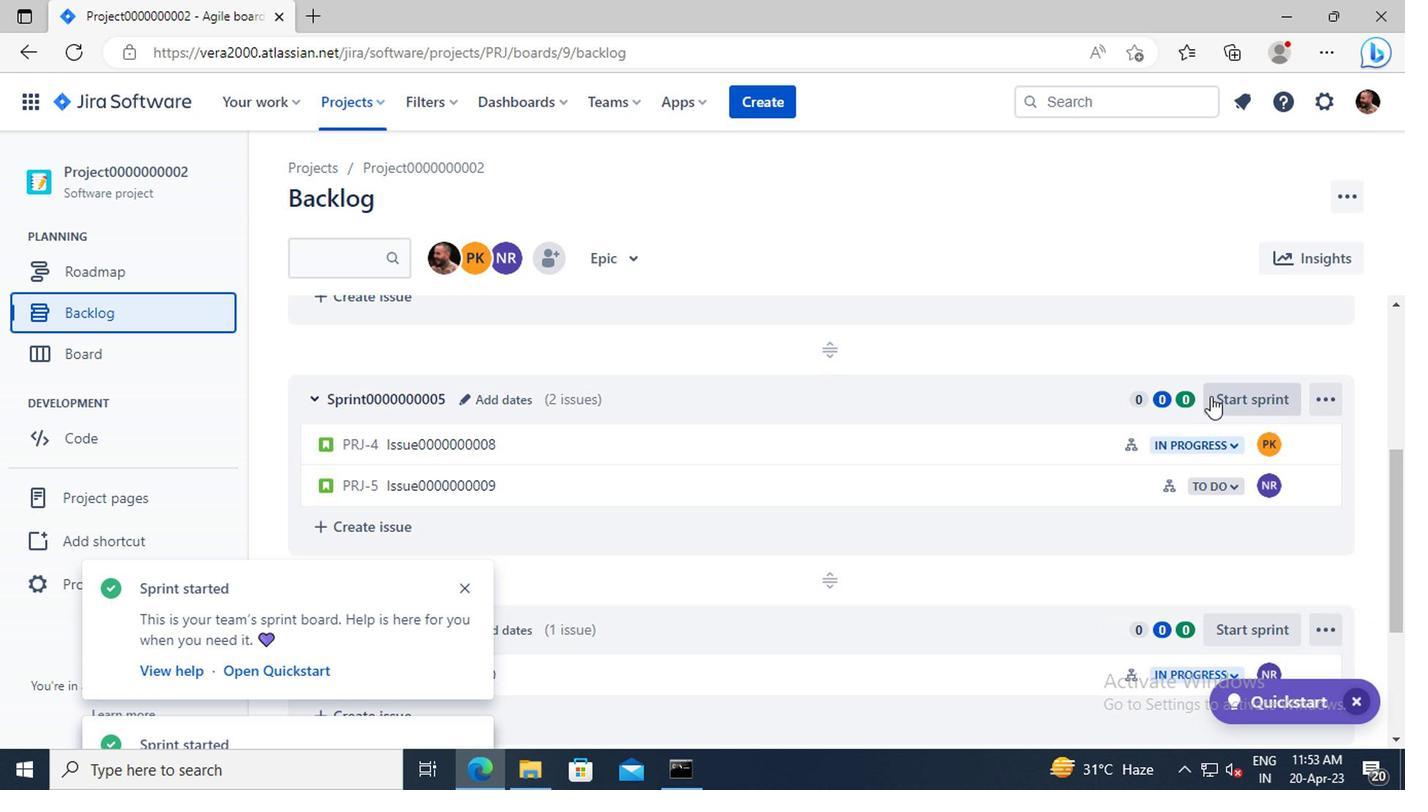 
Action: Mouse pressed left at (1223, 398)
Screenshot: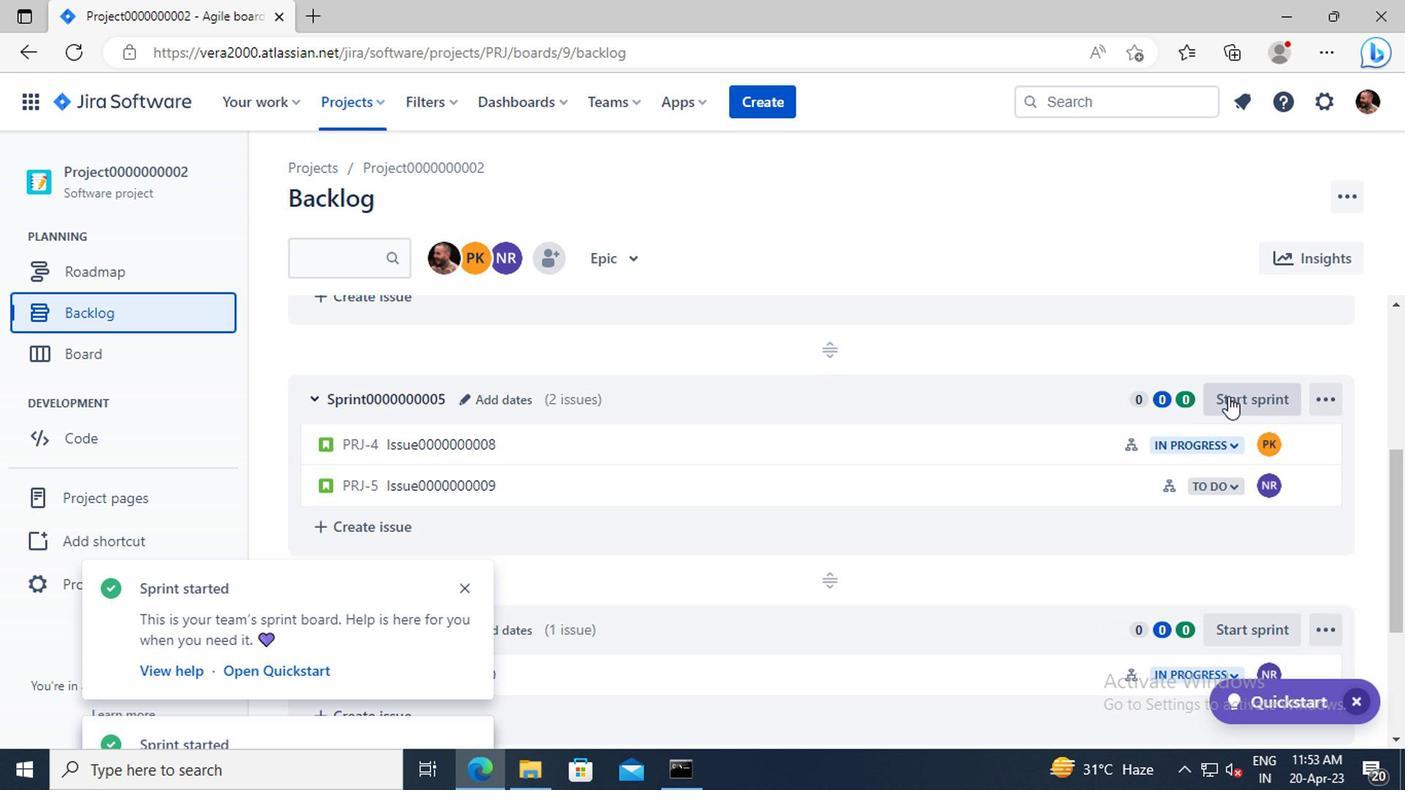 
Action: Mouse moved to (861, 382)
Screenshot: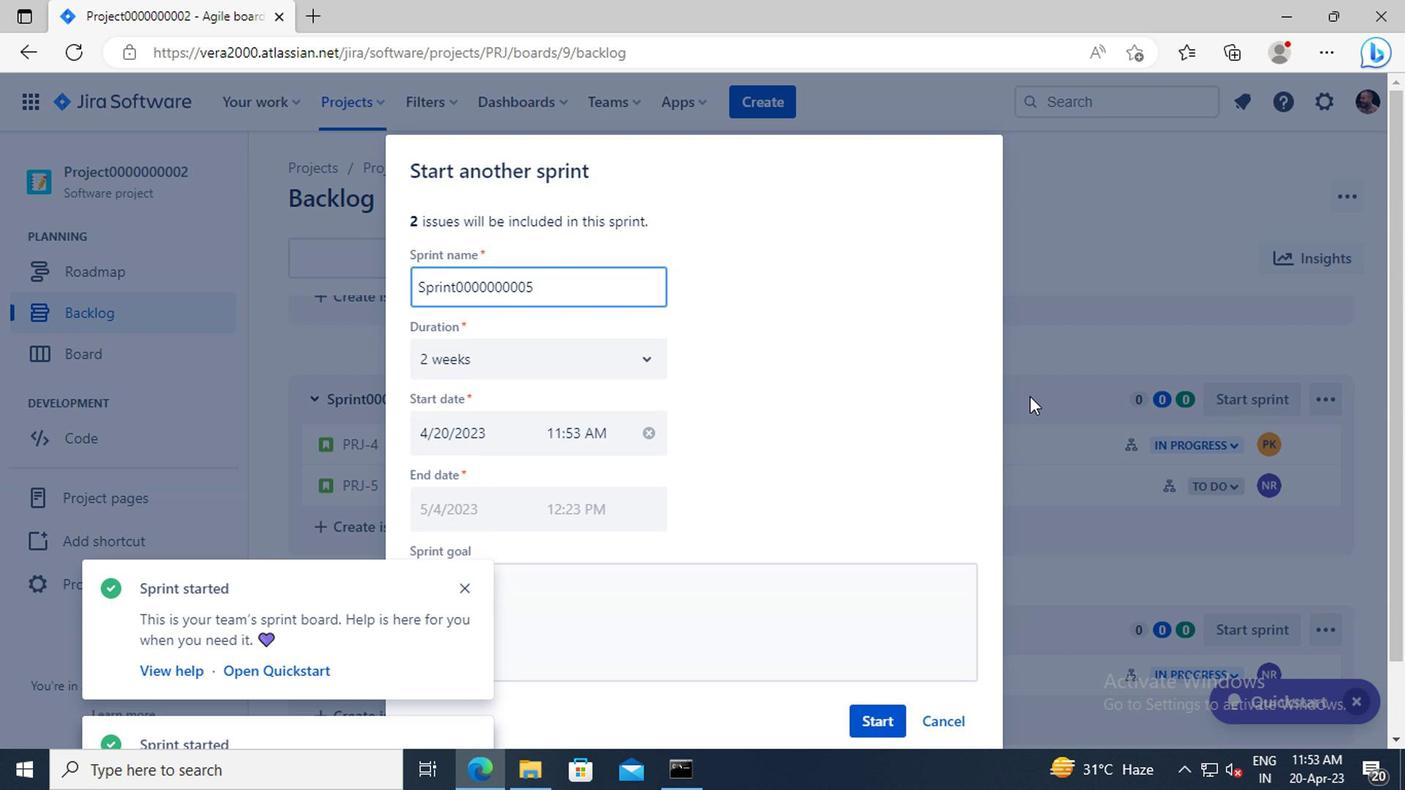 
Action: Mouse scrolled (861, 381) with delta (0, -1)
Screenshot: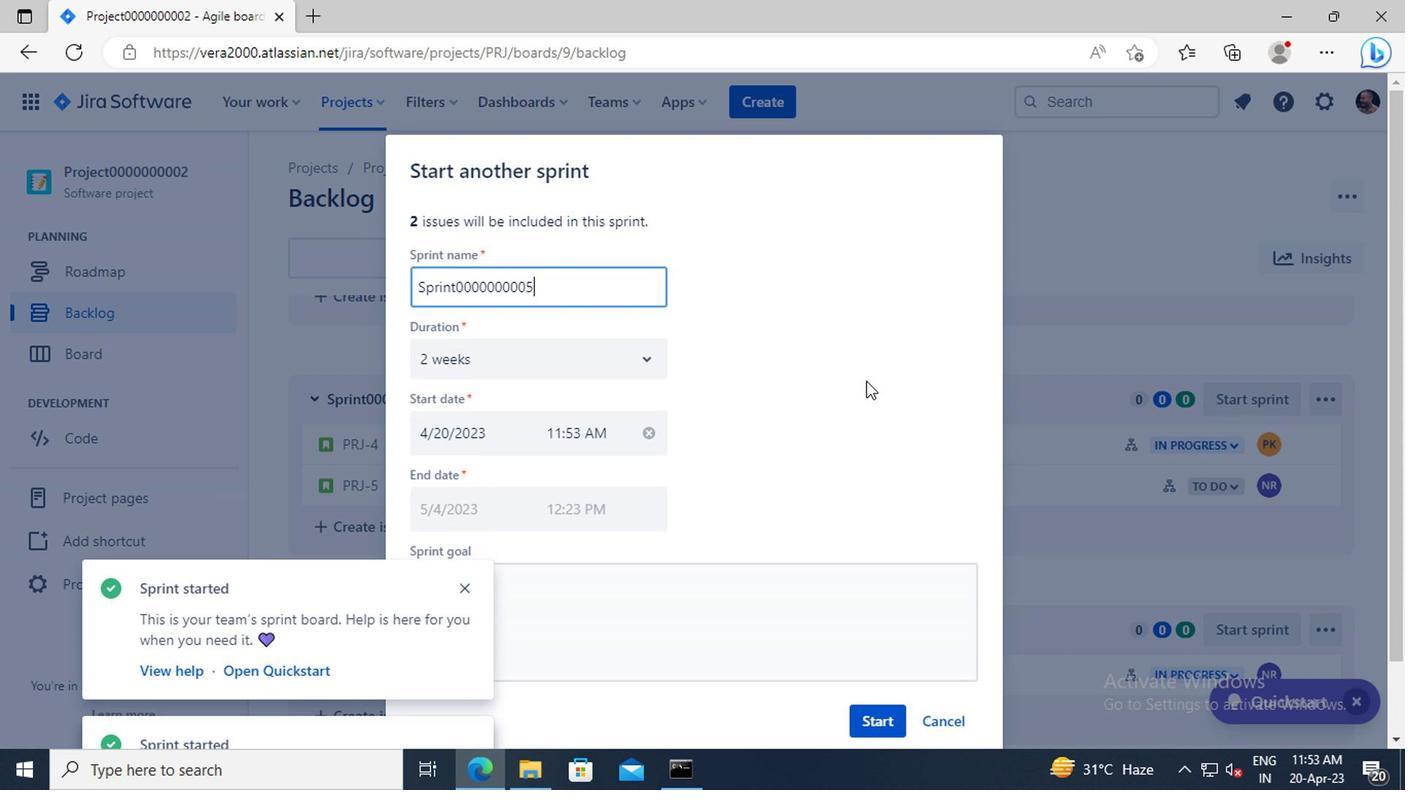 
Action: Mouse scrolled (861, 381) with delta (0, -1)
Screenshot: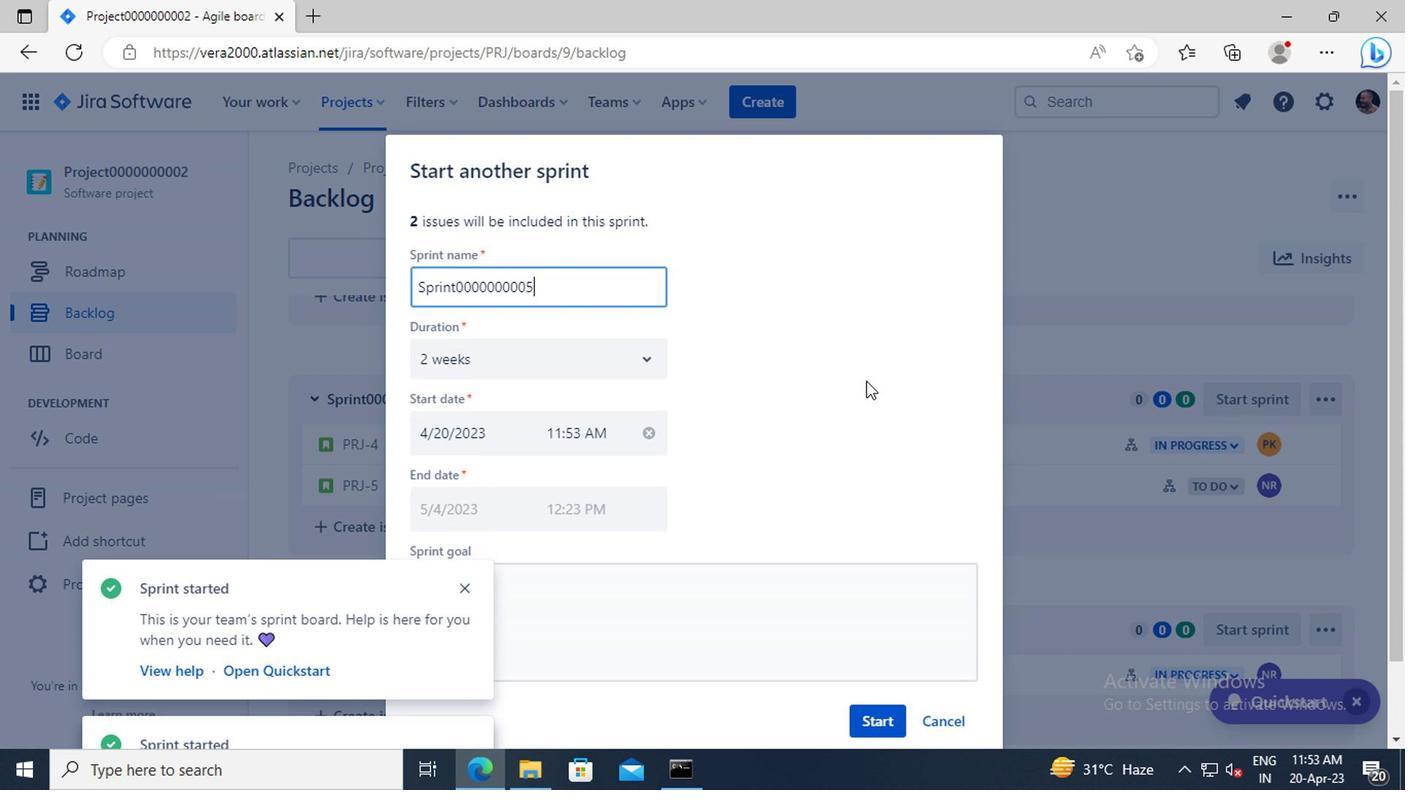 
Action: Mouse moved to (883, 631)
Screenshot: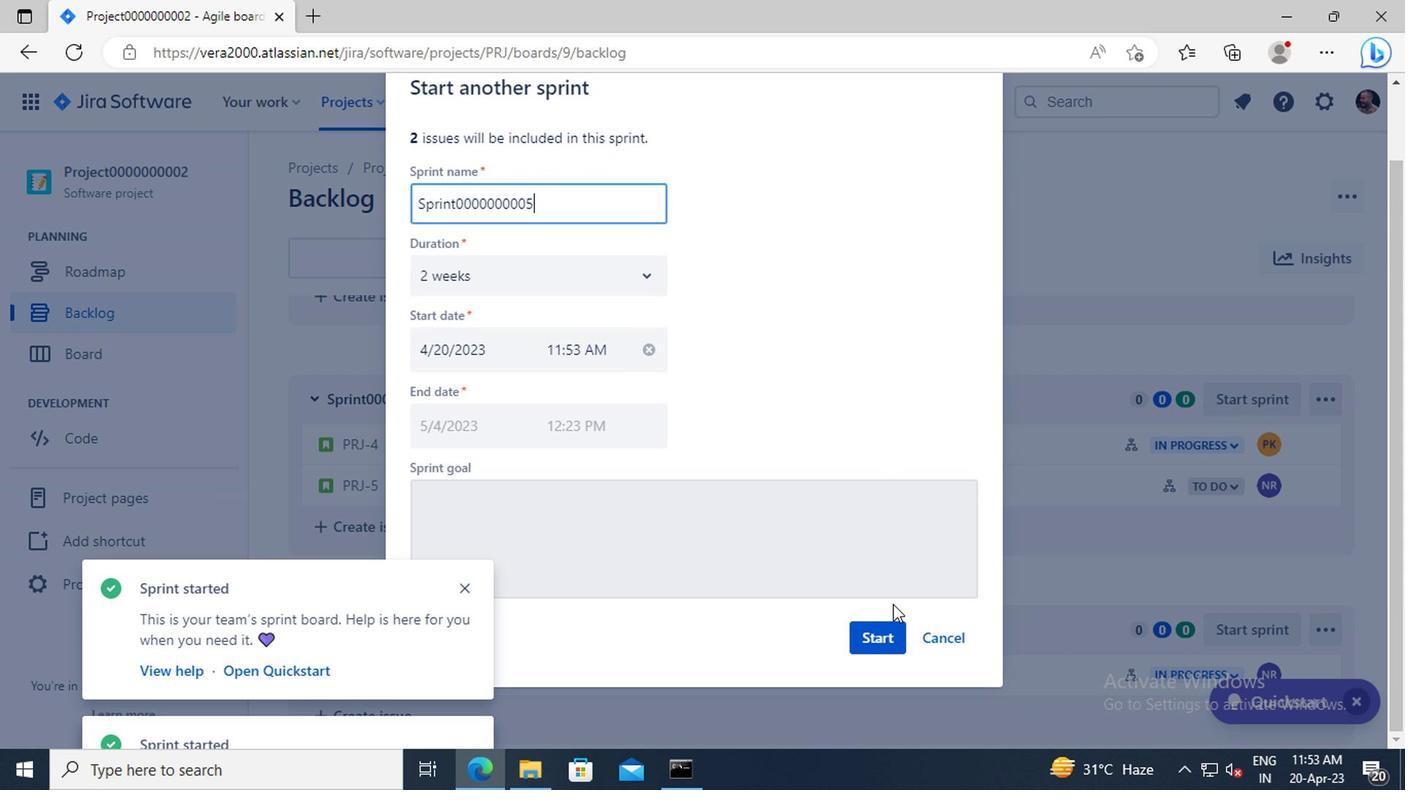 
Action: Mouse pressed left at (883, 631)
Screenshot: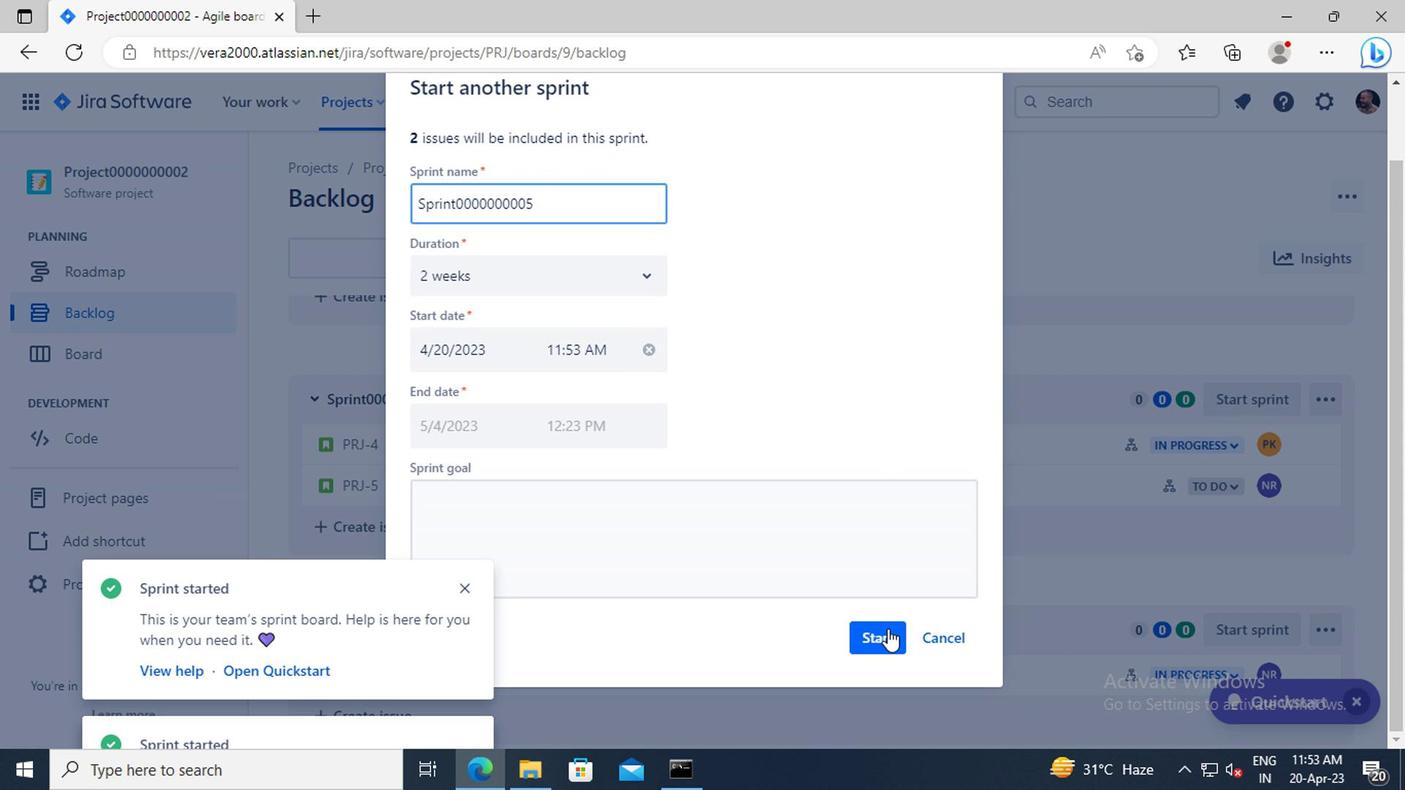 
Action: Mouse moved to (882, 631)
Screenshot: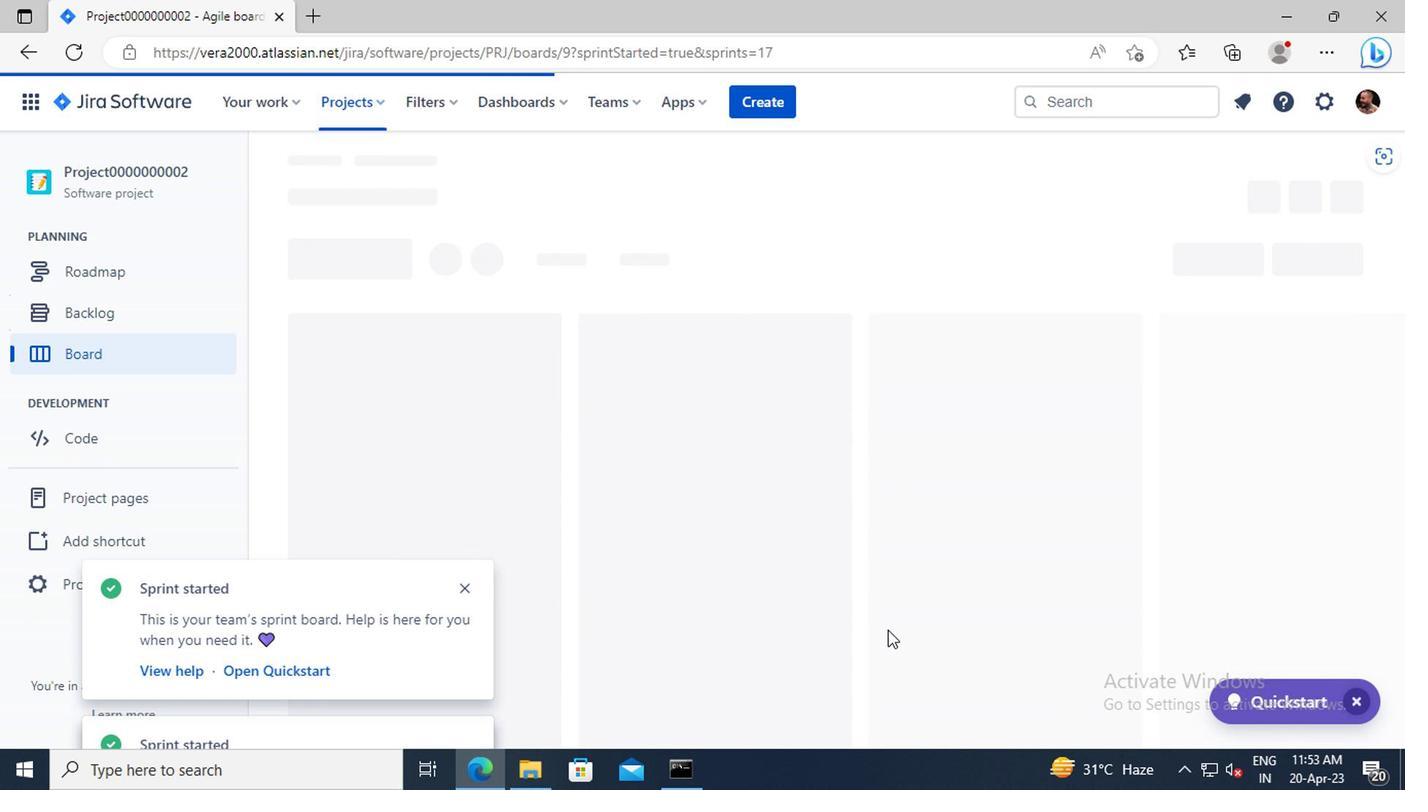 
